 Task: Develop a series of typographic designs for book covers.
Action: Mouse moved to (38, 88)
Screenshot: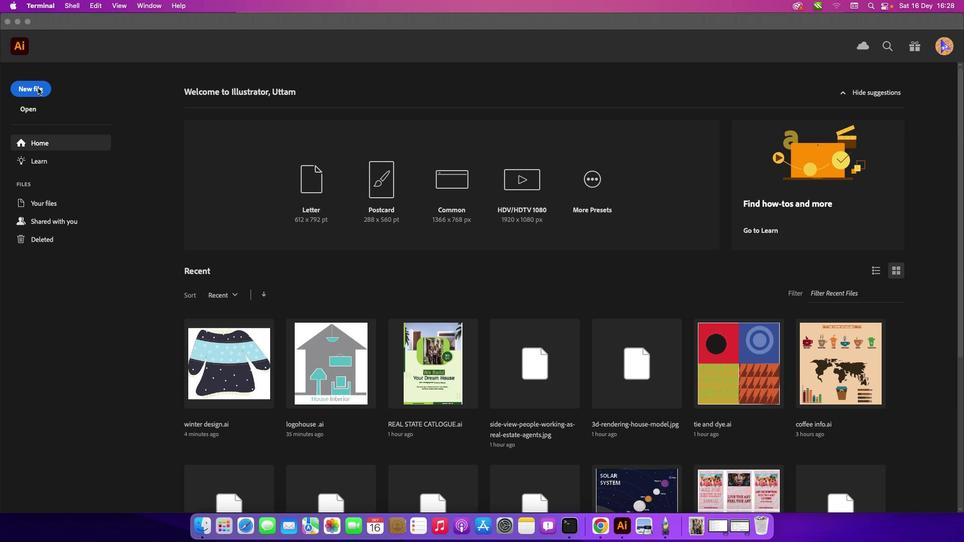 
Action: Mouse pressed left at (38, 88)
Screenshot: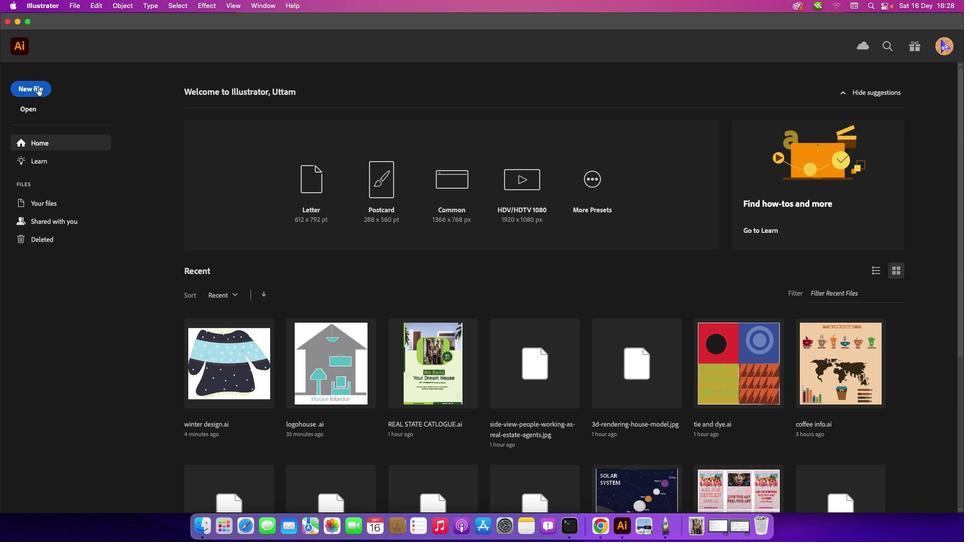 
Action: Mouse pressed left at (38, 88)
Screenshot: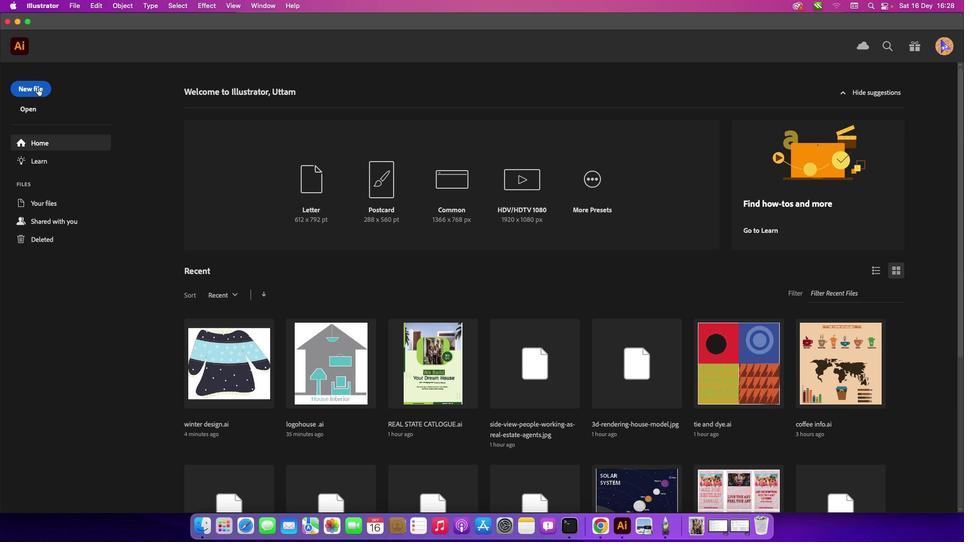 
Action: Mouse moved to (694, 410)
Screenshot: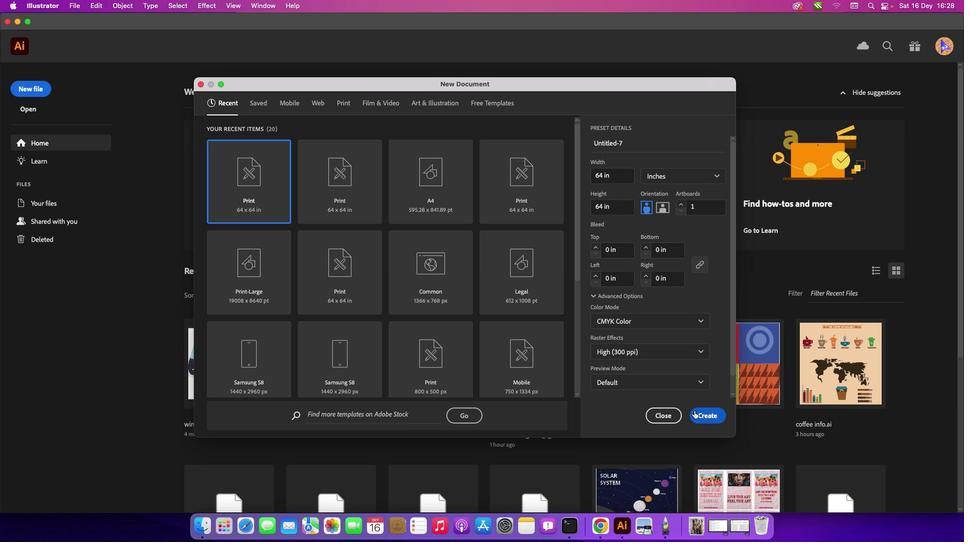 
Action: Mouse pressed left at (694, 410)
Screenshot: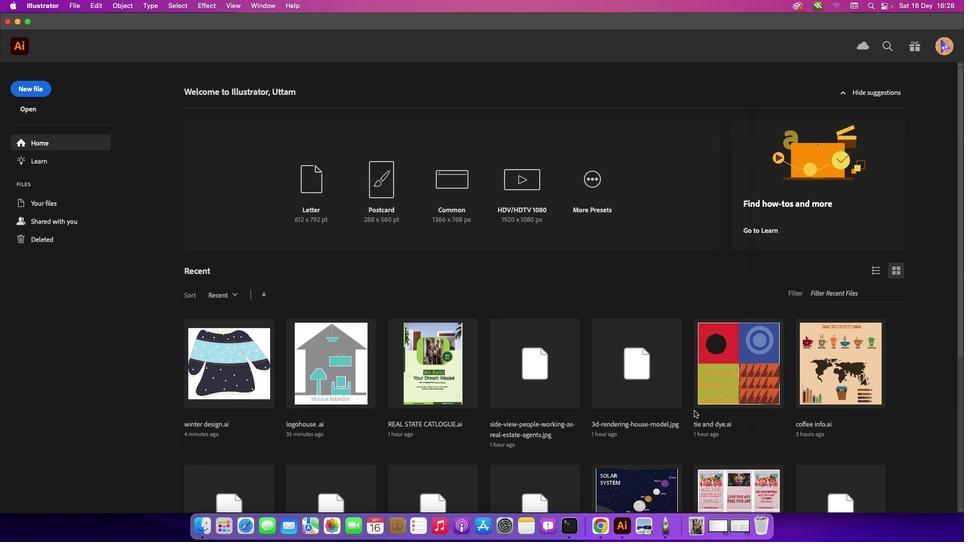 
Action: Mouse moved to (70, 2)
Screenshot: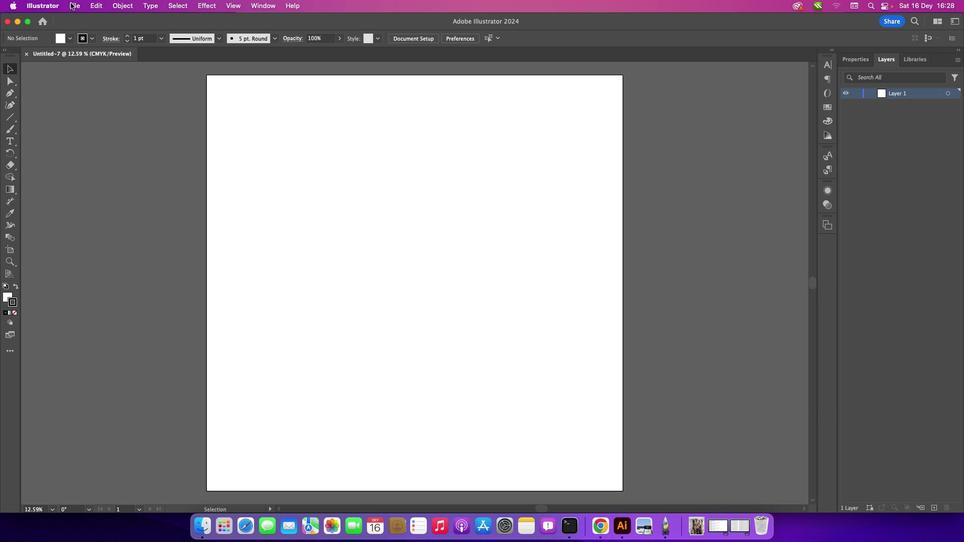 
Action: Mouse pressed left at (70, 2)
Screenshot: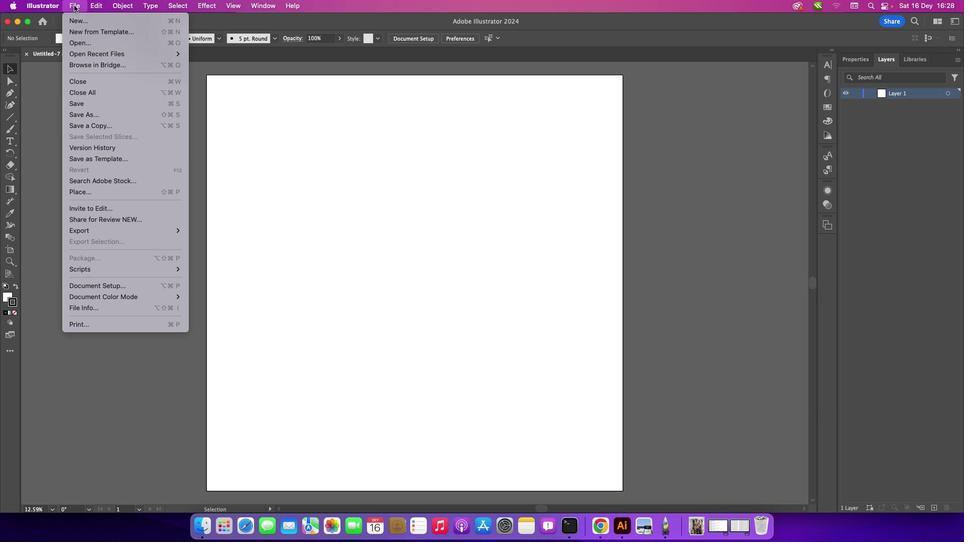 
Action: Mouse moved to (84, 22)
Screenshot: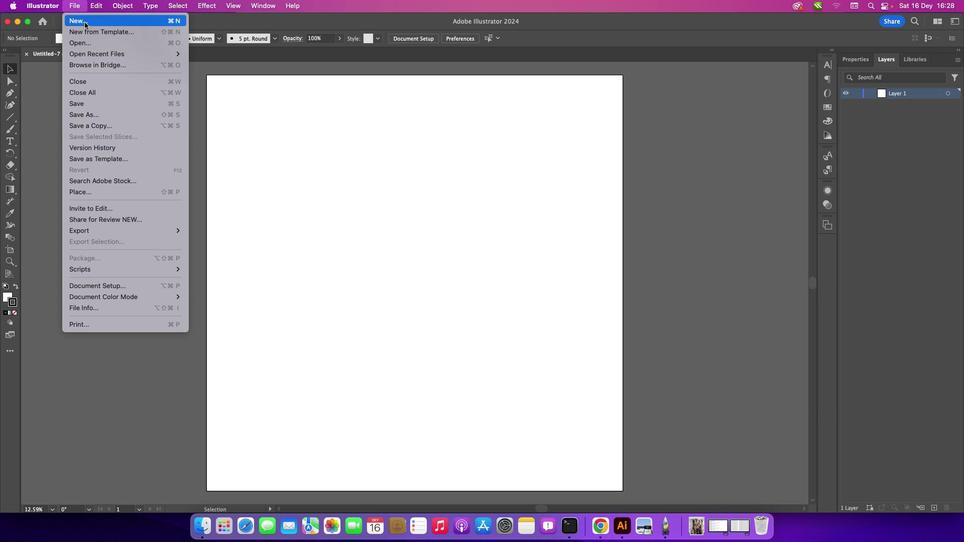 
Action: Mouse pressed left at (84, 22)
Screenshot: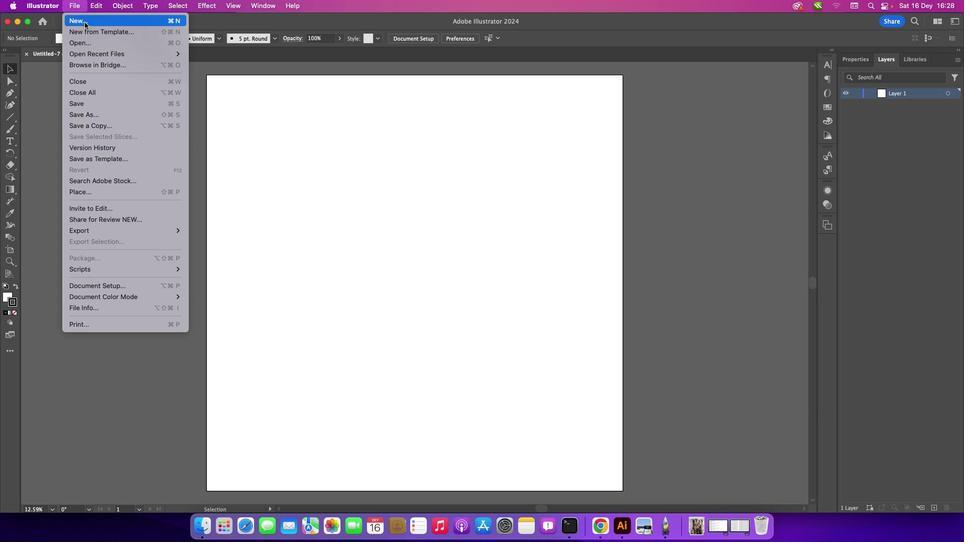 
Action: Mouse moved to (412, 193)
Screenshot: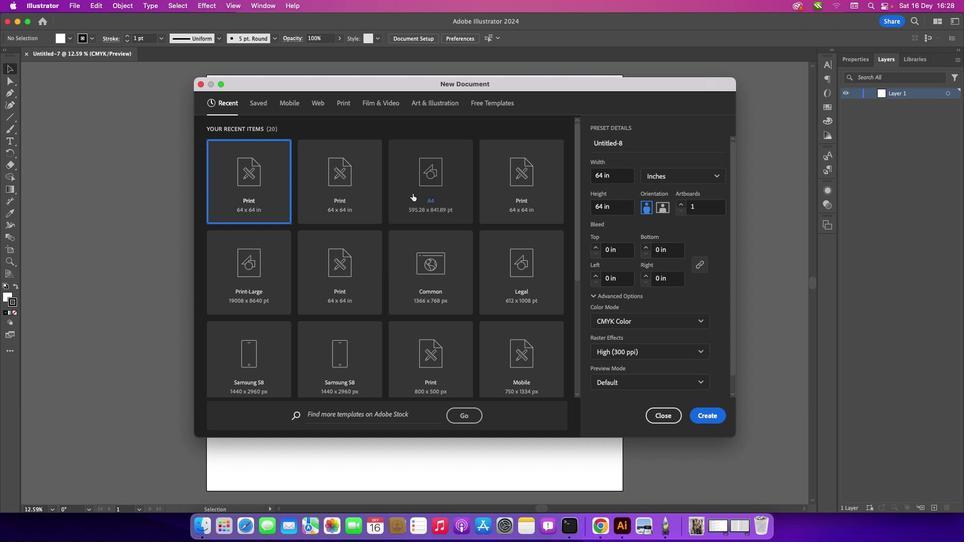 
Action: Mouse pressed left at (412, 193)
Screenshot: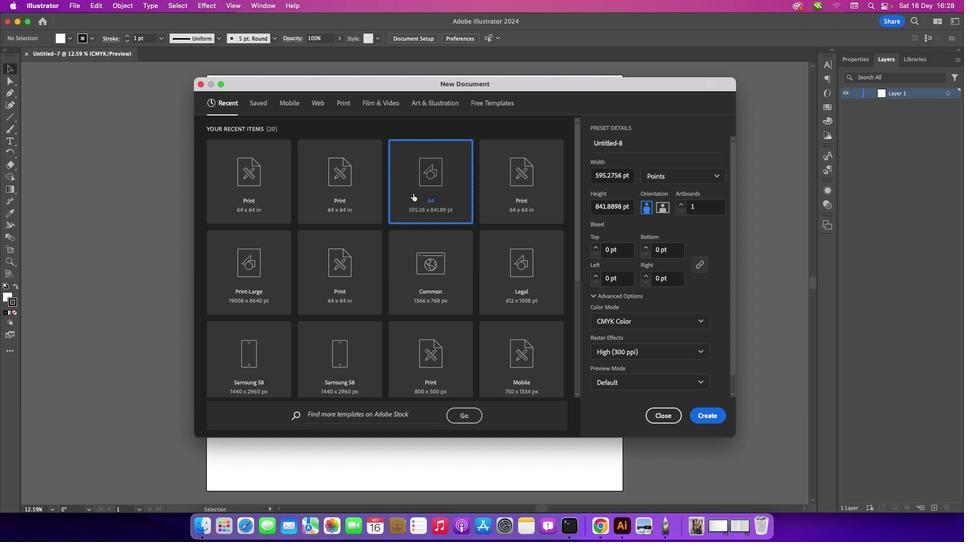 
Action: Mouse moved to (707, 411)
Screenshot: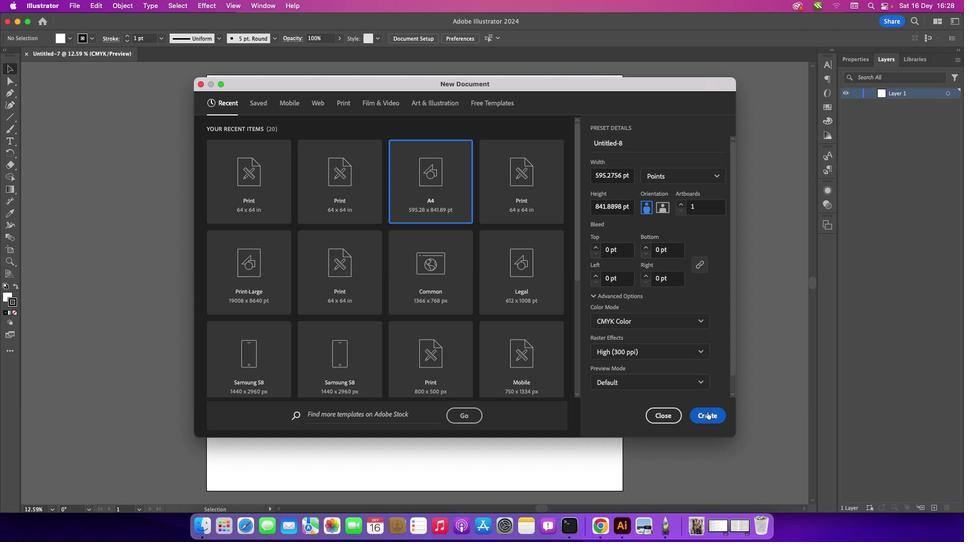 
Action: Mouse pressed left at (707, 411)
Screenshot: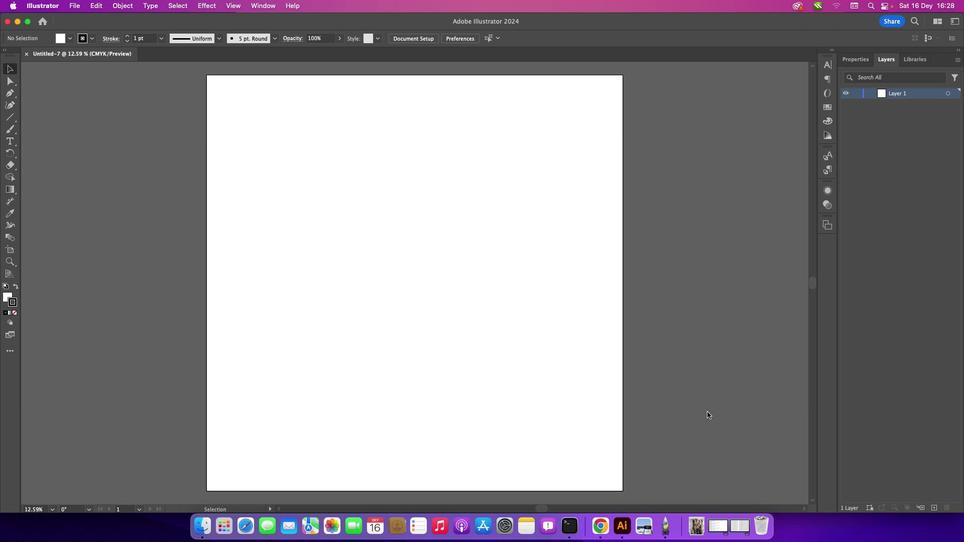 
Action: Mouse moved to (26, 56)
Screenshot: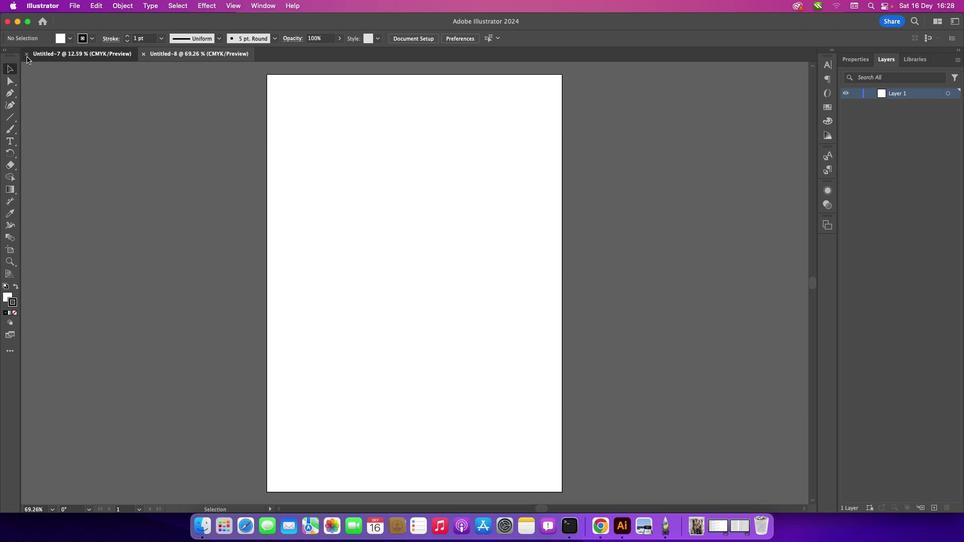 
Action: Mouse pressed left at (26, 56)
Screenshot: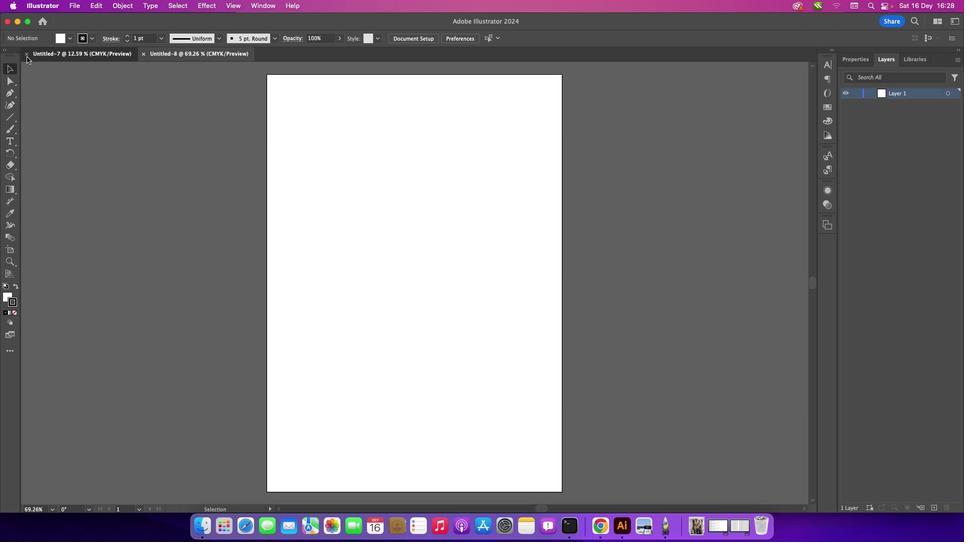 
Action: Mouse moved to (28, 55)
Screenshot: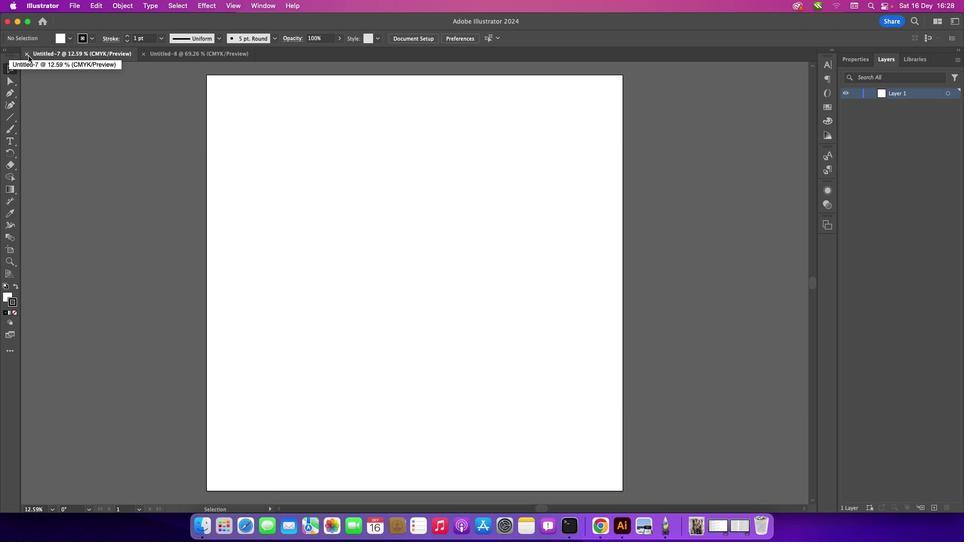 
Action: Mouse pressed left at (28, 55)
Screenshot: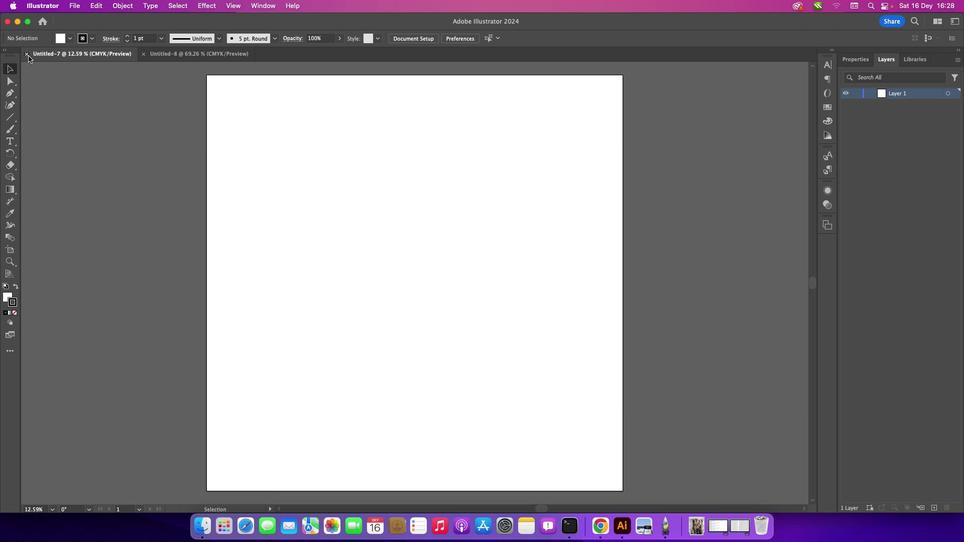 
Action: Mouse moved to (3, 111)
Screenshot: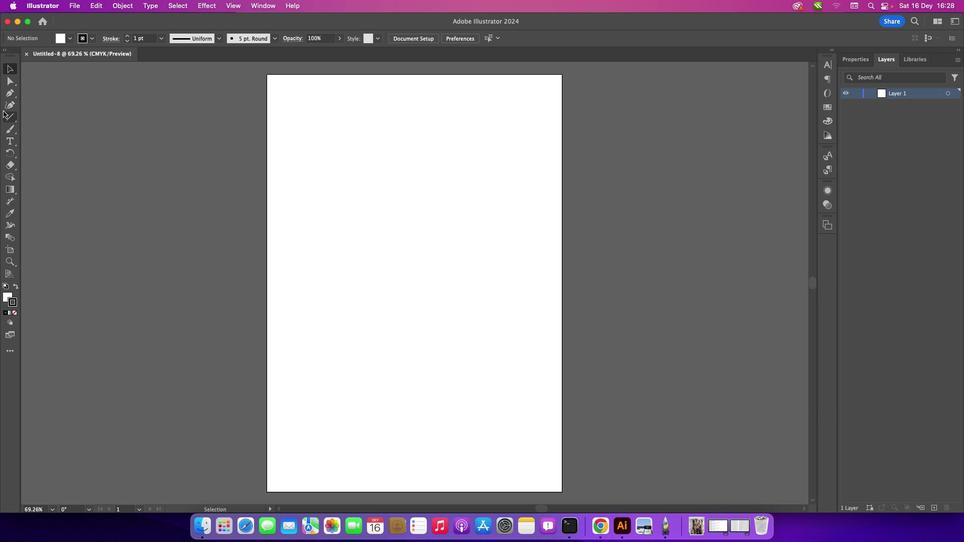 
Action: Mouse pressed left at (3, 111)
Screenshot: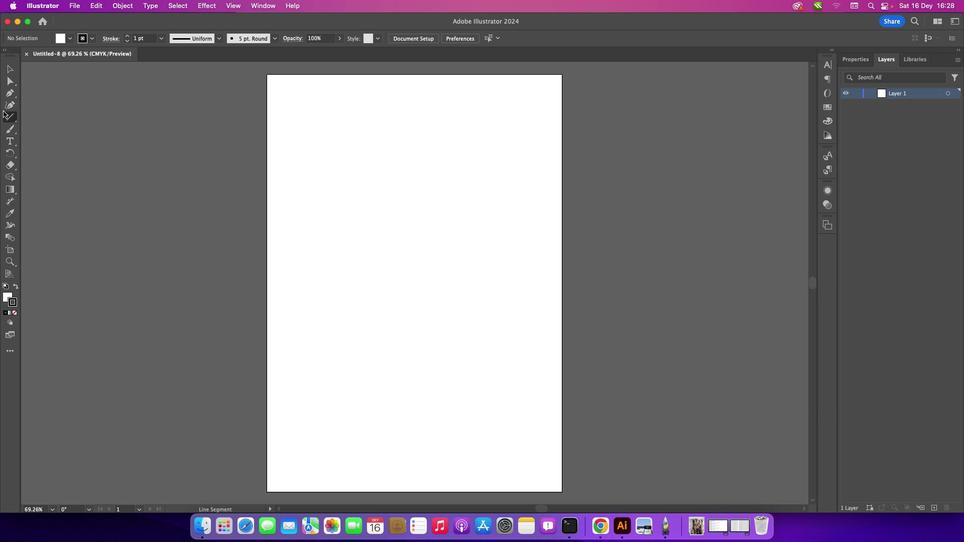 
Action: Mouse moved to (59, 116)
Screenshot: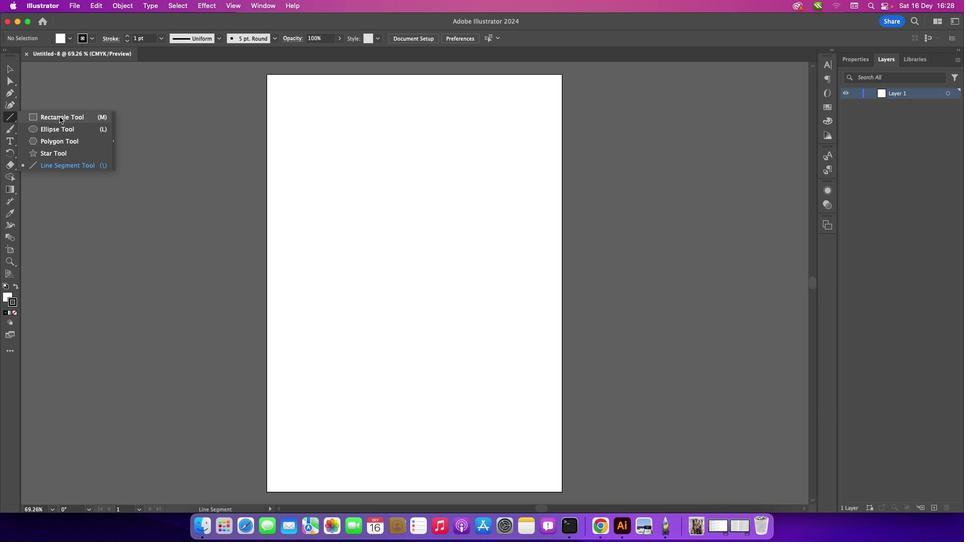 
Action: Mouse pressed left at (59, 116)
Screenshot: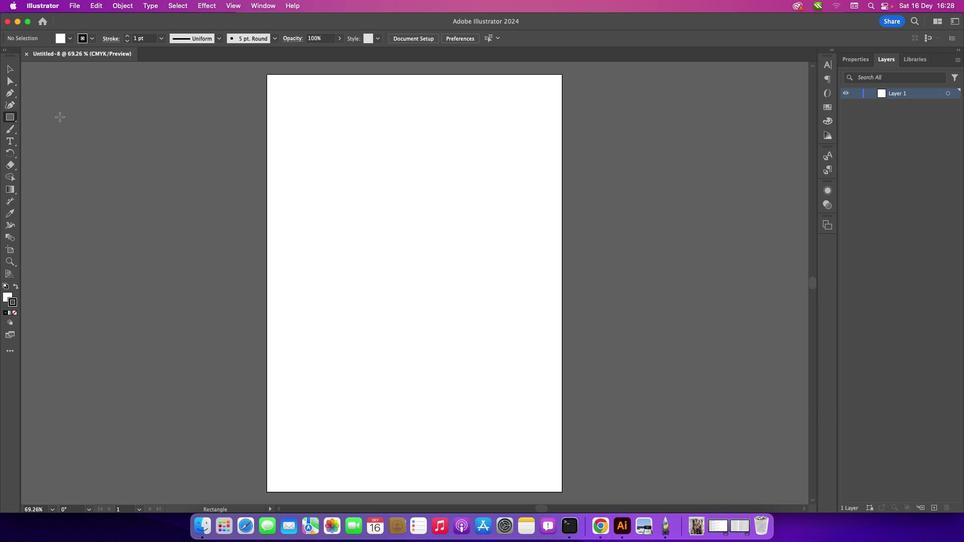 
Action: Mouse moved to (266, 74)
Screenshot: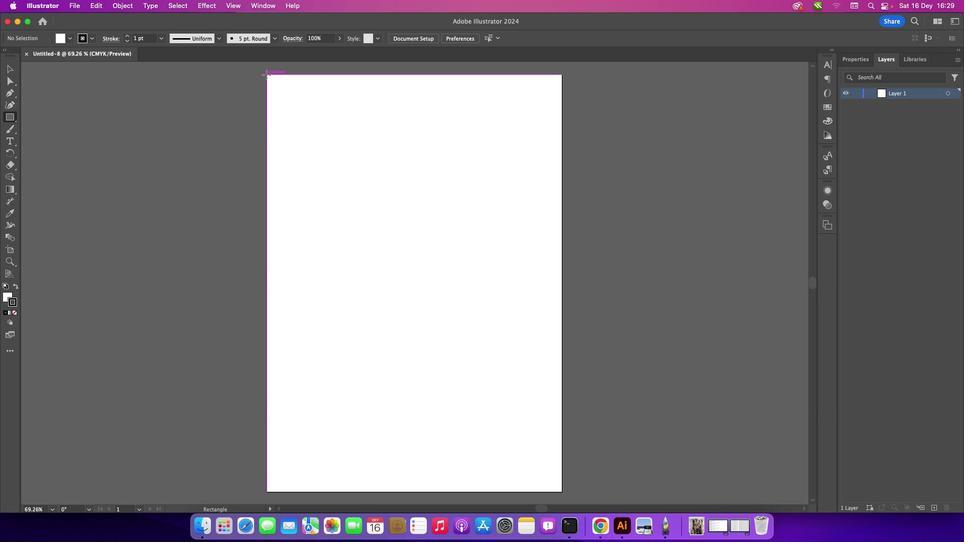 
Action: Mouse pressed left at (266, 74)
Screenshot: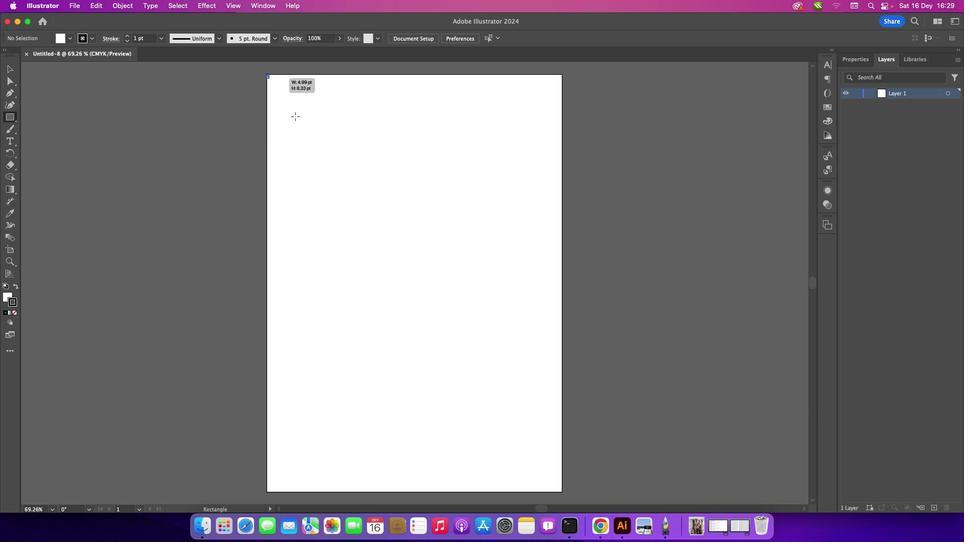 
Action: Mouse moved to (12, 71)
Screenshot: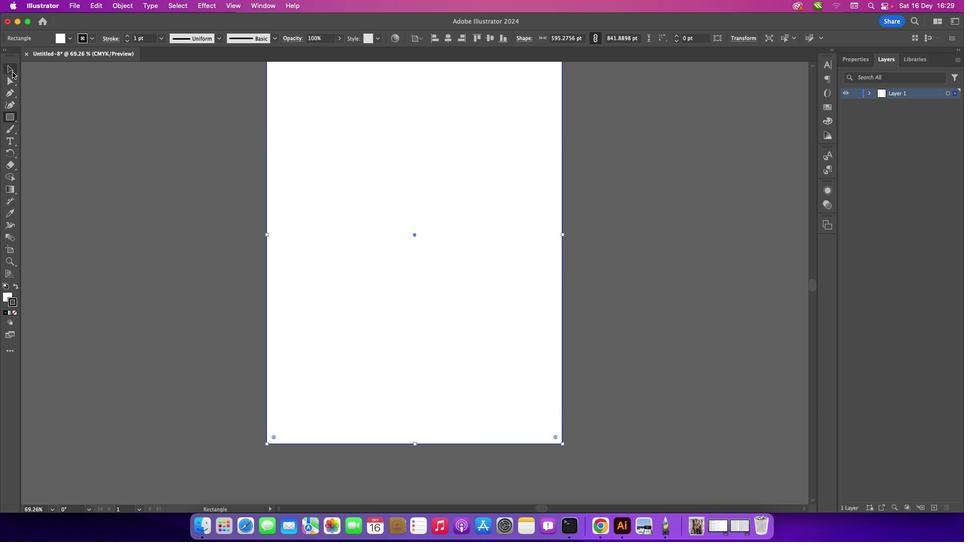 
Action: Mouse pressed left at (12, 71)
Screenshot: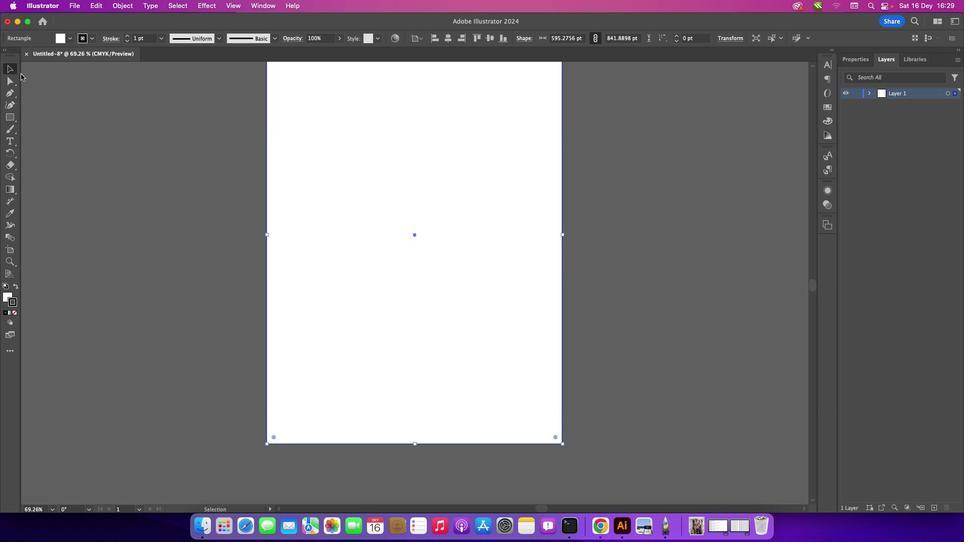 
Action: Mouse moved to (116, 123)
Screenshot: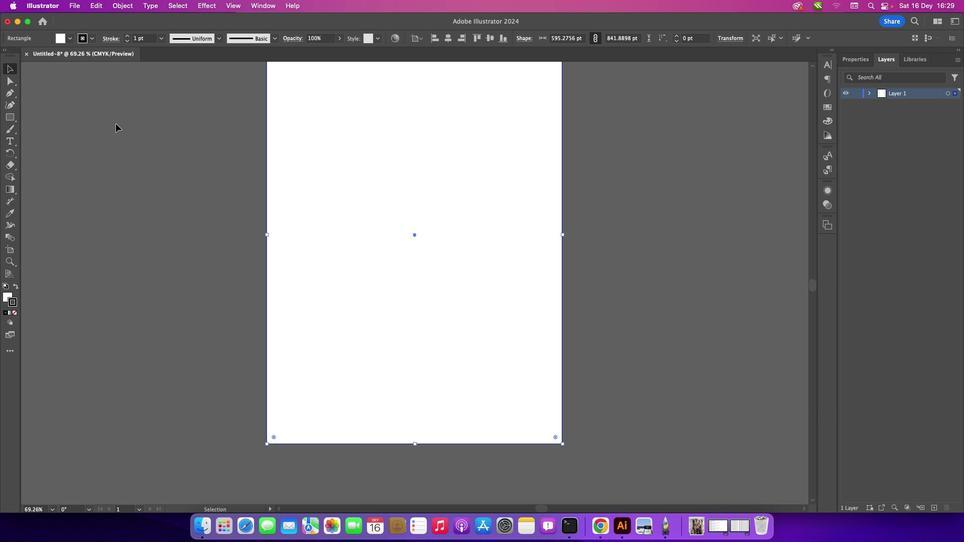 
Action: Mouse scrolled (116, 123) with delta (0, 0)
Screenshot: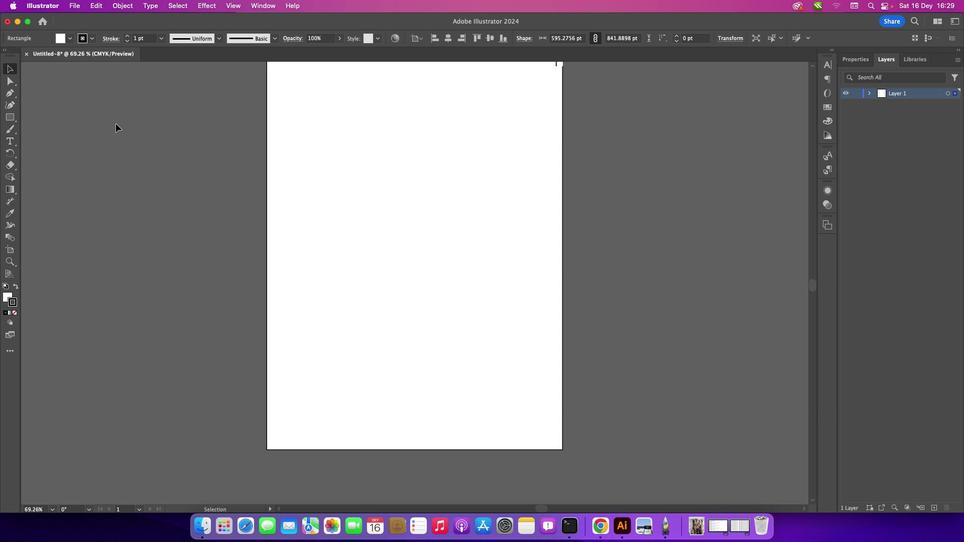 
Action: Mouse scrolled (116, 123) with delta (0, 0)
Screenshot: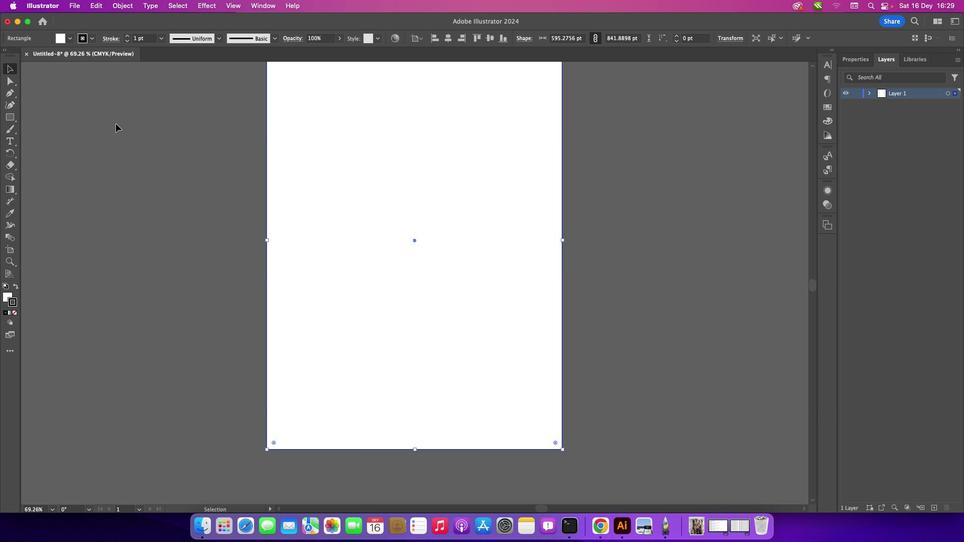 
Action: Mouse moved to (116, 181)
Screenshot: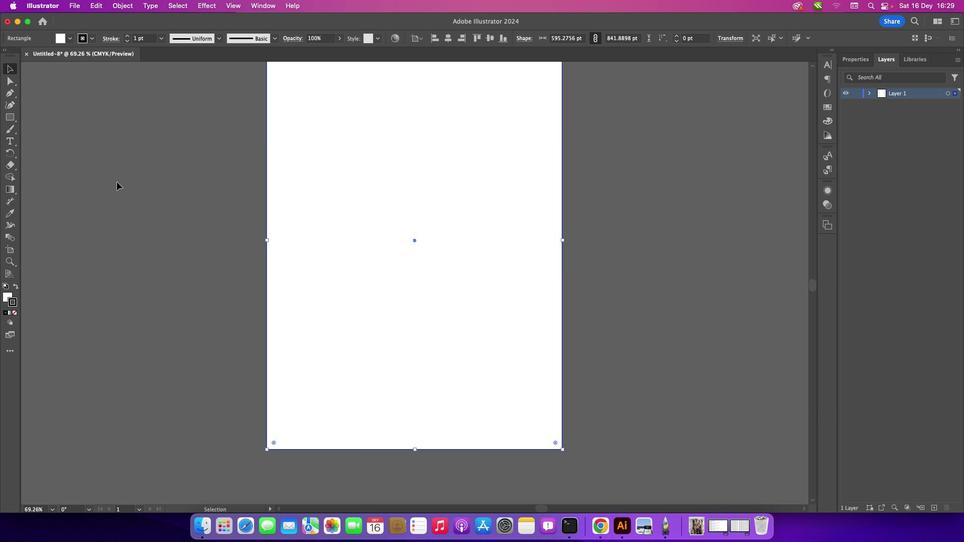 
Action: Mouse scrolled (116, 181) with delta (0, 0)
Screenshot: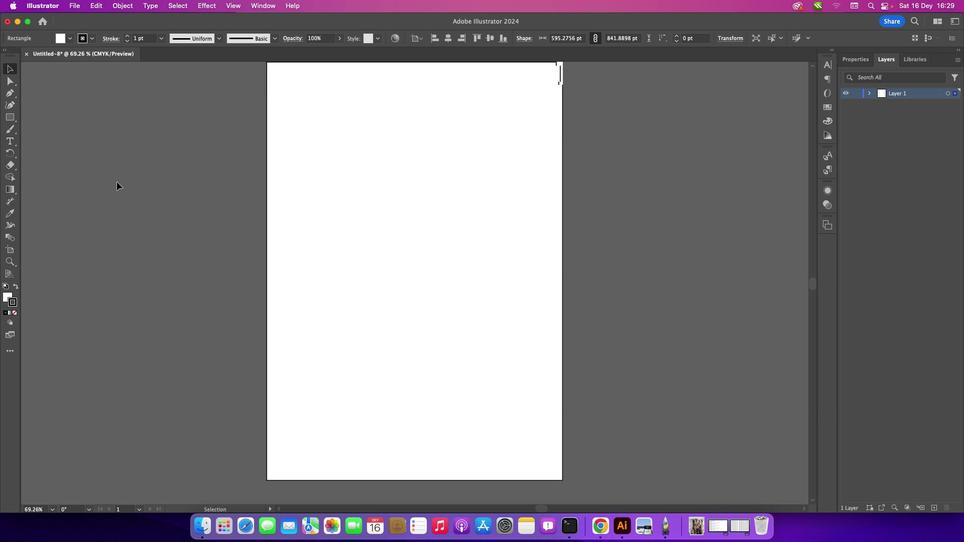 
Action: Mouse scrolled (116, 181) with delta (0, 0)
Screenshot: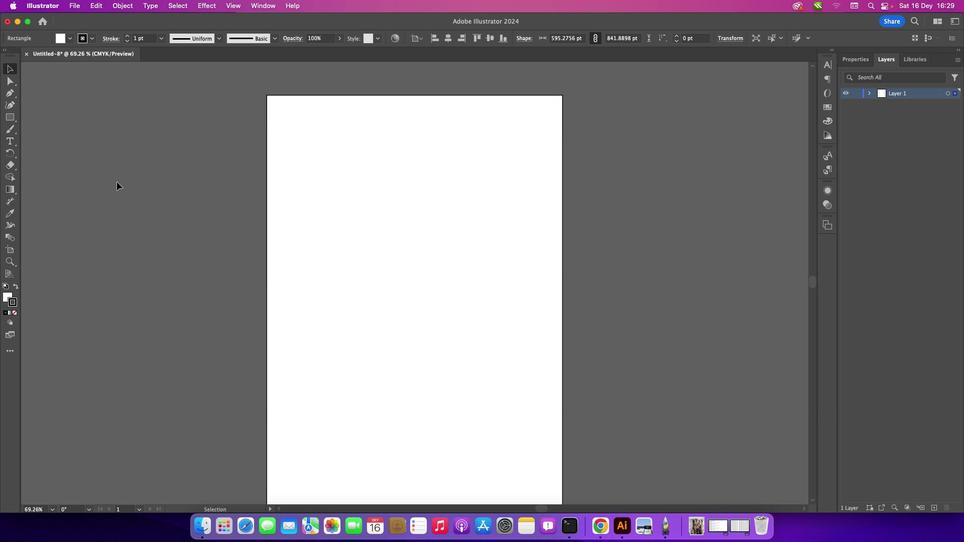
Action: Mouse scrolled (116, 181) with delta (0, 0)
Screenshot: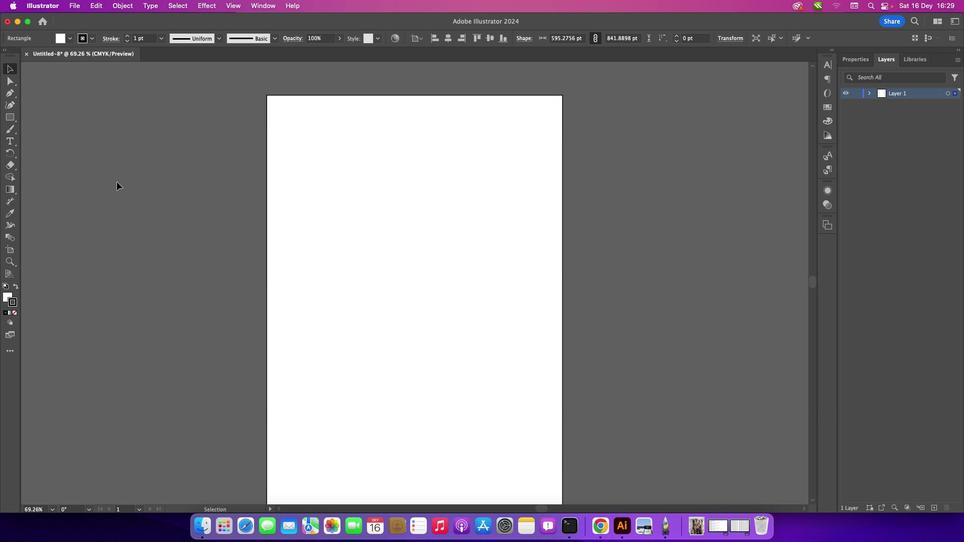 
Action: Mouse scrolled (116, 181) with delta (0, 1)
Screenshot: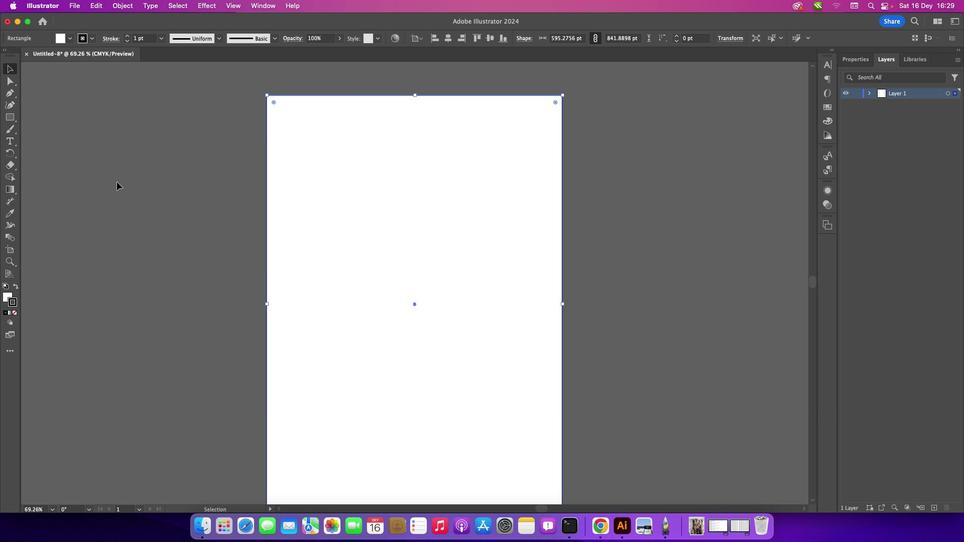 
Action: Mouse scrolled (116, 181) with delta (0, 0)
Screenshot: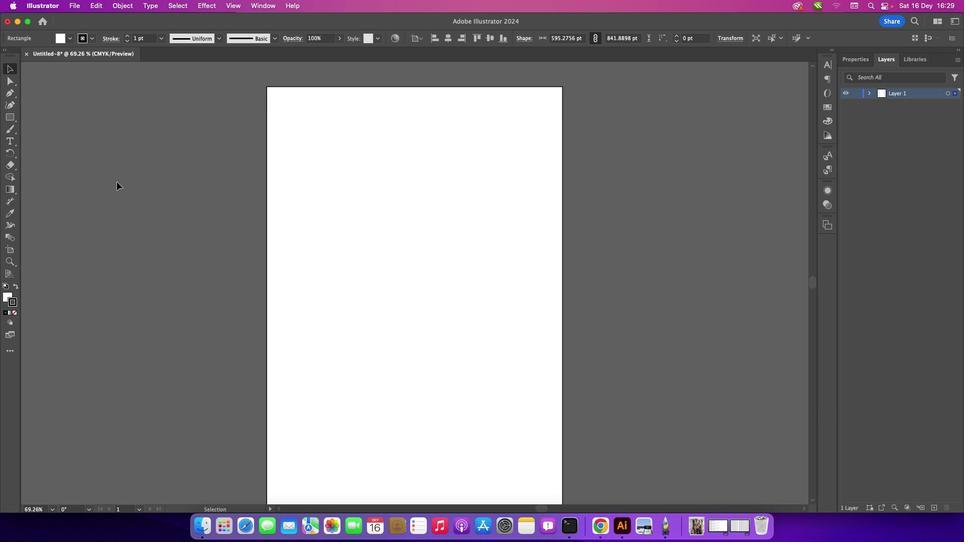 
Action: Mouse scrolled (116, 181) with delta (0, 0)
Screenshot: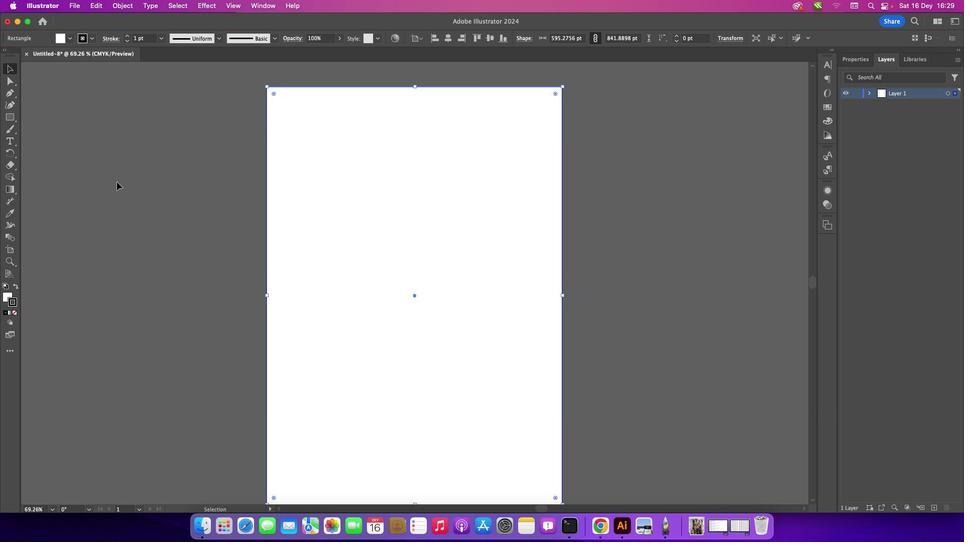 
Action: Mouse scrolled (116, 181) with delta (0, 0)
Screenshot: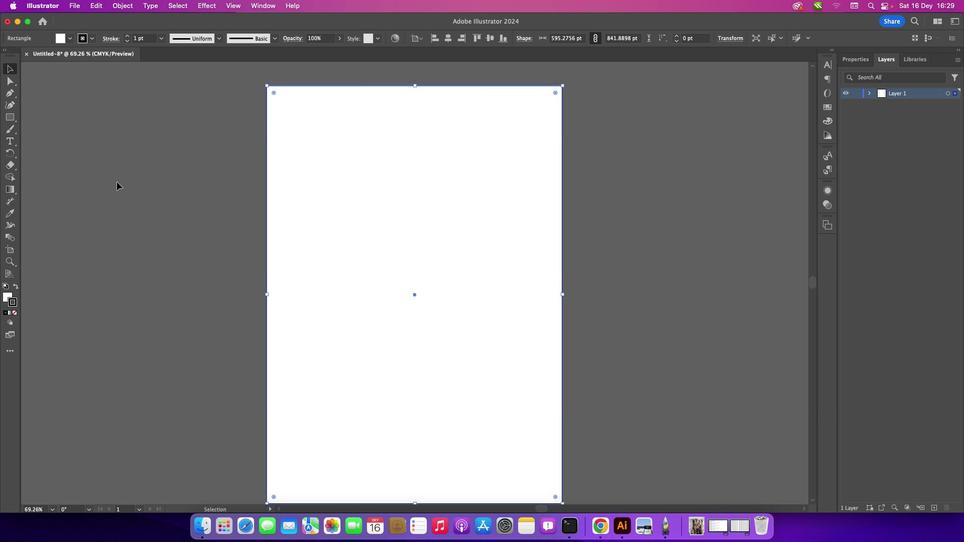 
Action: Mouse scrolled (116, 181) with delta (0, 0)
Screenshot: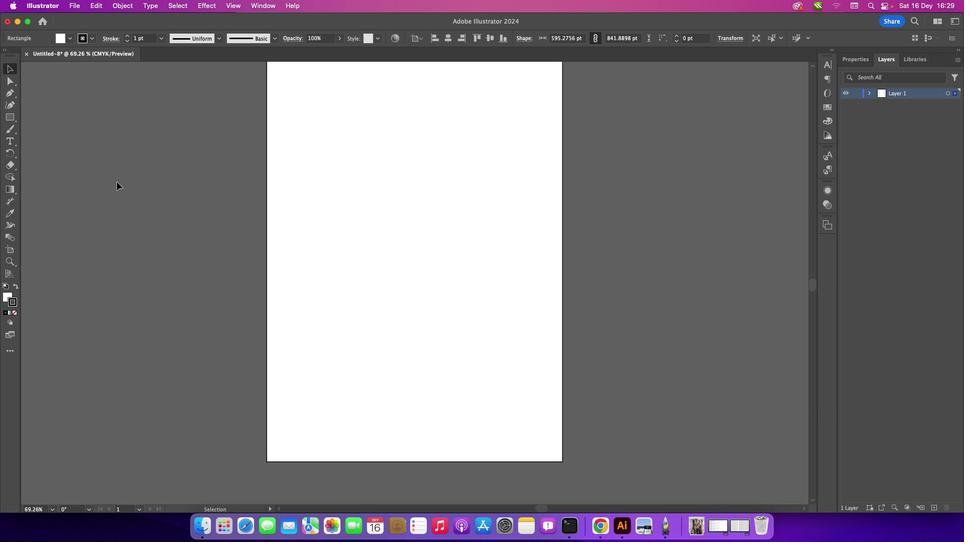 
Action: Mouse scrolled (116, 181) with delta (0, 0)
Screenshot: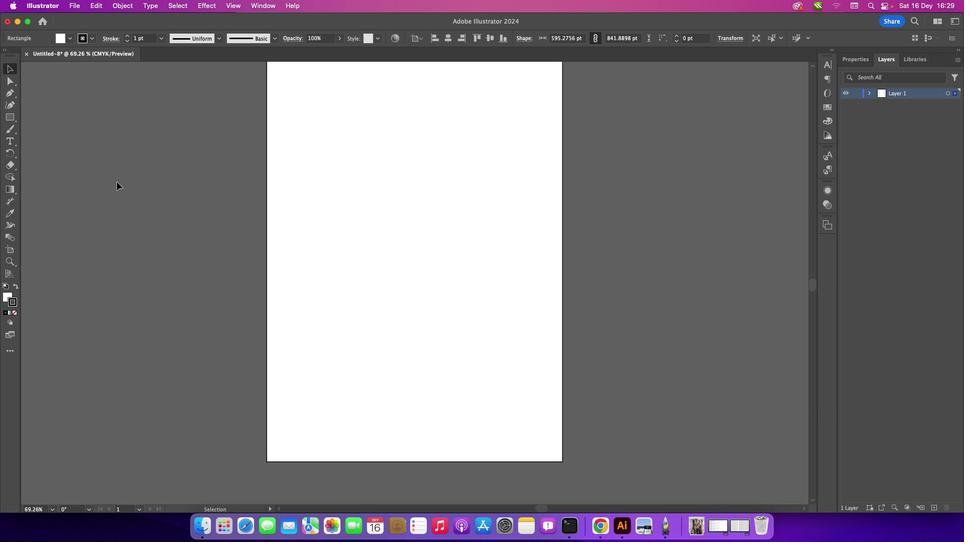 
Action: Mouse scrolled (116, 181) with delta (0, -1)
Screenshot: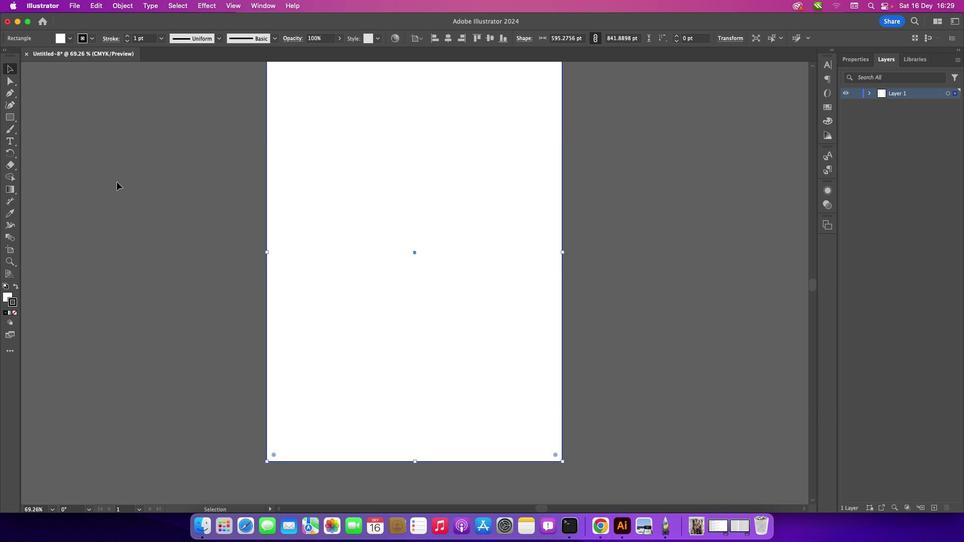 
Action: Mouse scrolled (116, 181) with delta (0, 0)
Screenshot: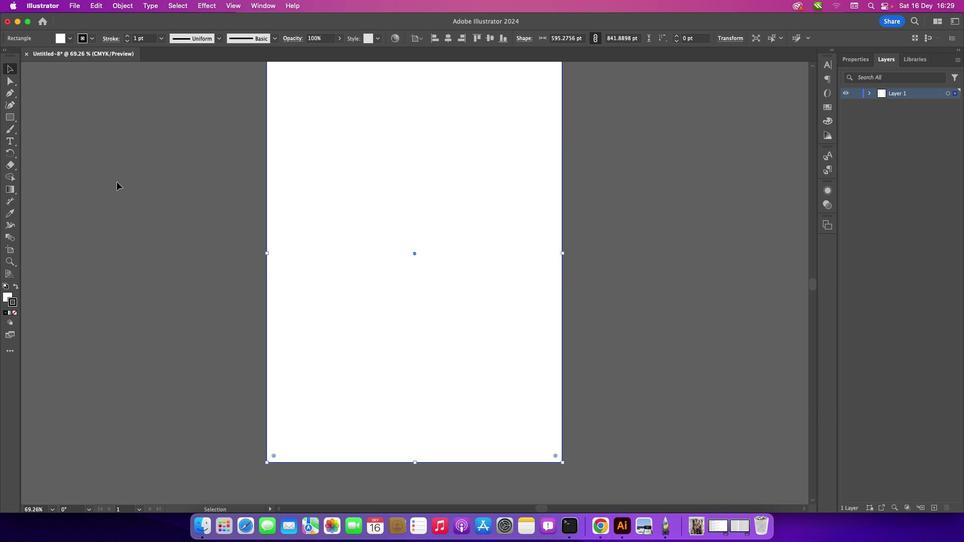 
Action: Mouse scrolled (116, 181) with delta (0, 0)
Screenshot: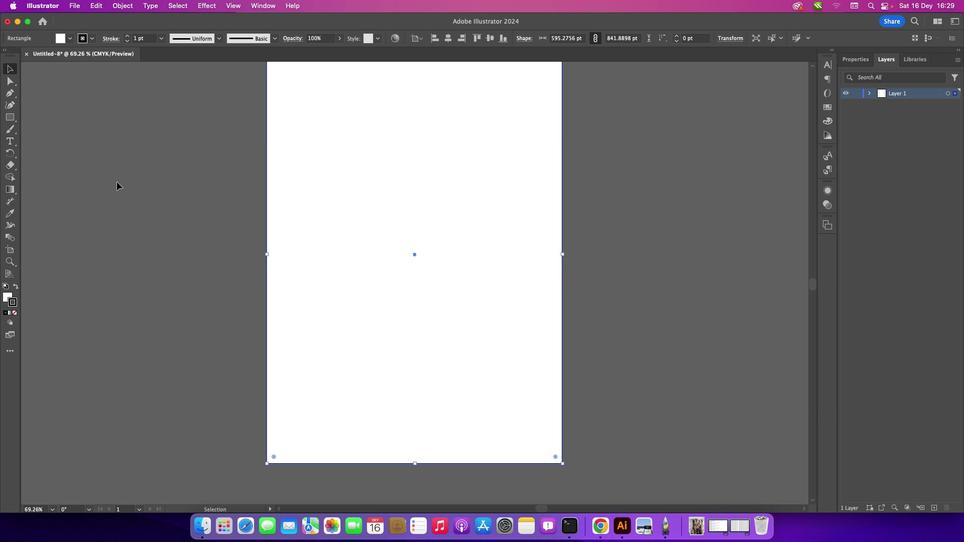 
Action: Mouse scrolled (116, 181) with delta (0, 0)
Screenshot: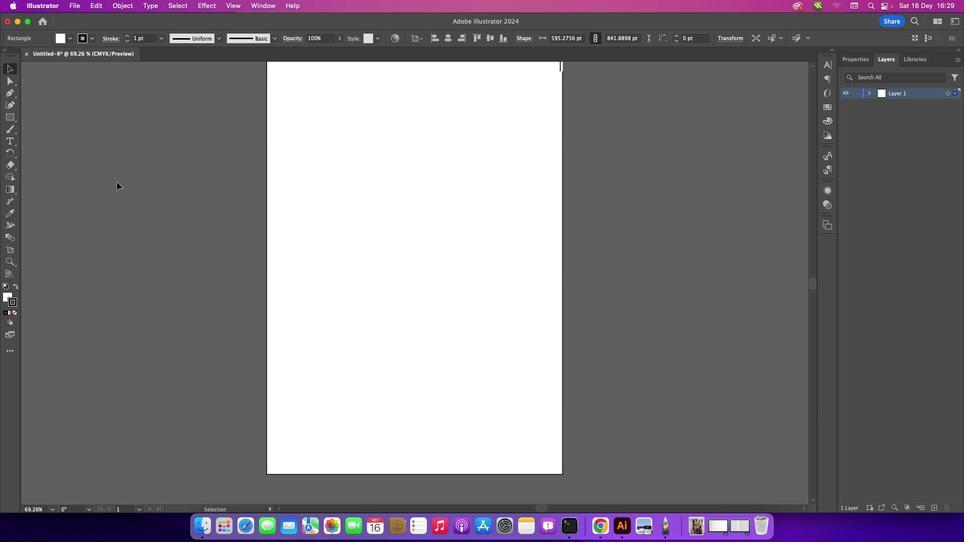 
Action: Mouse scrolled (116, 181) with delta (0, 0)
Screenshot: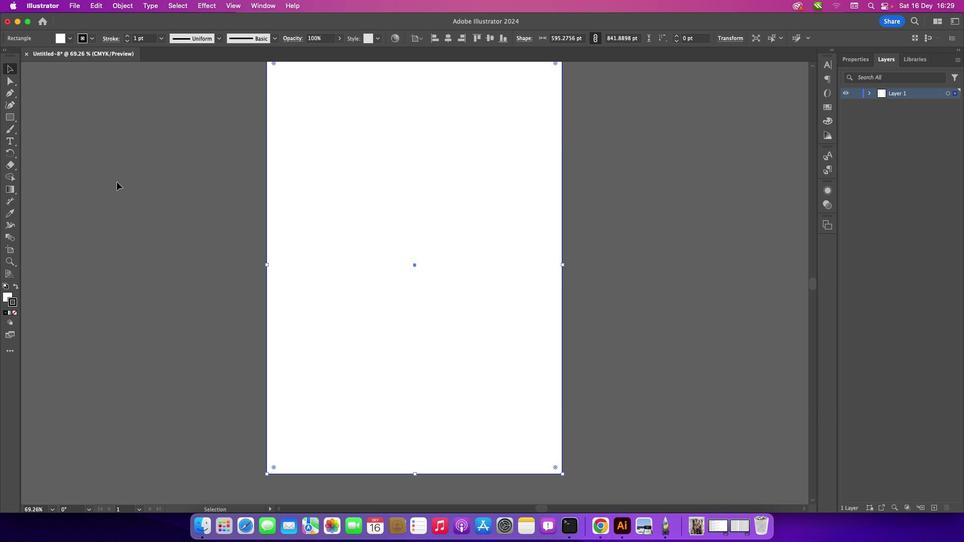 
Action: Mouse scrolled (116, 181) with delta (0, 0)
Screenshot: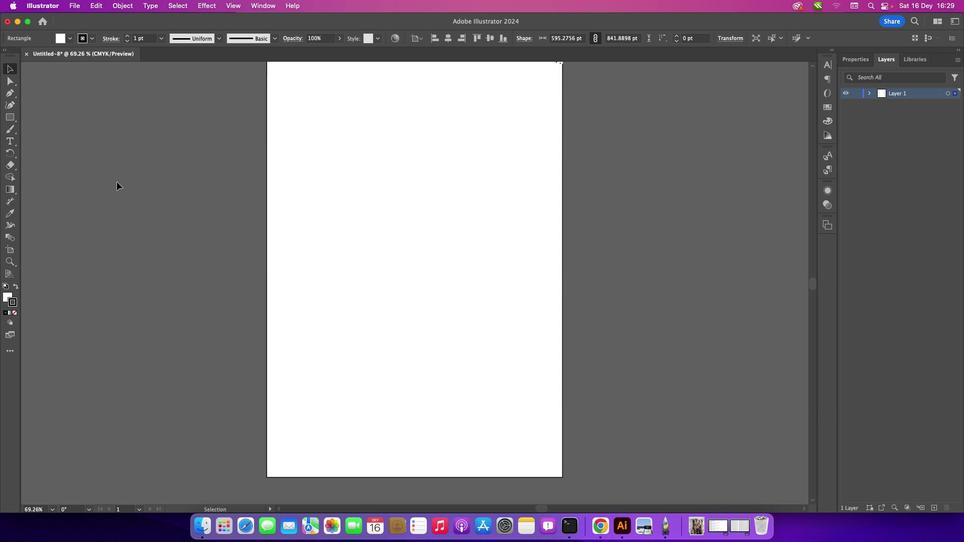 
Action: Mouse scrolled (116, 181) with delta (0, 0)
Screenshot: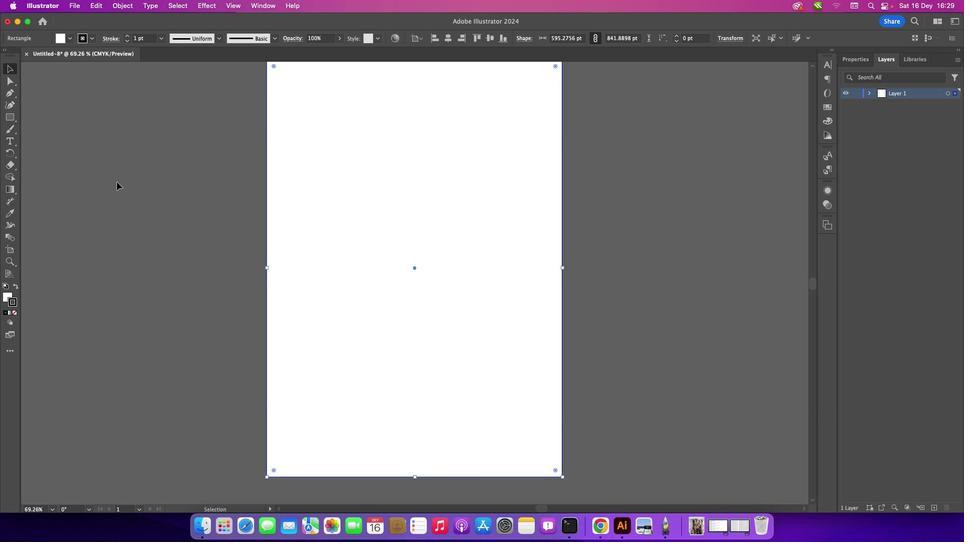 
Action: Mouse scrolled (116, 181) with delta (0, 0)
Screenshot: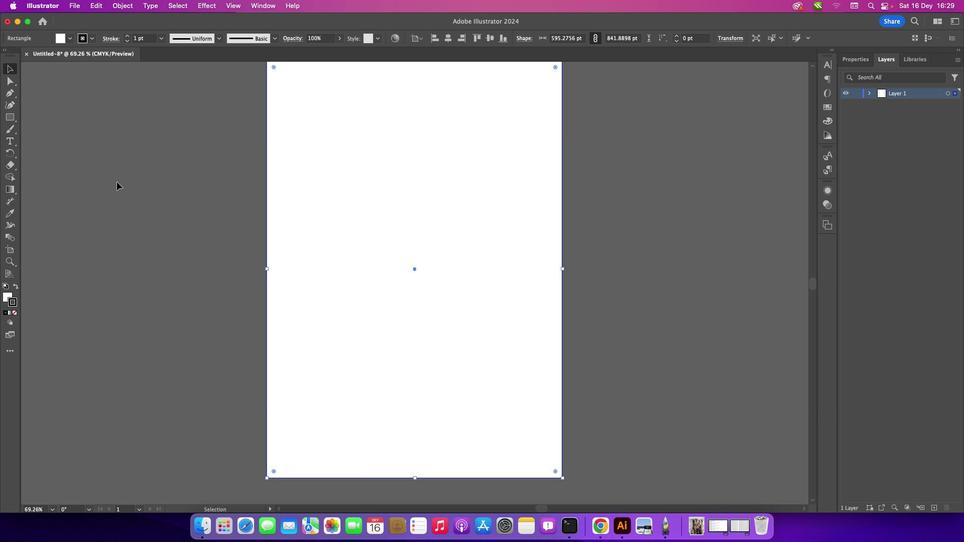 
Action: Mouse scrolled (116, 181) with delta (0, 0)
Screenshot: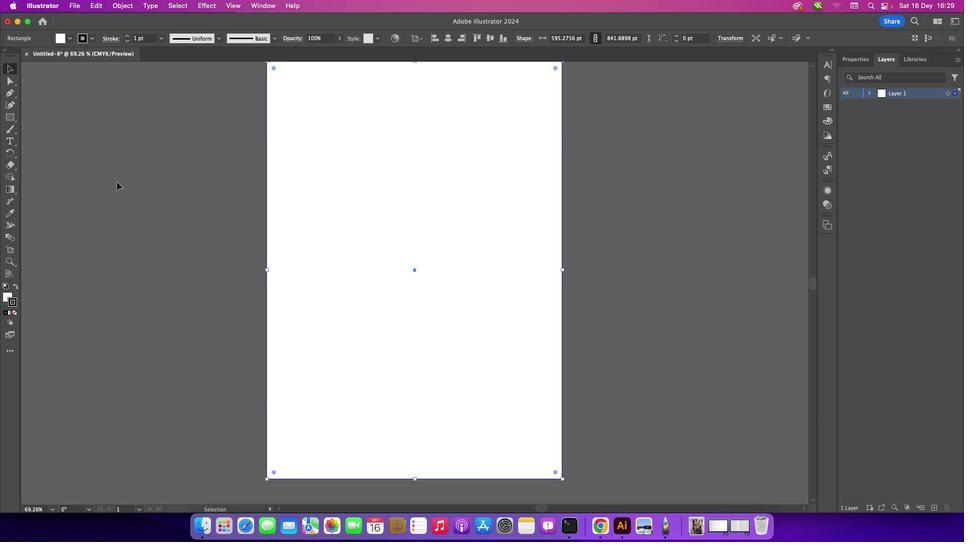 
Action: Mouse scrolled (116, 181) with delta (0, 0)
Screenshot: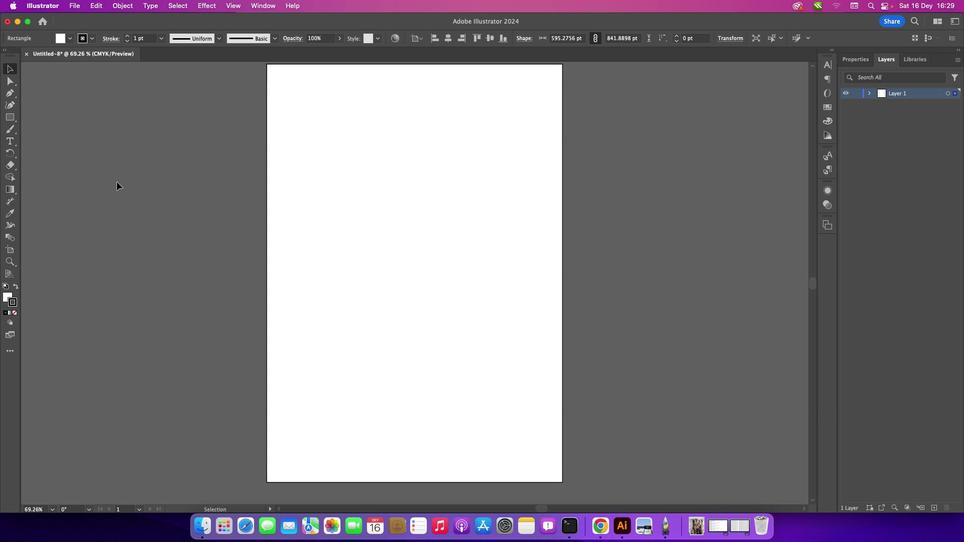 
Action: Mouse scrolled (116, 181) with delta (0, 0)
Screenshot: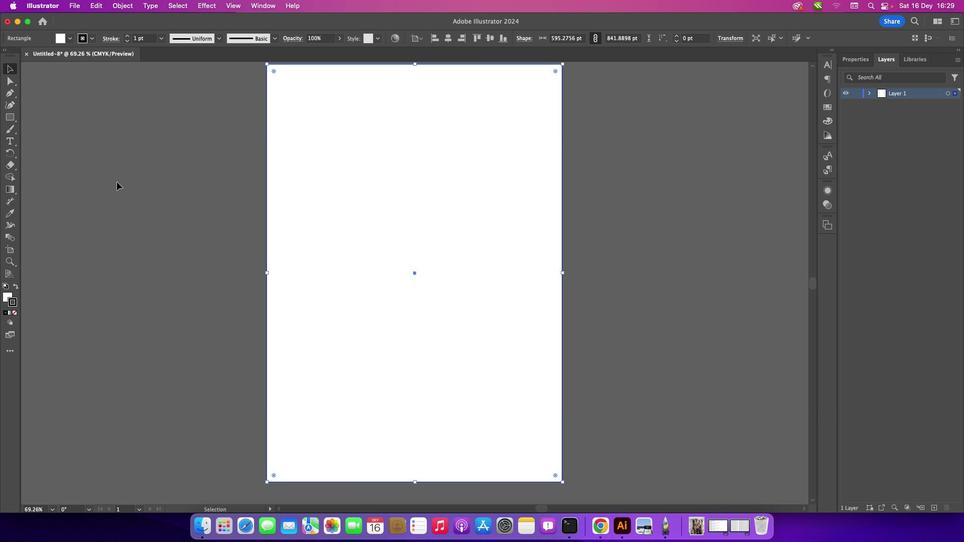 
Action: Mouse scrolled (116, 181) with delta (0, 0)
Screenshot: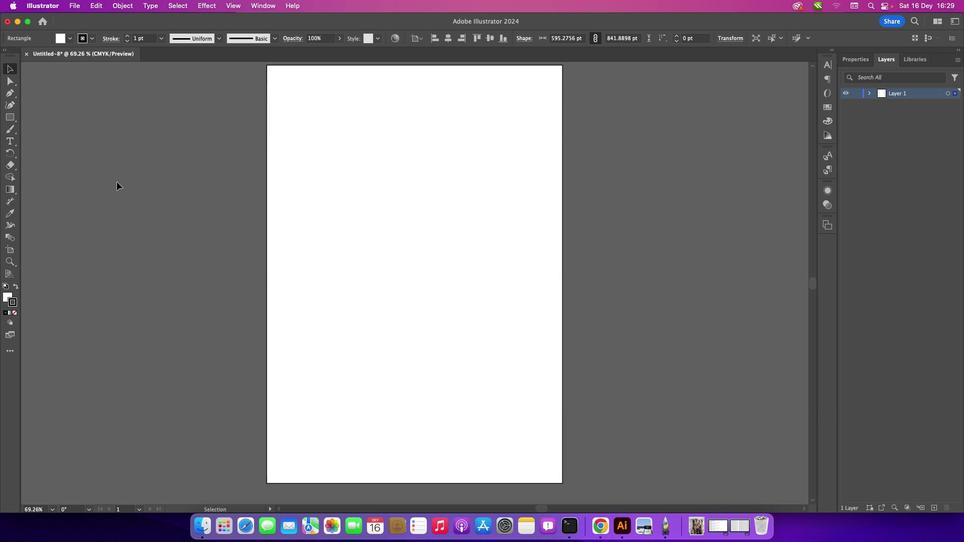 
Action: Mouse scrolled (116, 181) with delta (0, 0)
Screenshot: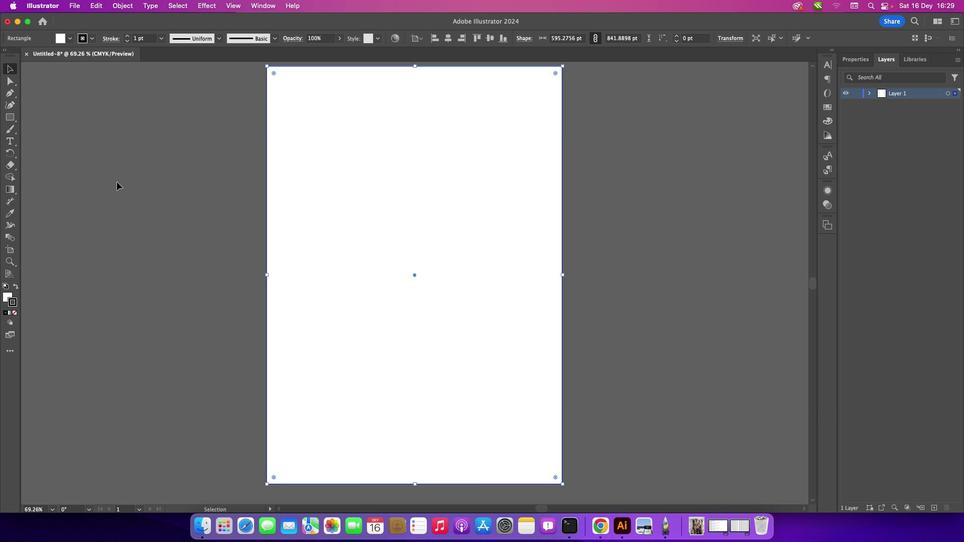 
Action: Mouse scrolled (116, 181) with delta (0, 0)
Screenshot: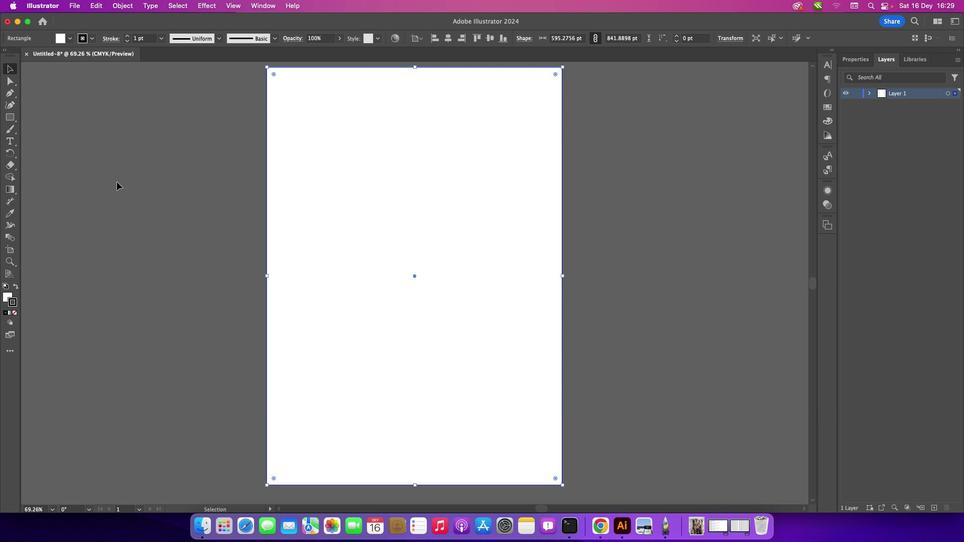 
Action: Mouse scrolled (116, 181) with delta (0, 0)
Screenshot: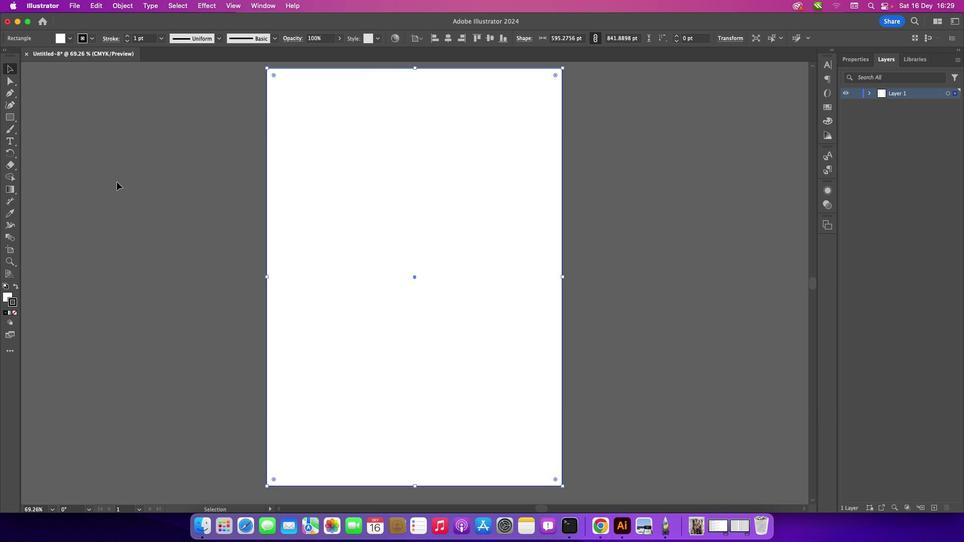 
Action: Mouse moved to (5, 296)
Screenshot: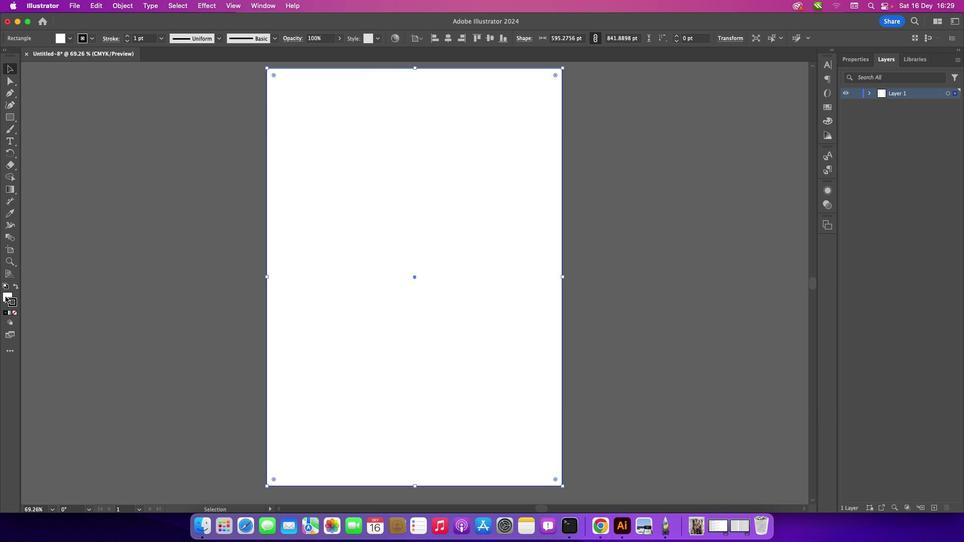 
Action: Mouse pressed left at (5, 296)
Screenshot: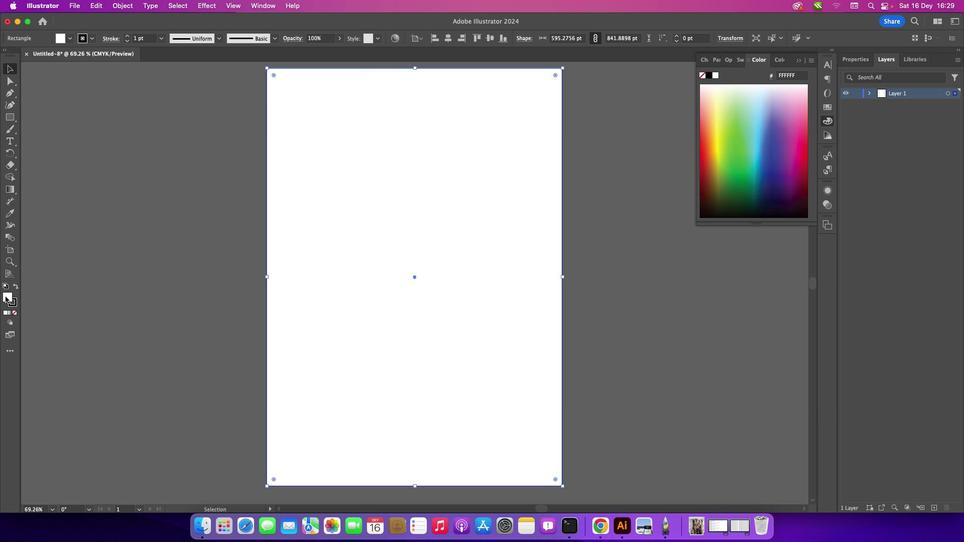 
Action: Mouse pressed left at (5, 296)
Screenshot: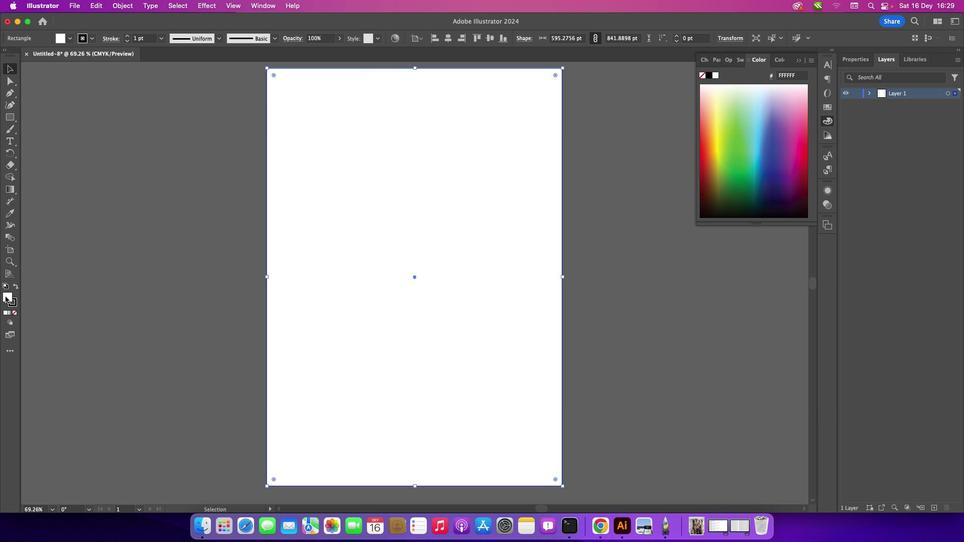 
Action: Mouse pressed left at (5, 296)
Screenshot: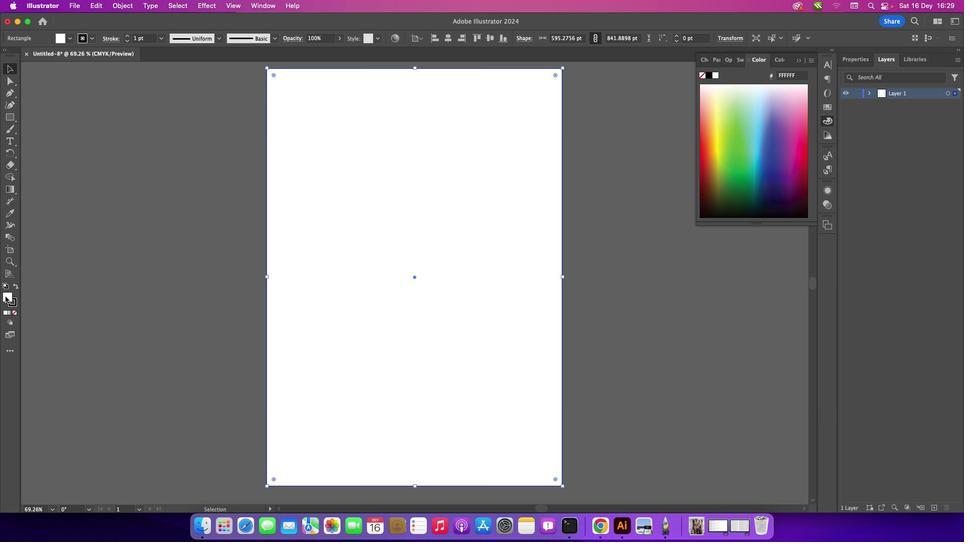 
Action: Mouse moved to (701, 256)
Screenshot: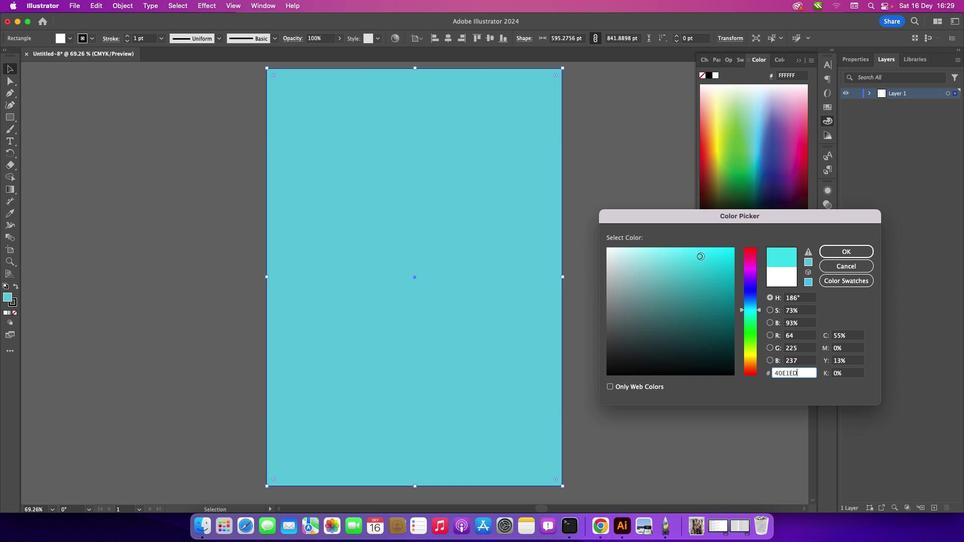 
Action: Mouse pressed left at (701, 256)
Screenshot: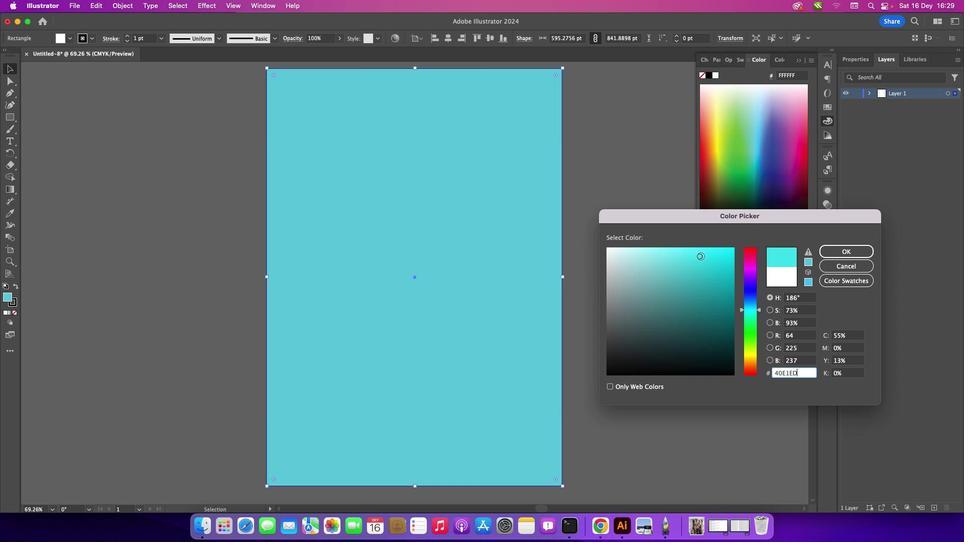 
Action: Mouse moved to (718, 294)
Screenshot: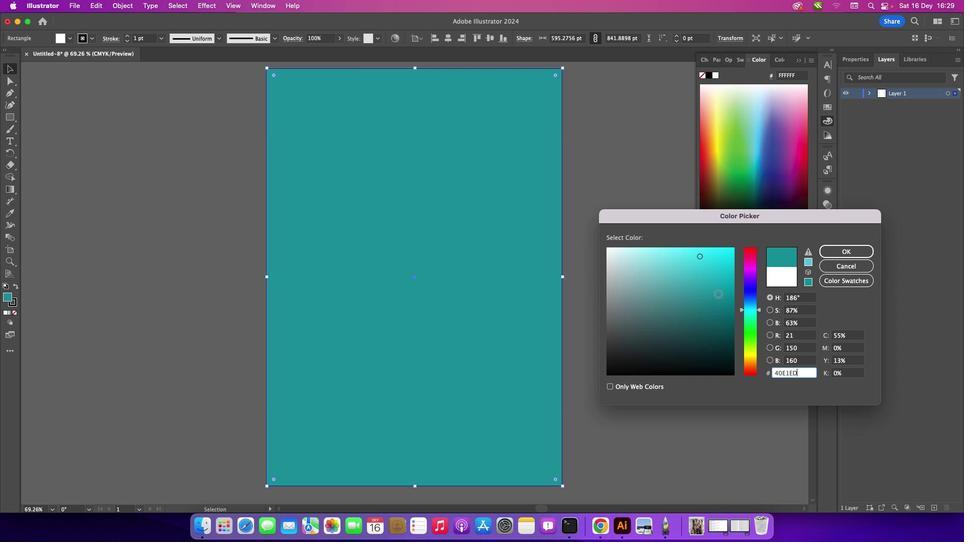 
Action: Mouse pressed left at (718, 294)
Screenshot: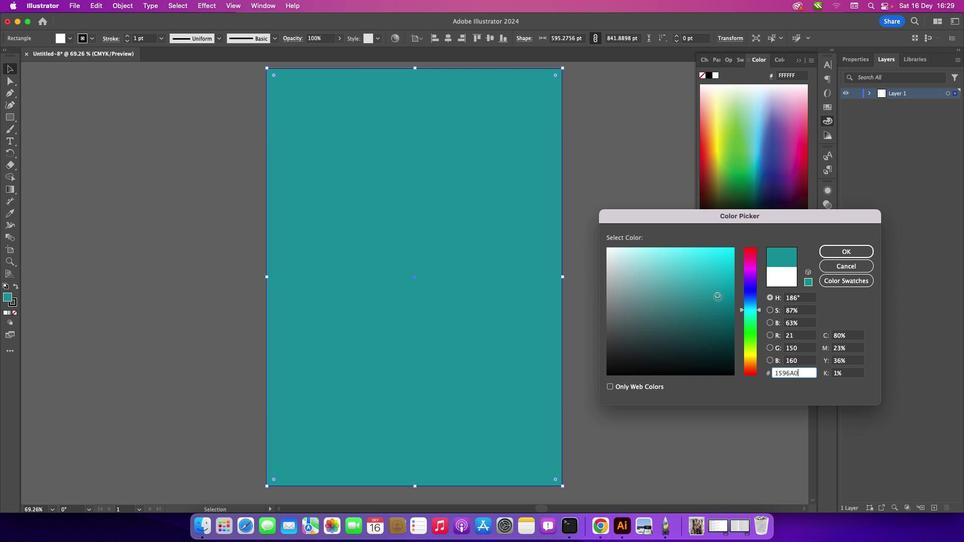 
Action: Mouse moved to (708, 327)
Screenshot: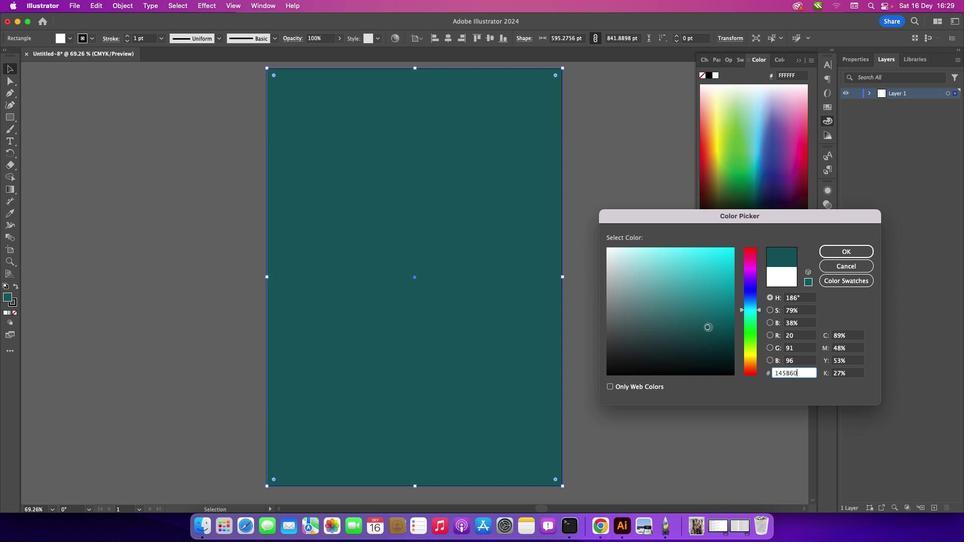 
Action: Mouse pressed left at (708, 327)
Screenshot: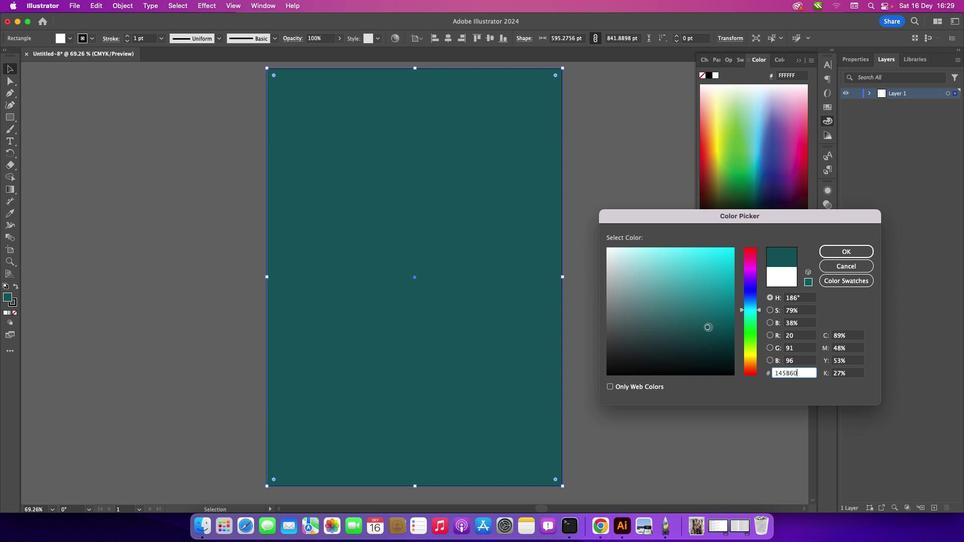 
Action: Mouse moved to (672, 328)
Screenshot: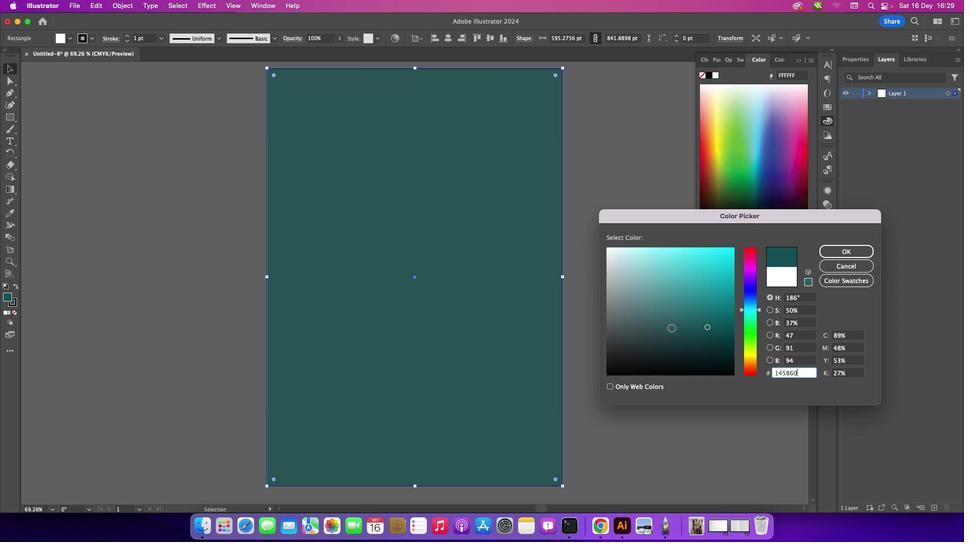 
Action: Mouse pressed left at (672, 328)
Screenshot: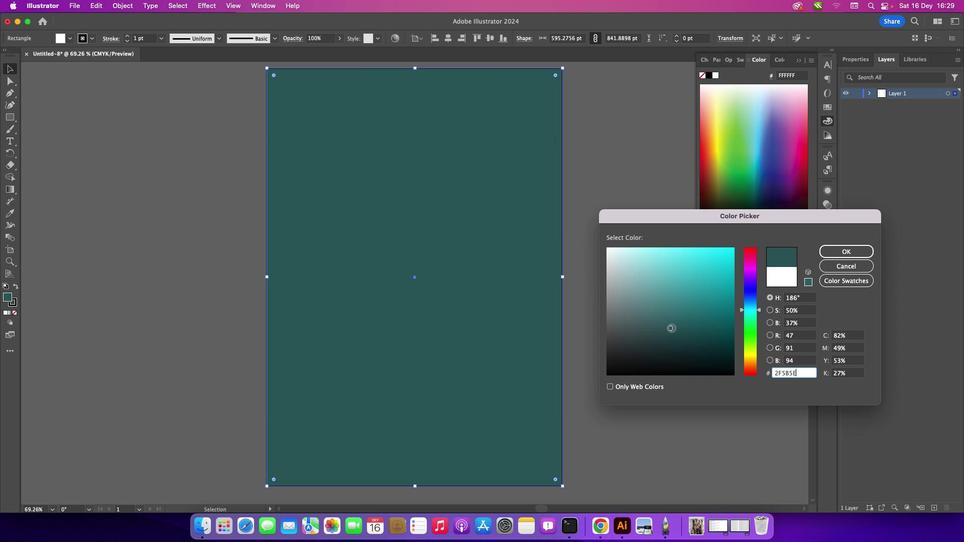 
Action: Mouse moved to (753, 357)
Screenshot: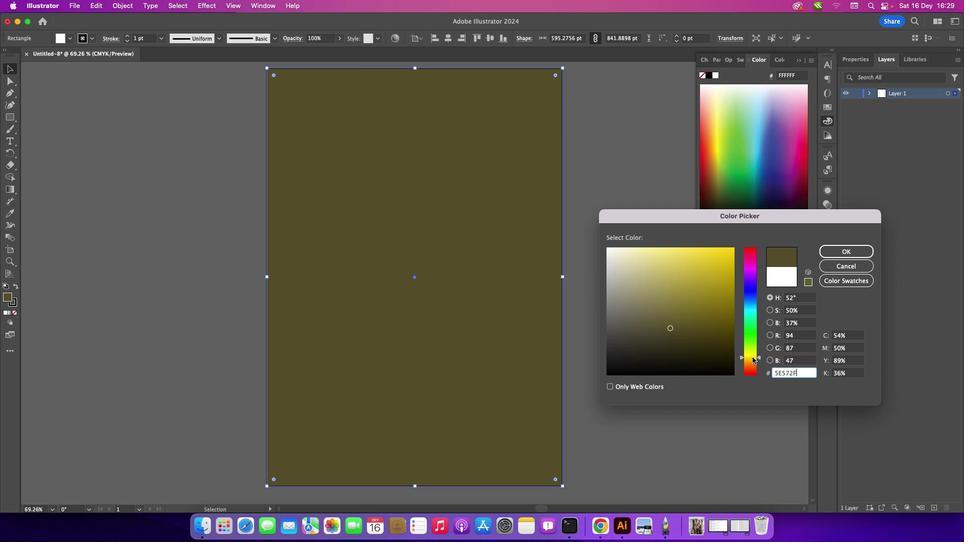 
Action: Mouse pressed left at (753, 357)
Screenshot: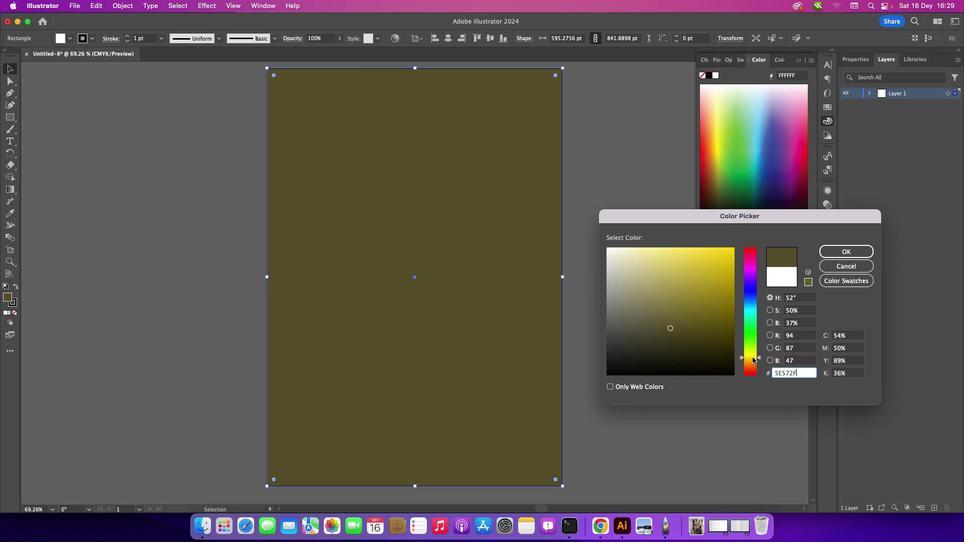 
Action: Mouse moved to (751, 351)
Screenshot: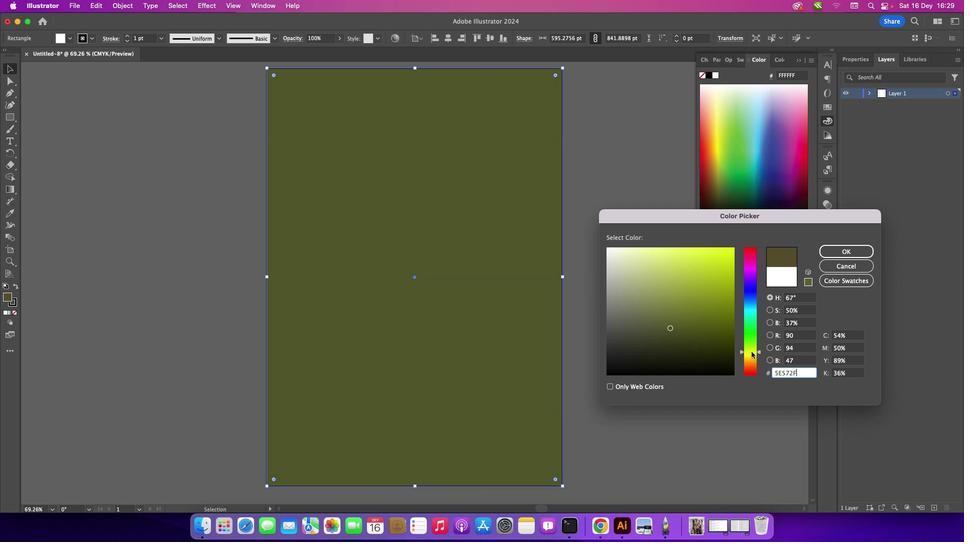 
Action: Mouse pressed left at (751, 351)
Screenshot: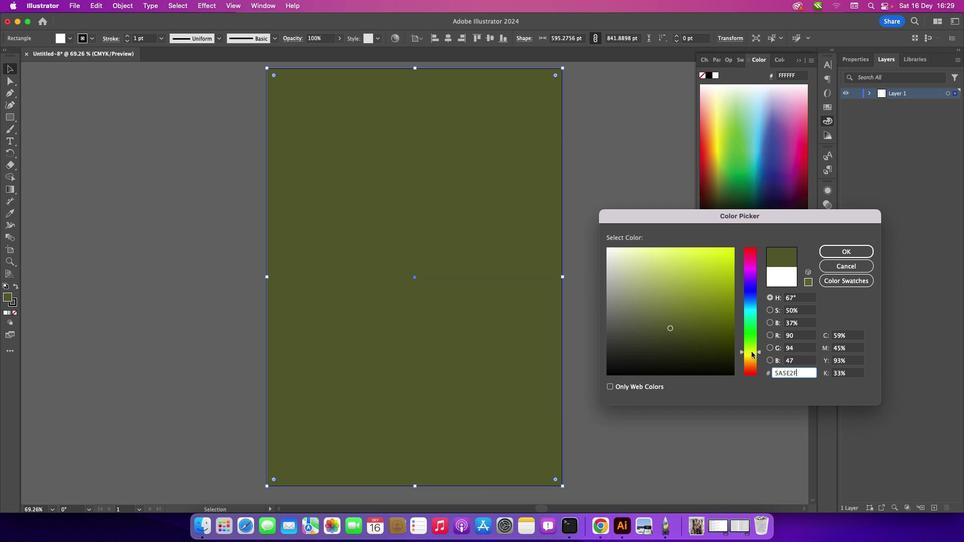 
Action: Mouse moved to (711, 271)
Screenshot: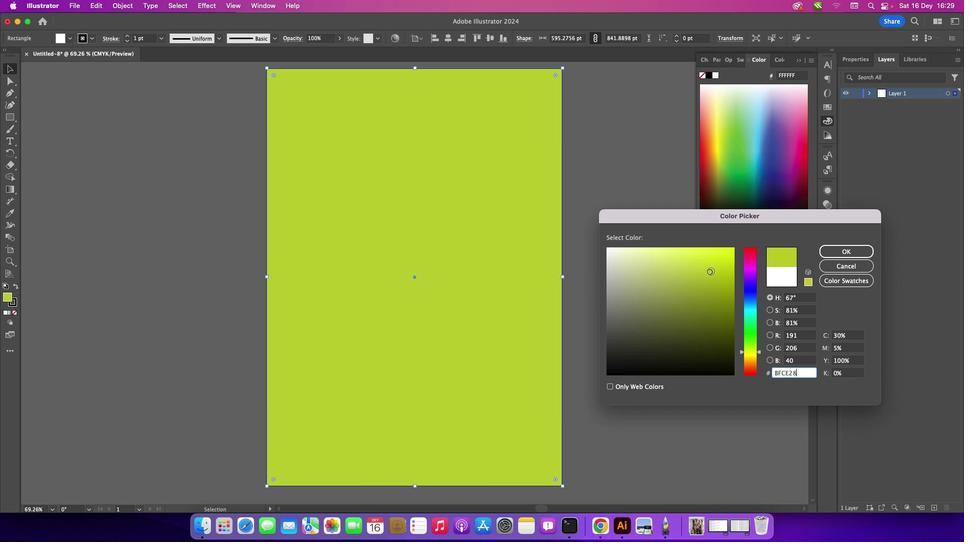 
Action: Mouse pressed left at (711, 271)
Screenshot: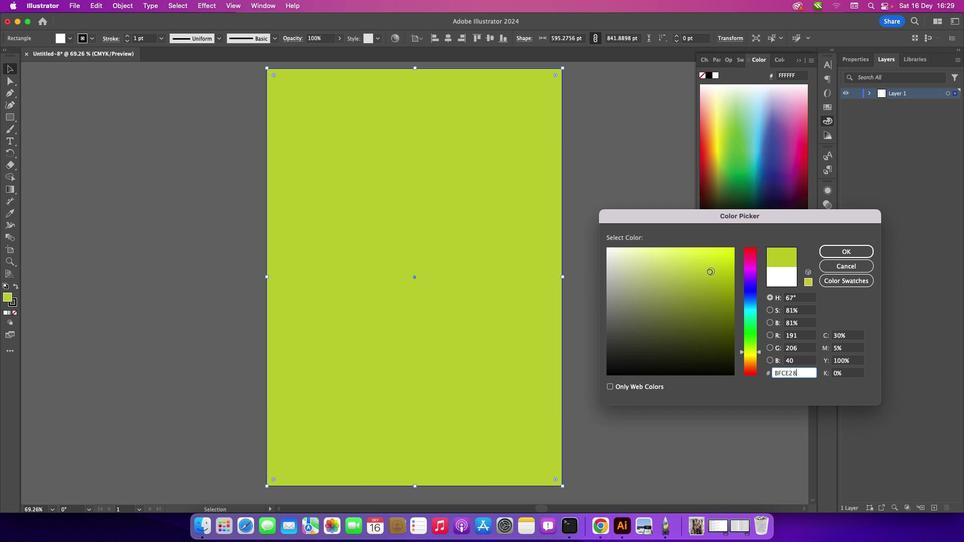 
Action: Mouse moved to (688, 262)
Screenshot: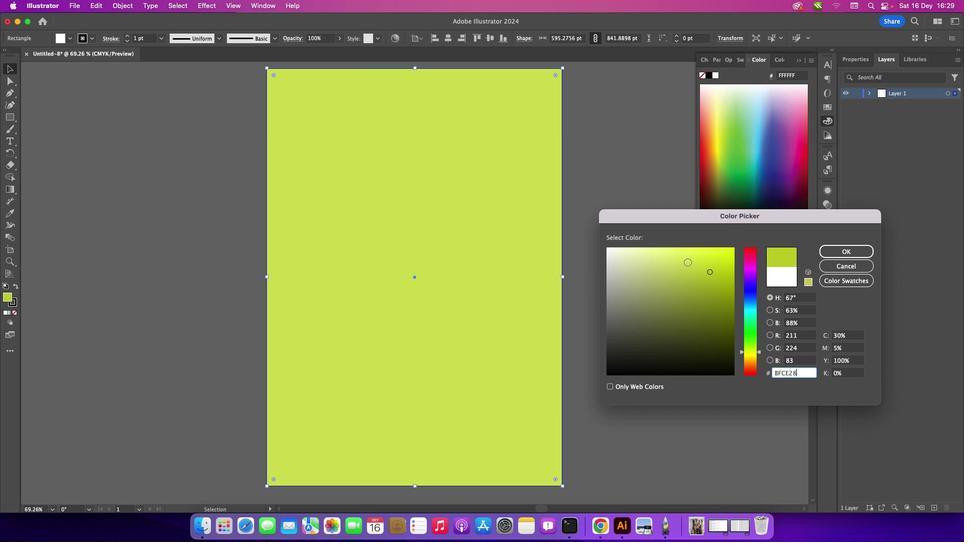 
Action: Mouse pressed left at (688, 262)
Screenshot: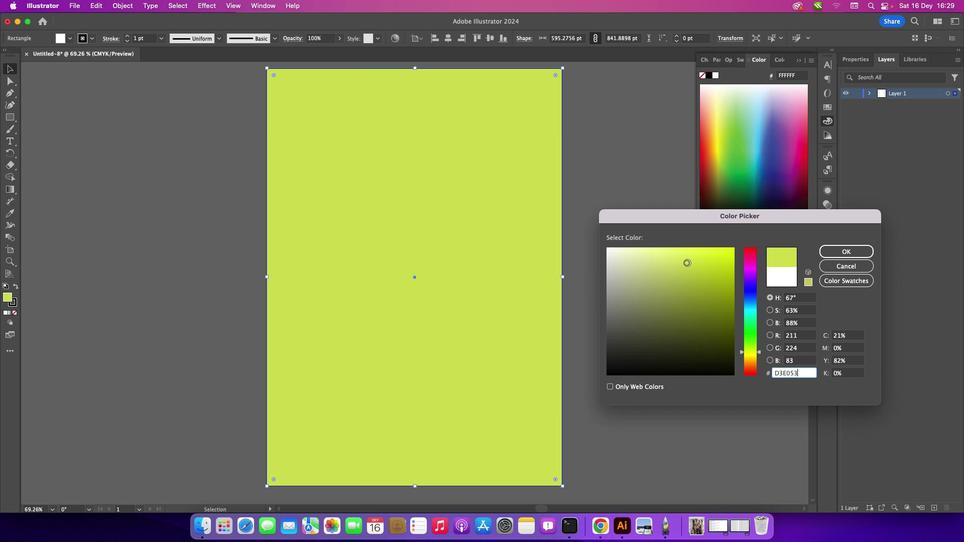 
Action: Mouse moved to (647, 254)
Screenshot: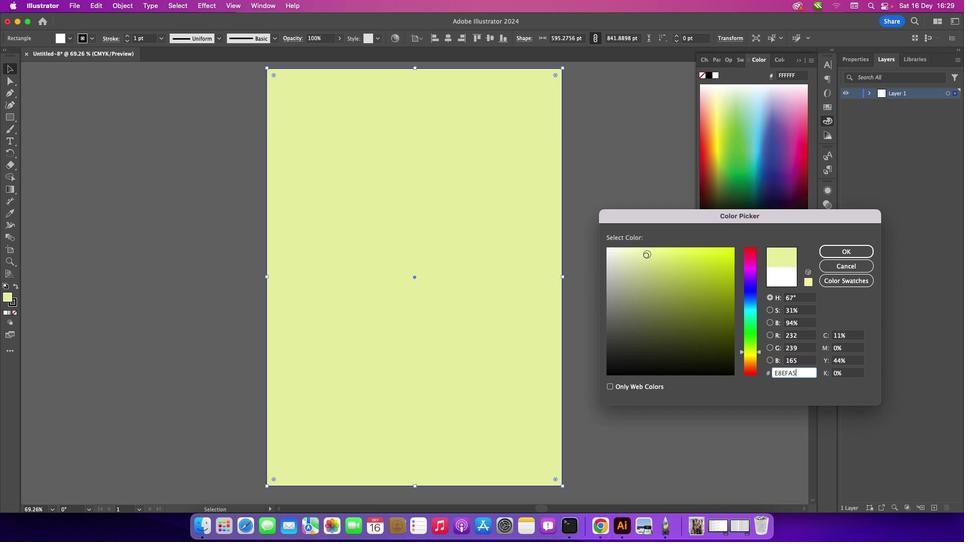 
Action: Mouse pressed left at (647, 254)
Screenshot: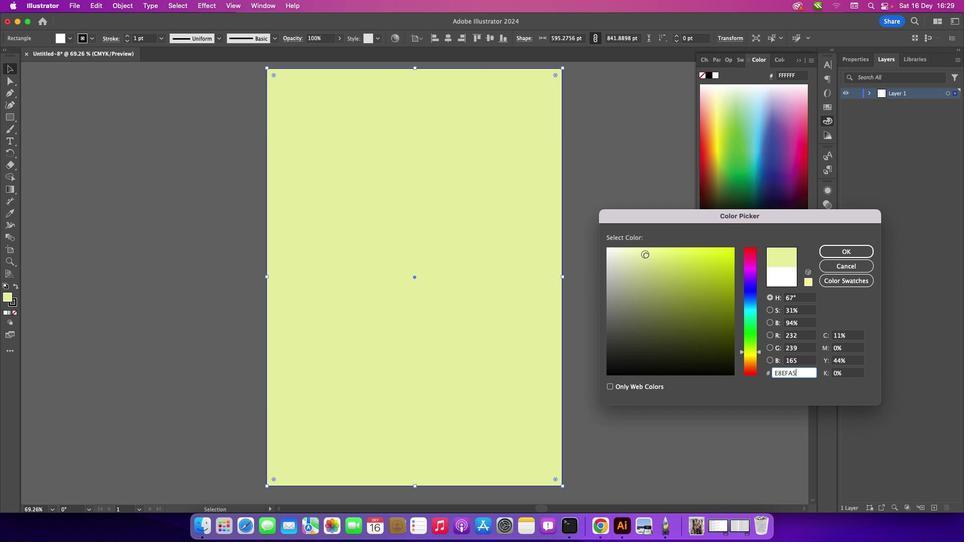 
Action: Mouse moved to (630, 256)
Screenshot: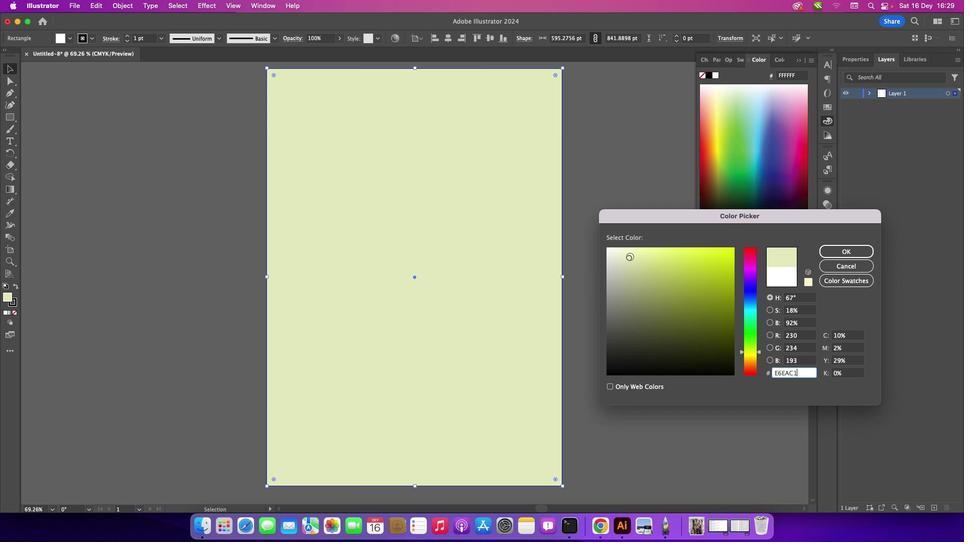 
Action: Mouse pressed left at (630, 256)
Screenshot: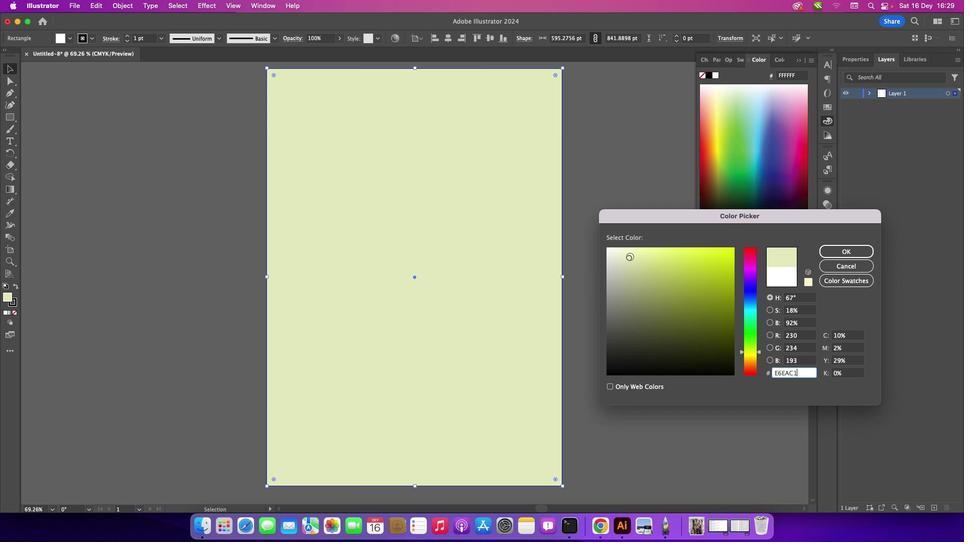 
Action: Mouse moved to (636, 251)
Screenshot: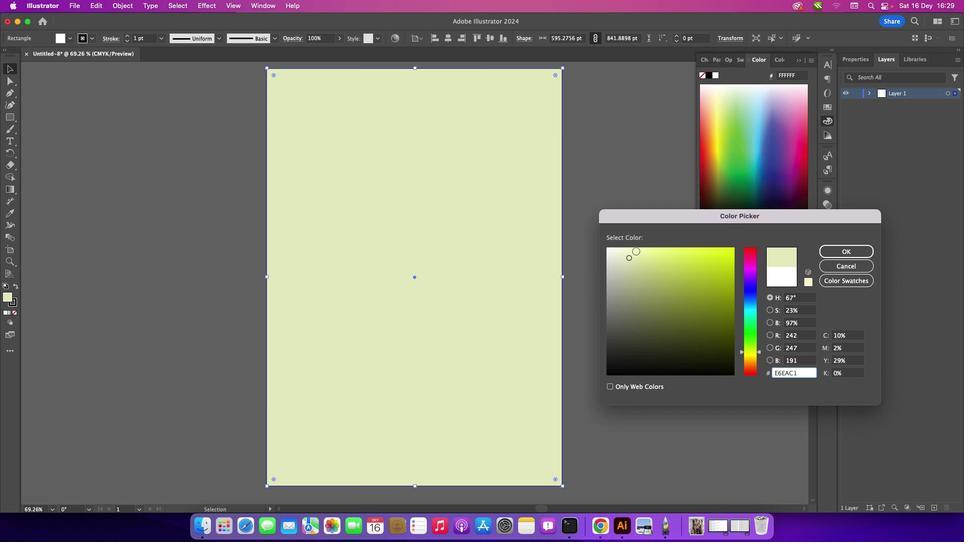 
Action: Mouse pressed left at (636, 251)
Screenshot: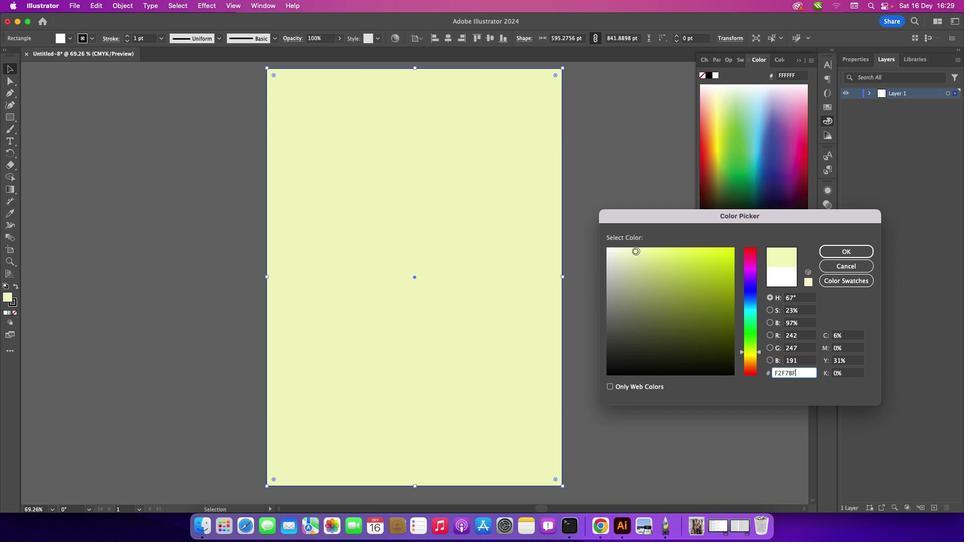 
Action: Mouse moved to (624, 253)
Screenshot: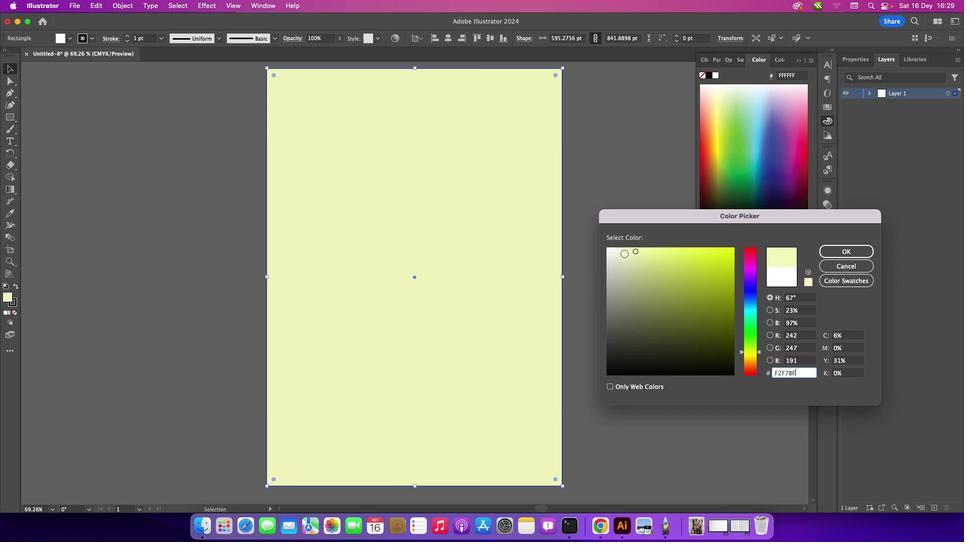 
Action: Mouse pressed left at (624, 253)
Screenshot: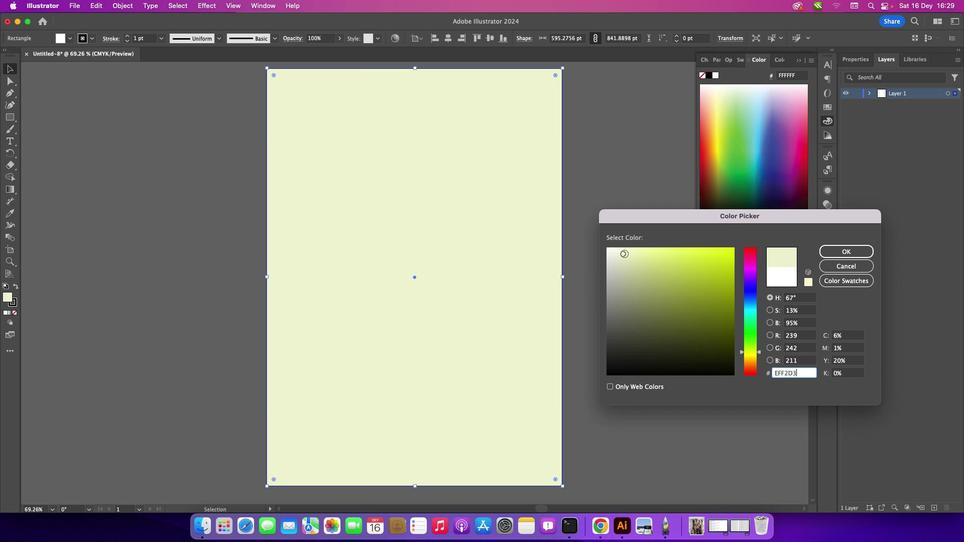 
Action: Mouse moved to (849, 250)
Screenshot: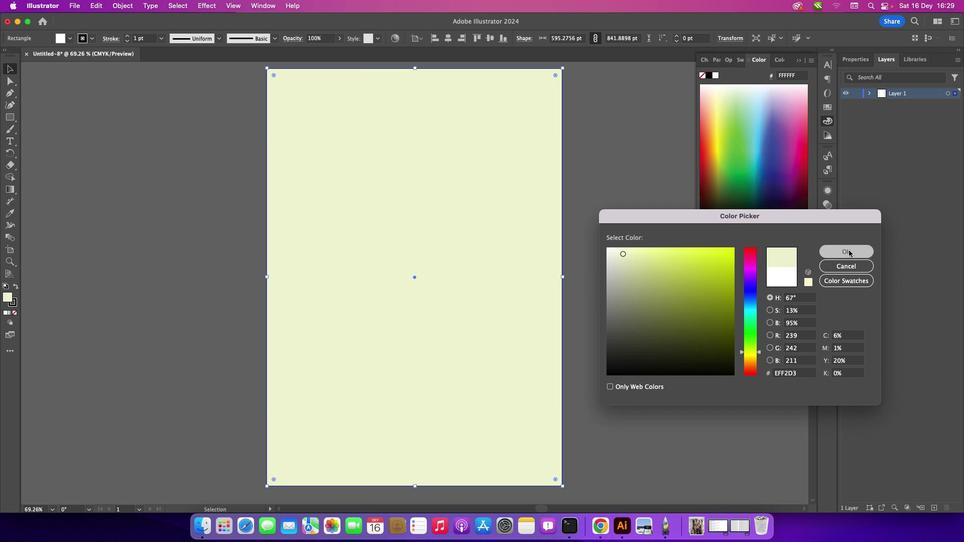 
Action: Mouse pressed left at (849, 250)
Screenshot: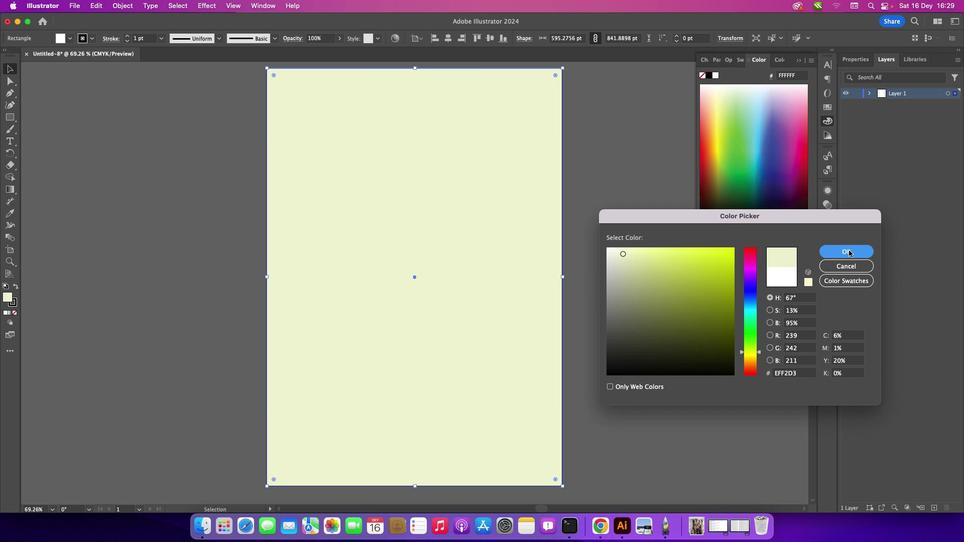 
Action: Mouse moved to (155, 114)
Screenshot: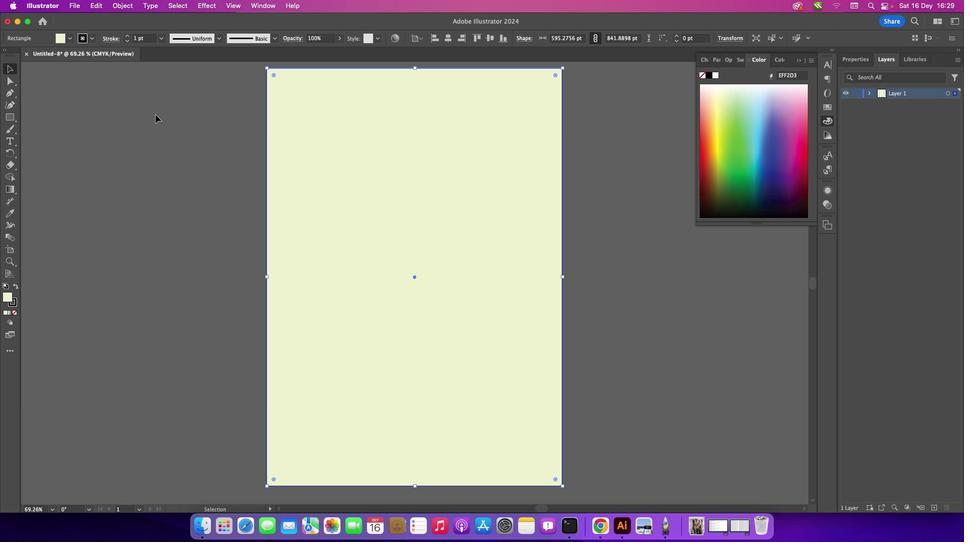 
Action: Mouse pressed left at (155, 114)
Screenshot: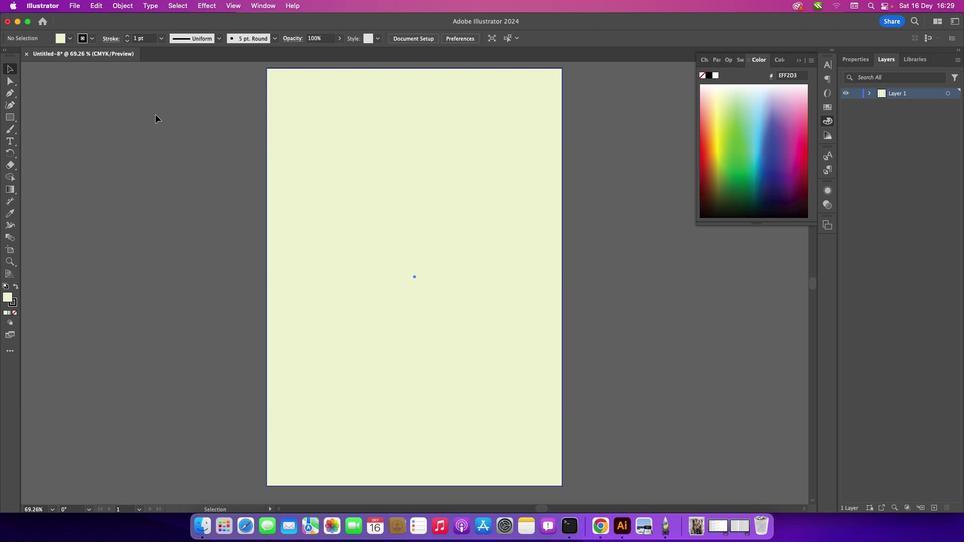 
Action: Mouse moved to (371, 200)
Screenshot: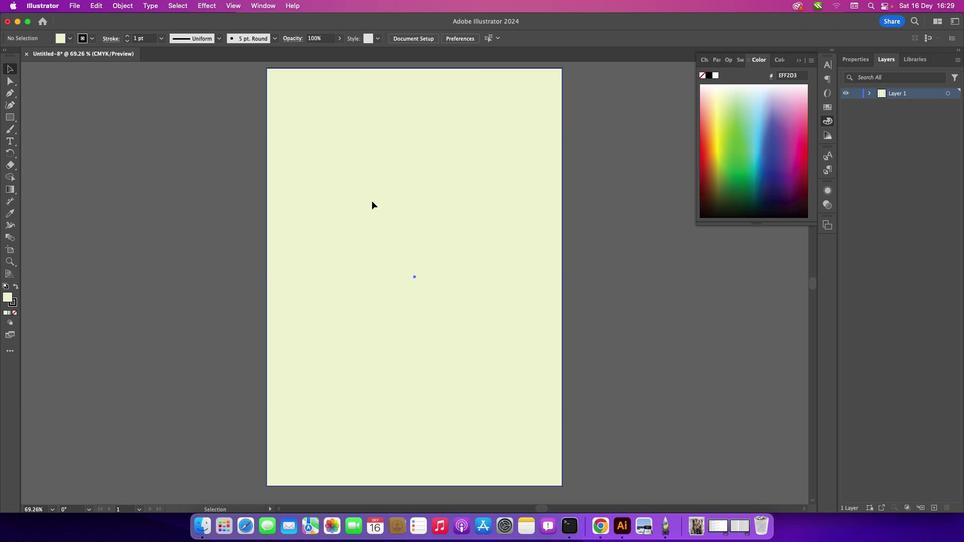 
Action: Mouse pressed left at (371, 200)
Screenshot: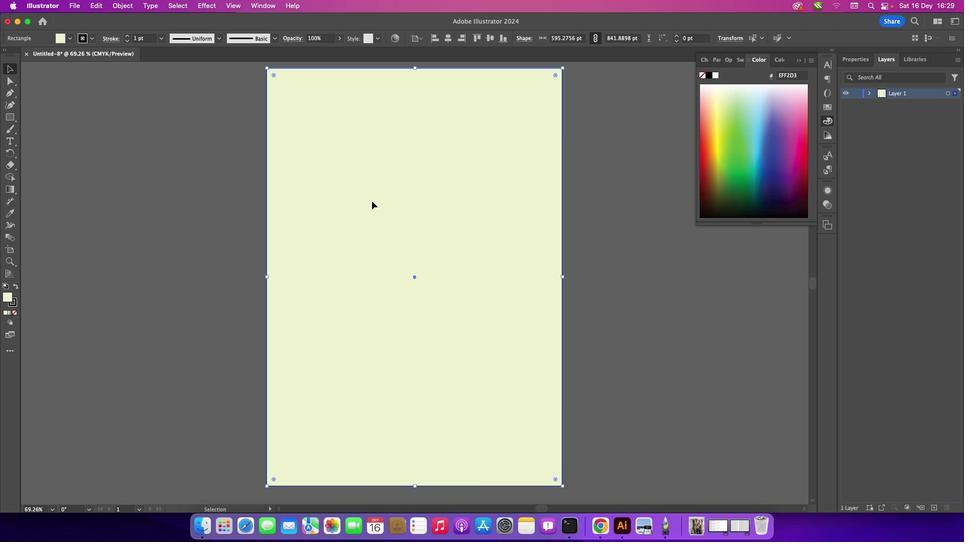 
Action: Mouse moved to (12, 302)
Screenshot: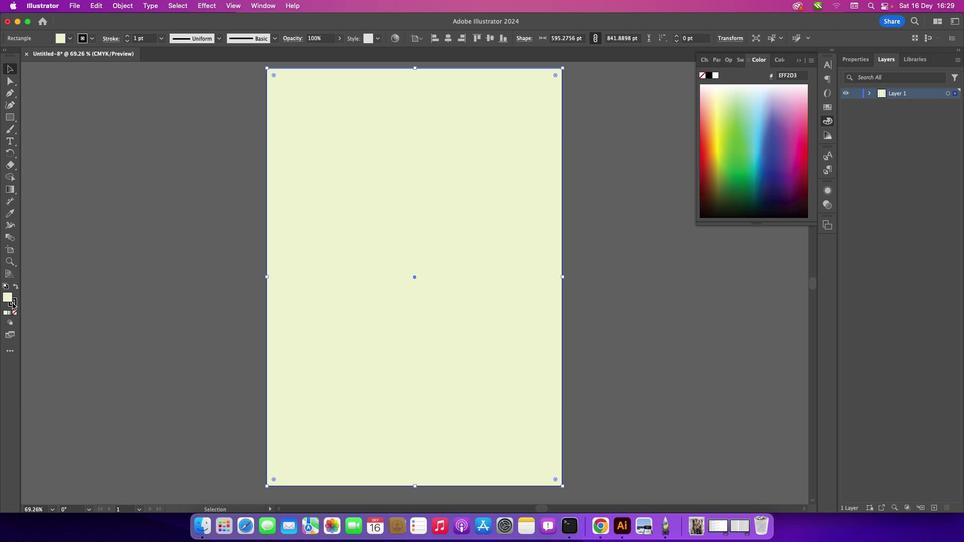 
Action: Mouse pressed left at (12, 302)
Screenshot: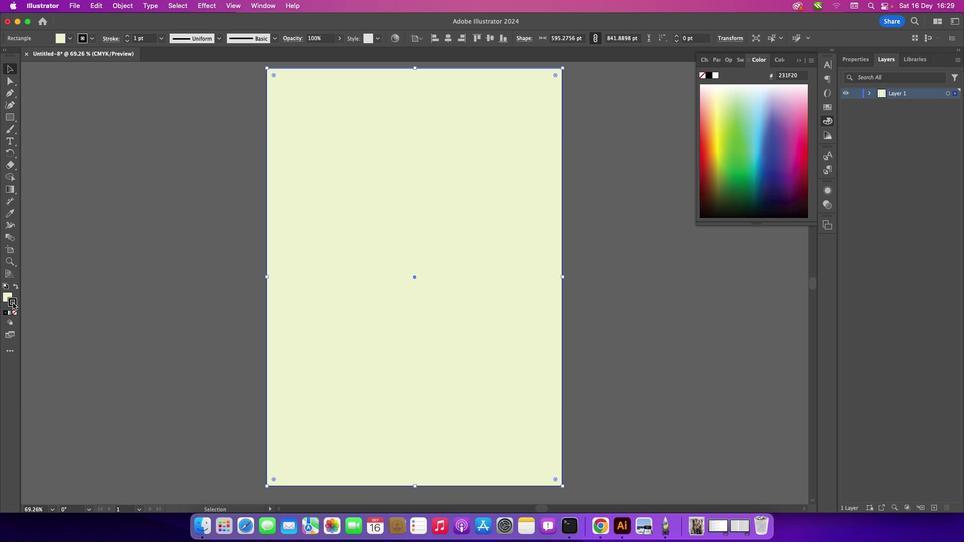 
Action: Mouse moved to (14, 310)
Screenshot: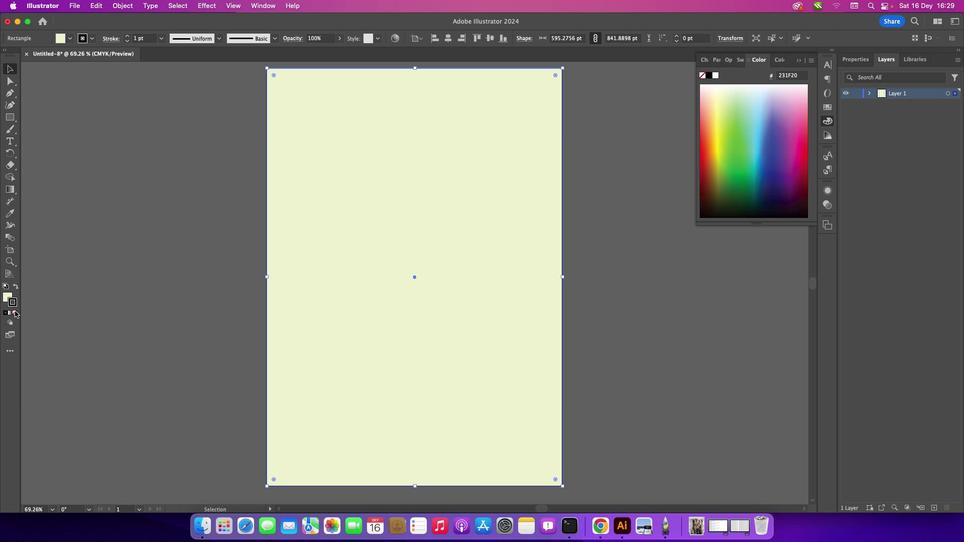 
Action: Mouse pressed left at (14, 310)
Screenshot: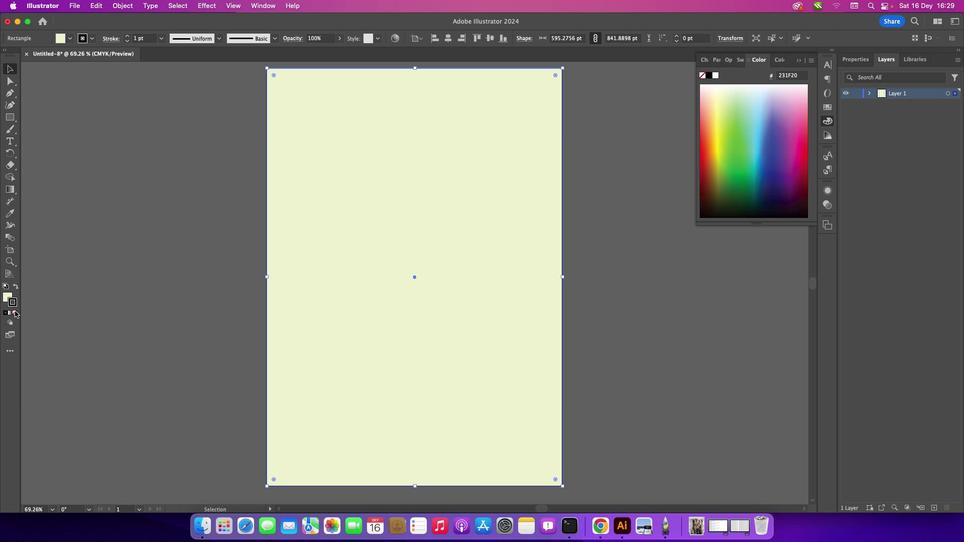
Action: Mouse moved to (8, 295)
Screenshot: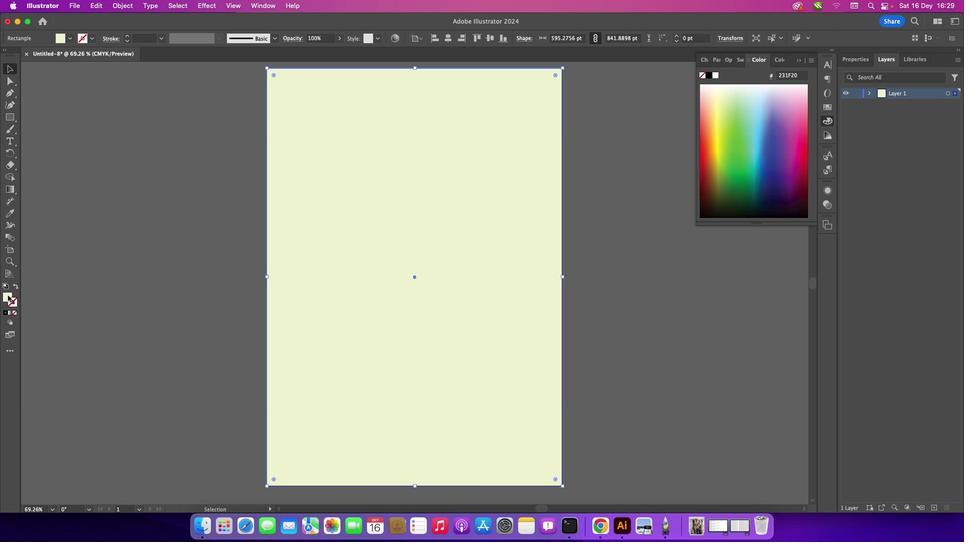 
Action: Mouse pressed left at (8, 295)
Screenshot: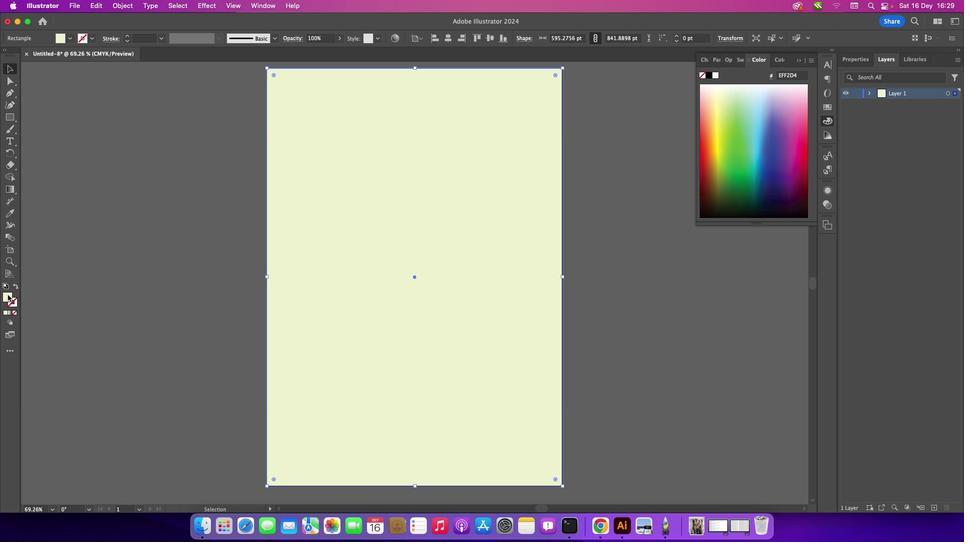 
Action: Mouse moved to (116, 302)
Screenshot: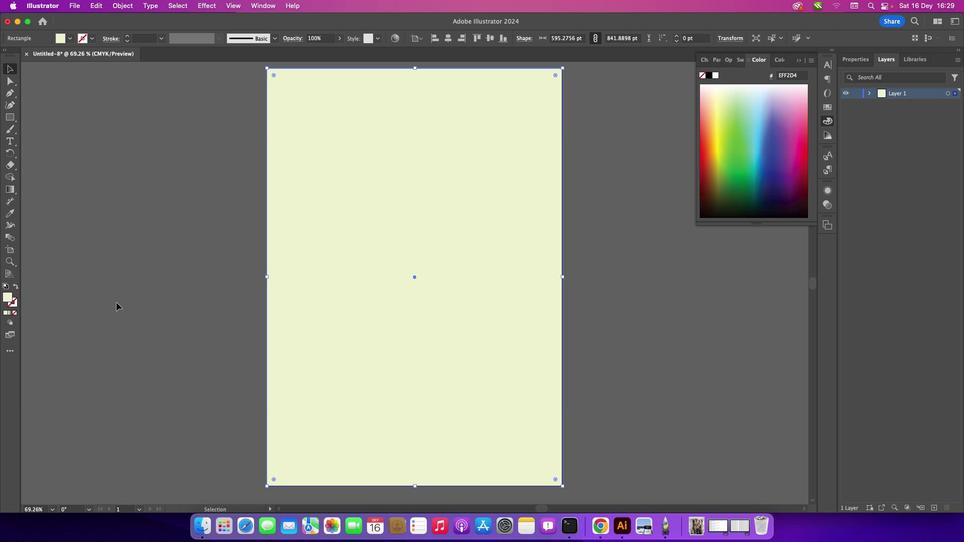 
Action: Mouse pressed left at (116, 302)
Screenshot: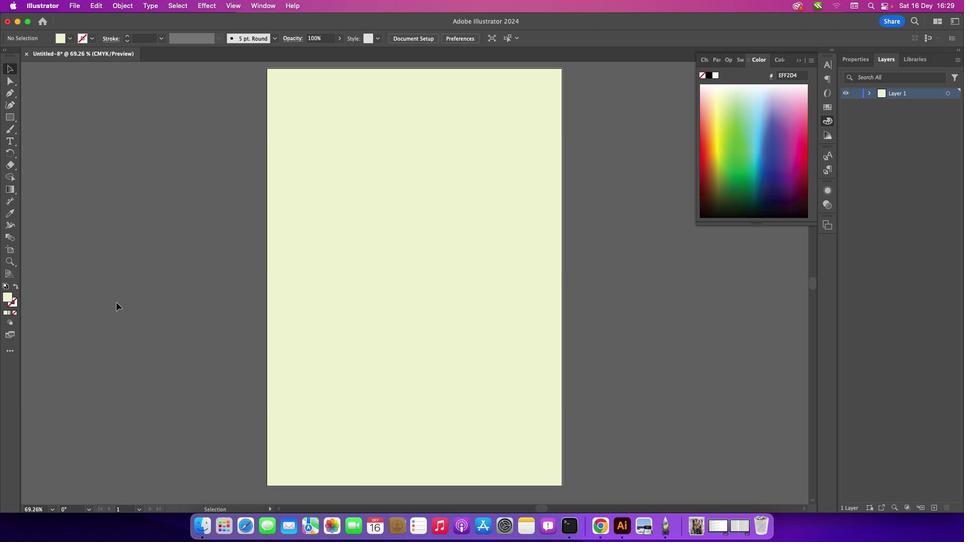 
Action: Mouse moved to (8, 143)
Screenshot: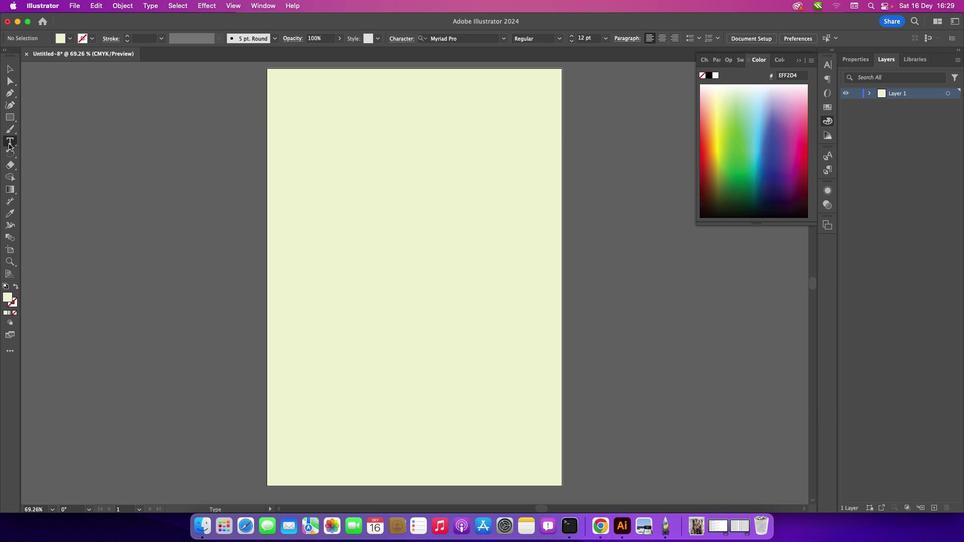 
Action: Mouse pressed left at (8, 143)
Screenshot: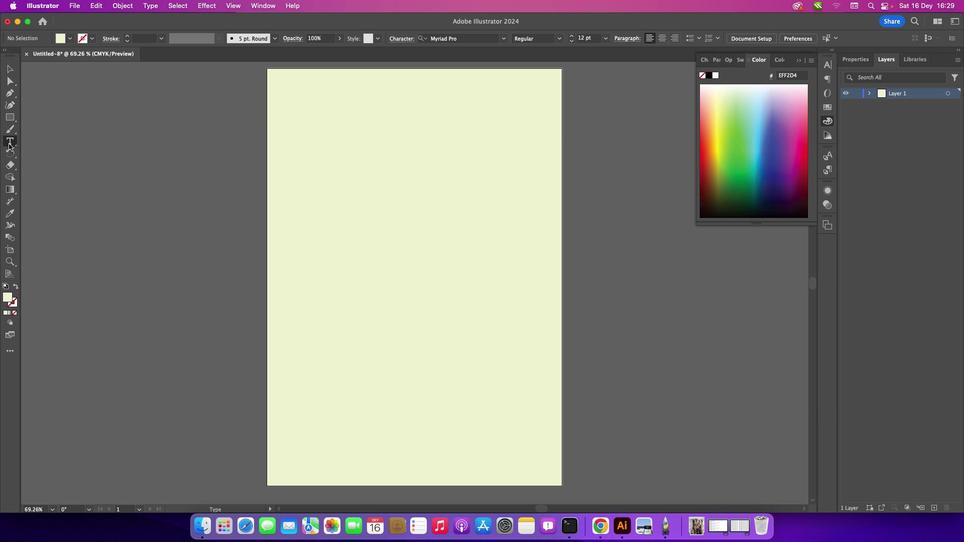 
Action: Mouse moved to (334, 287)
Screenshot: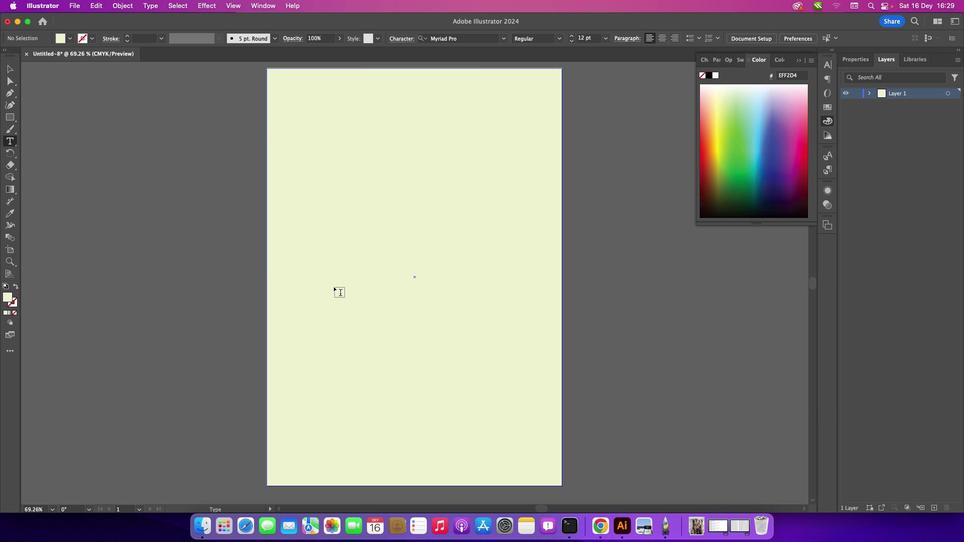 
Action: Mouse pressed left at (334, 287)
Screenshot: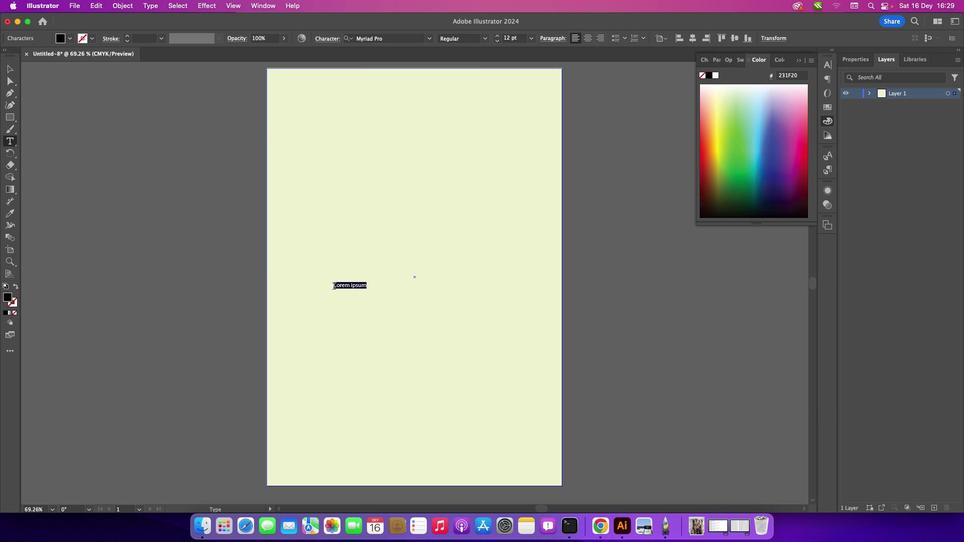 
Action: Mouse moved to (403, 282)
Screenshot: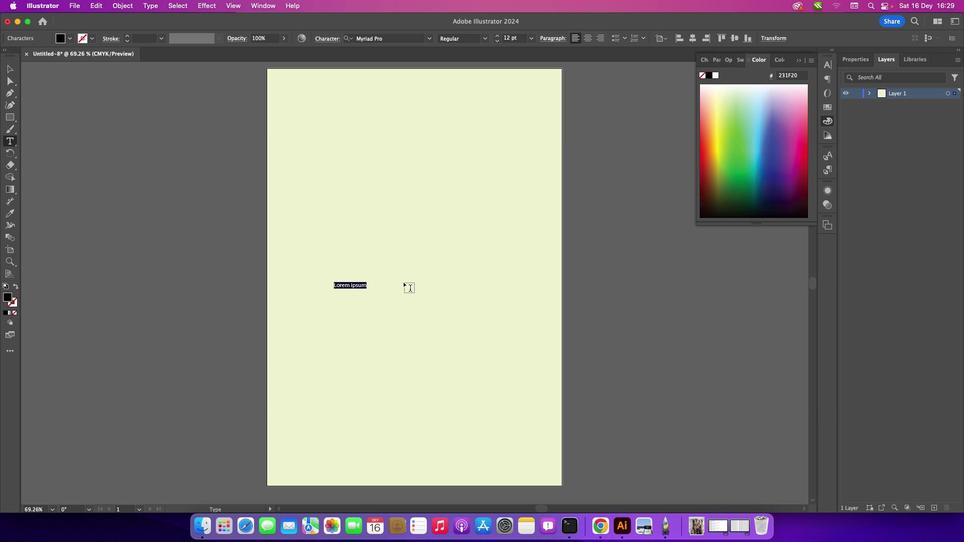 
Action: Key pressed Key.backspace'S''T''U''D''Y'
Screenshot: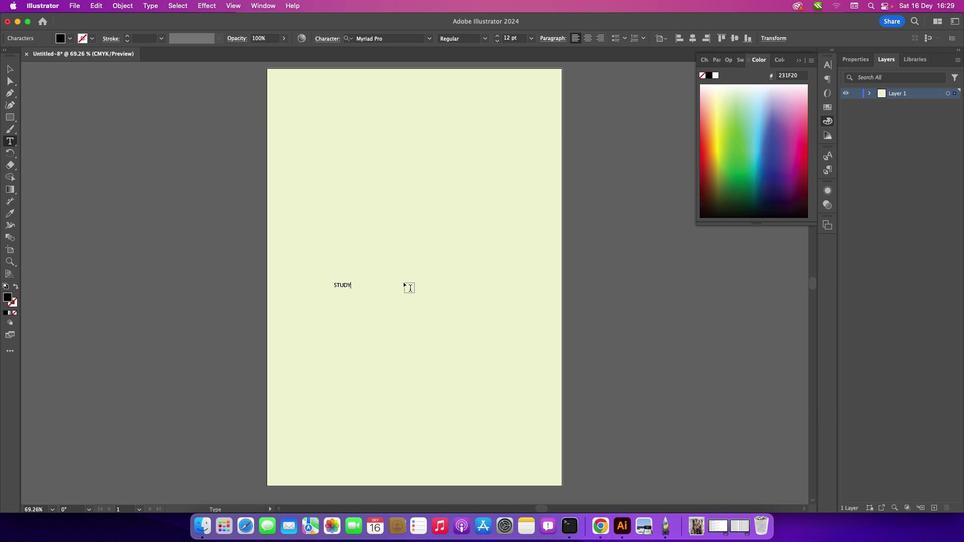 
Action: Mouse moved to (11, 67)
Screenshot: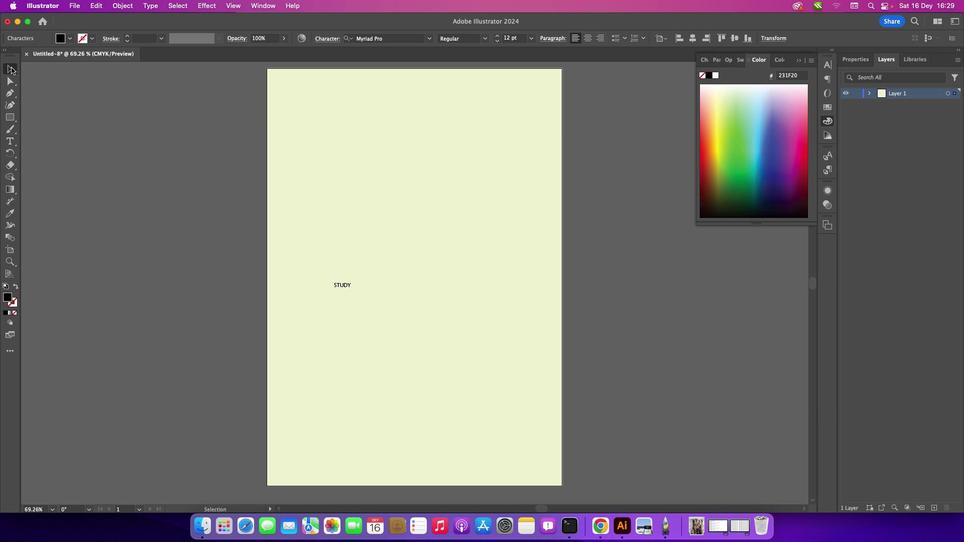 
Action: Mouse pressed left at (11, 67)
Screenshot: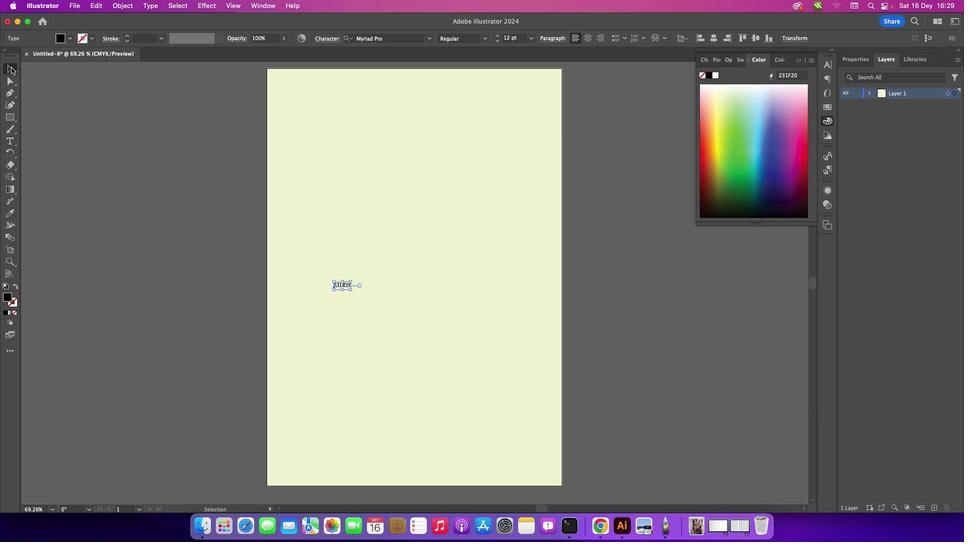 
Action: Mouse moved to (662, 36)
Screenshot: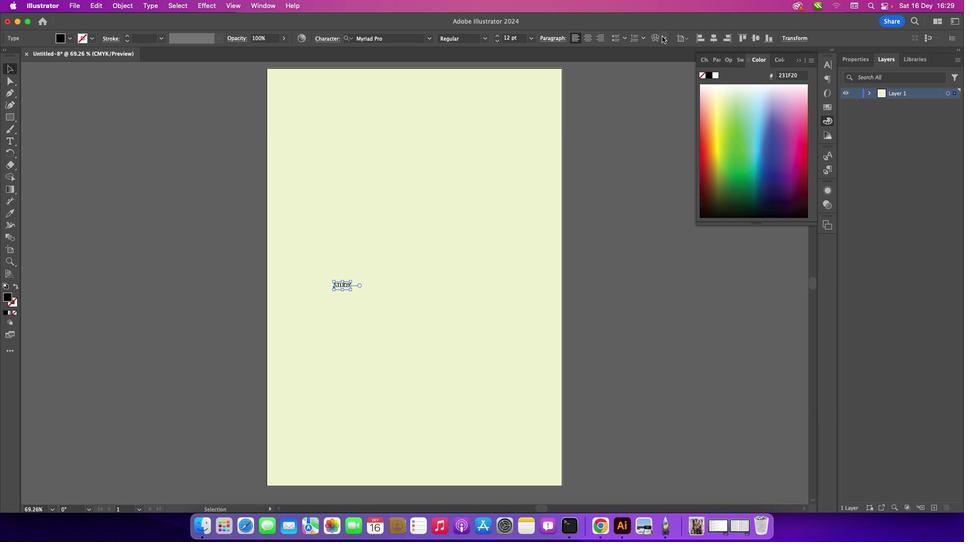 
Action: Mouse pressed left at (662, 36)
Screenshot: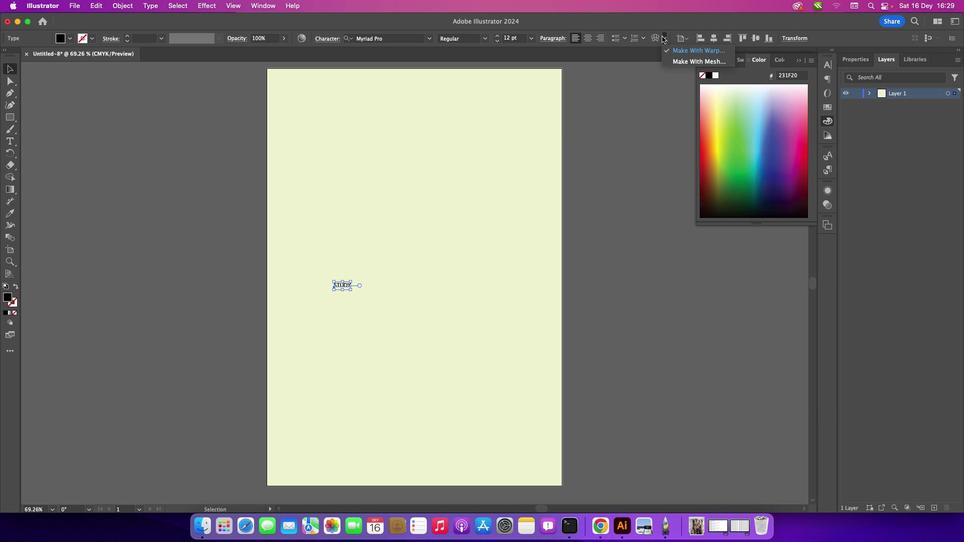 
Action: Mouse moved to (667, 36)
Screenshot: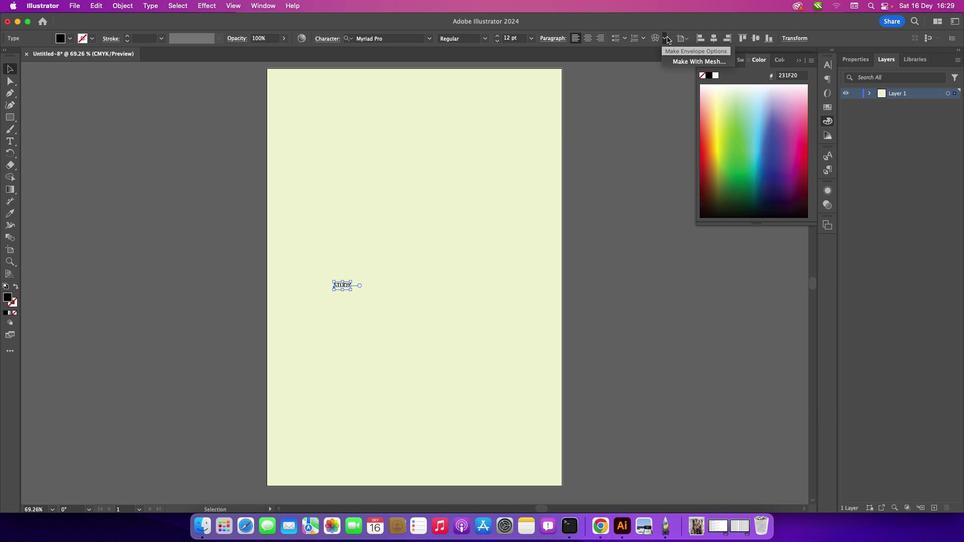 
Action: Mouse pressed left at (667, 36)
Screenshot: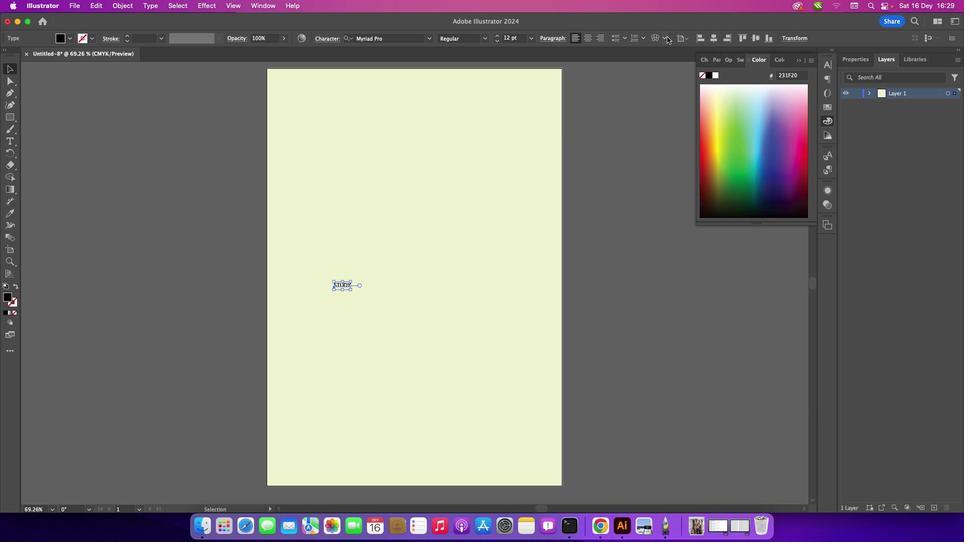 
Action: Mouse moved to (656, 38)
Screenshot: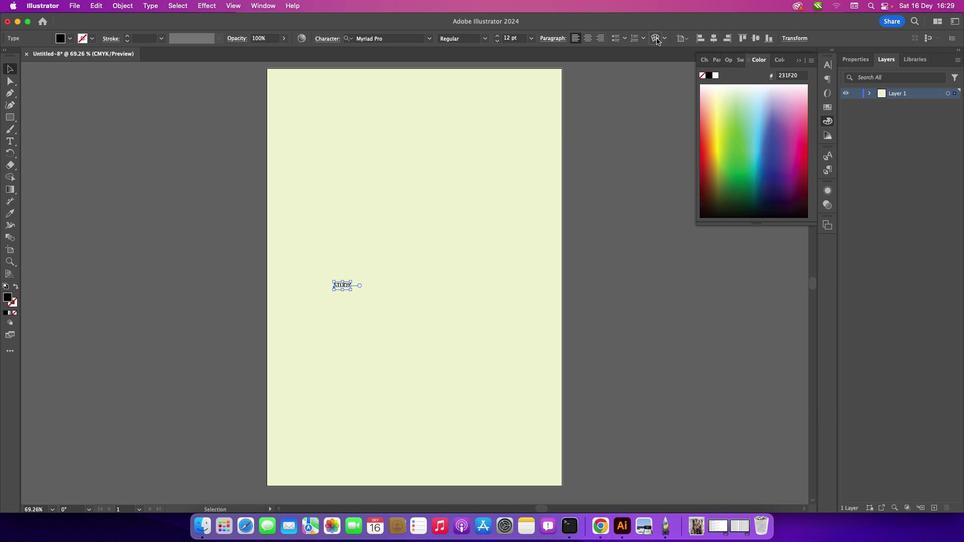 
Action: Mouse pressed left at (656, 38)
Screenshot: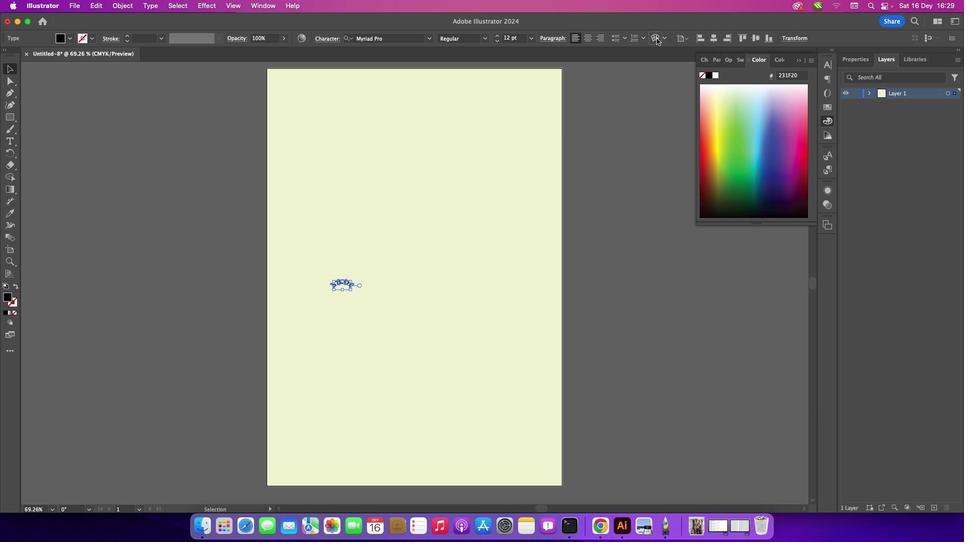 
Action: Mouse moved to (639, 426)
Screenshot: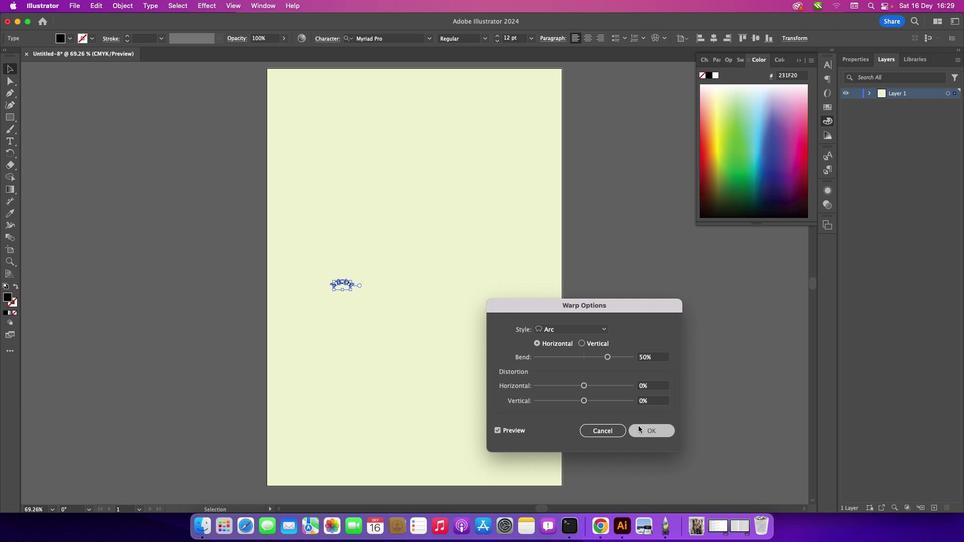 
Action: Mouse pressed left at (639, 426)
Screenshot: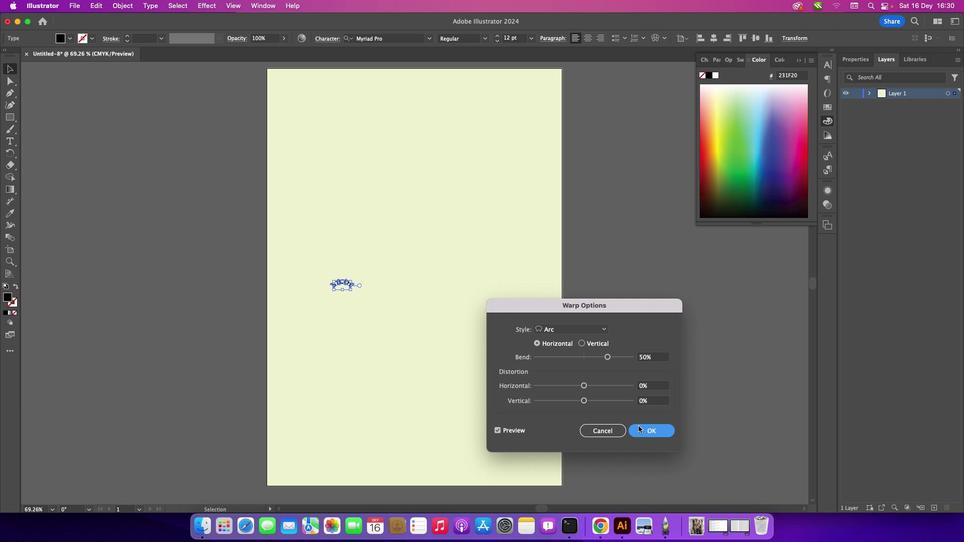 
Action: Mouse moved to (829, 64)
Screenshot: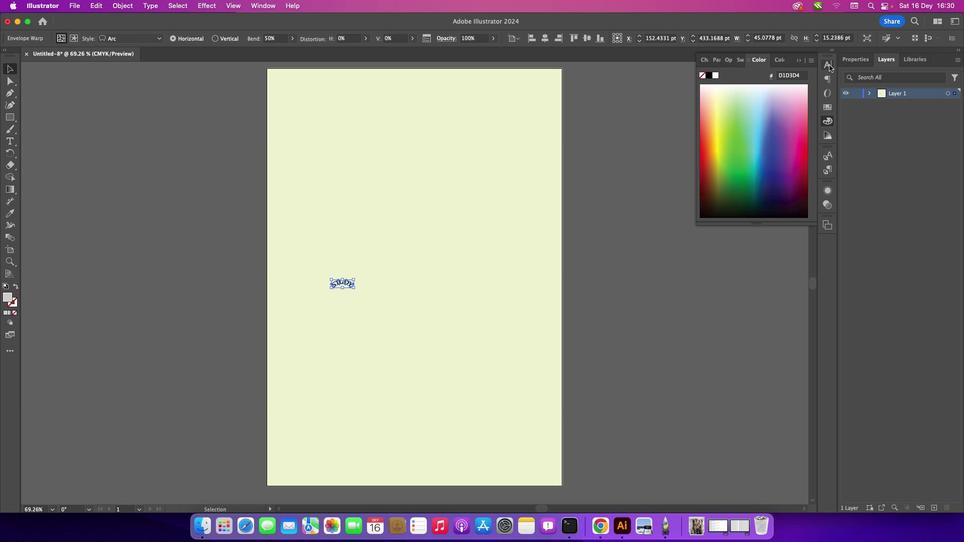
Action: Mouse pressed left at (829, 64)
Screenshot: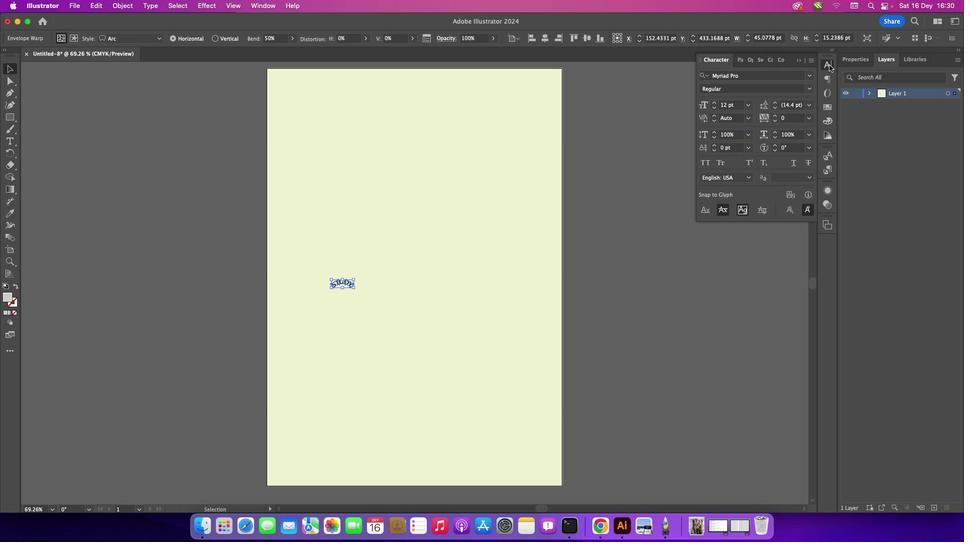 
Action: Mouse moved to (712, 105)
Screenshot: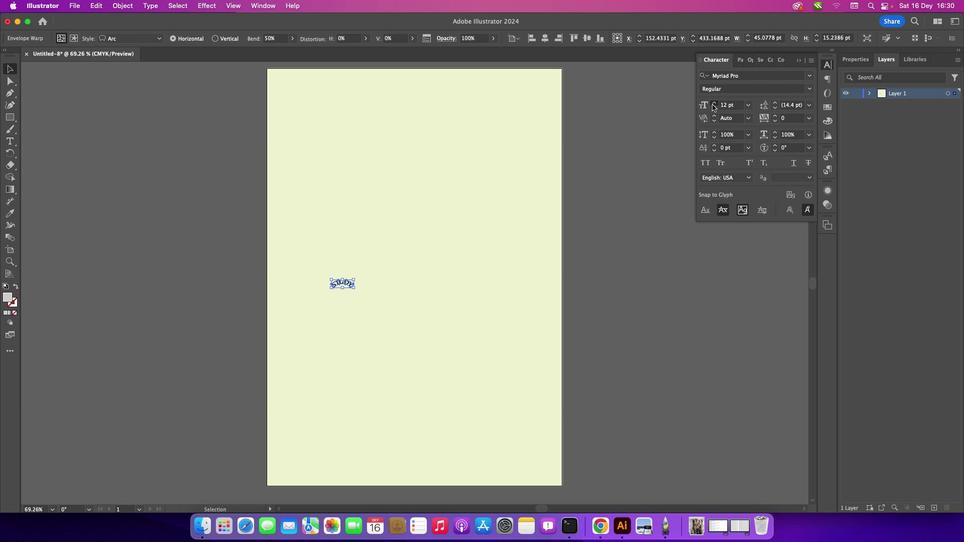 
Action: Mouse pressed left at (712, 105)
Screenshot: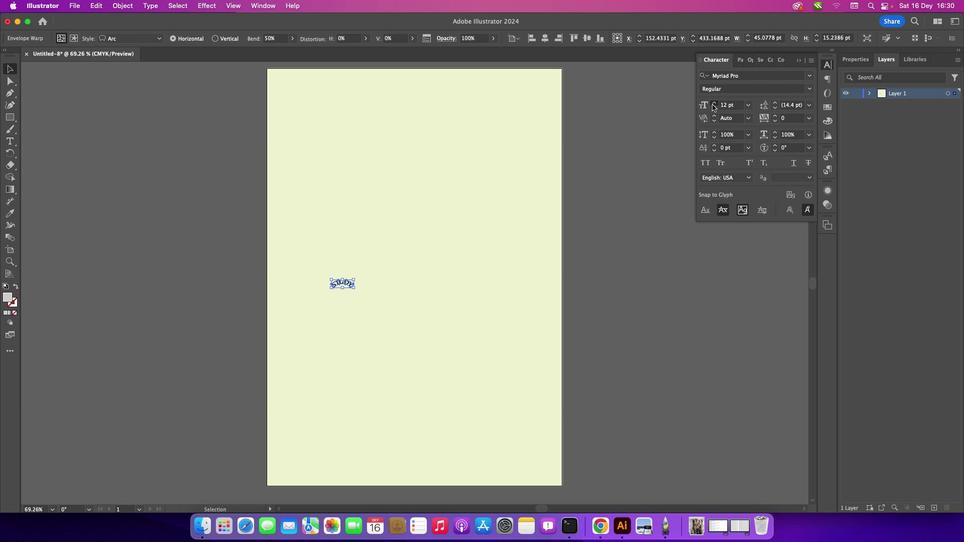 
Action: Mouse moved to (355, 281)
Screenshot: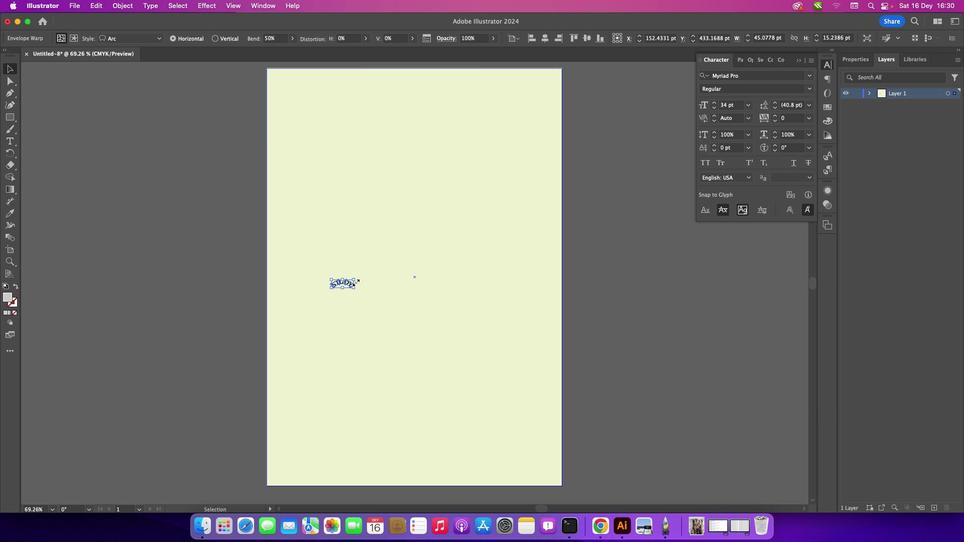 
Action: Key pressed Key.shift
Screenshot: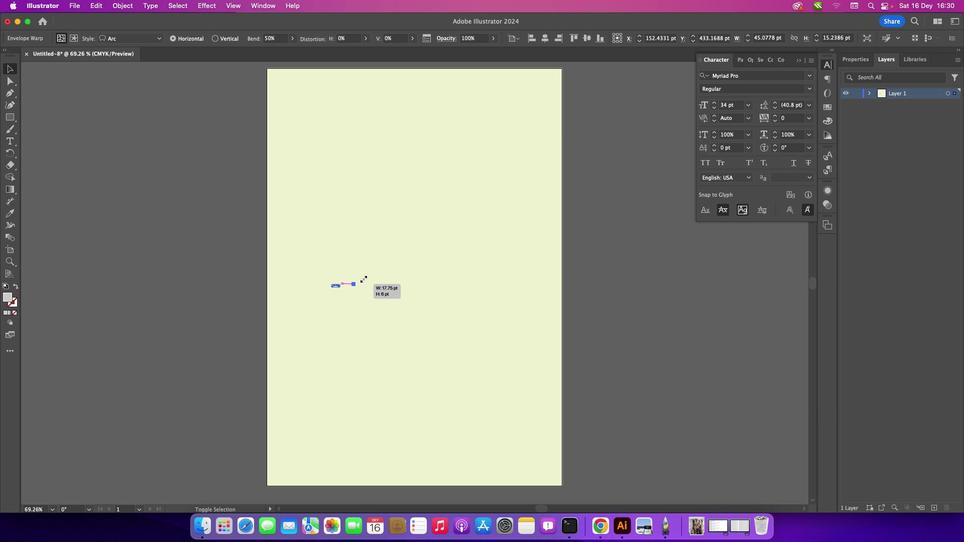 
Action: Mouse pressed left at (355, 281)
Screenshot: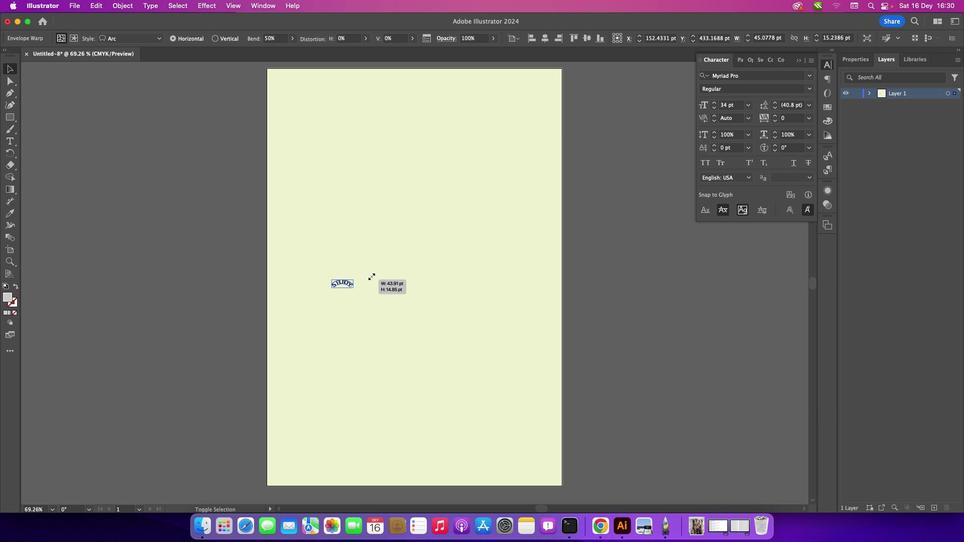 
Action: Mouse moved to (435, 248)
Screenshot: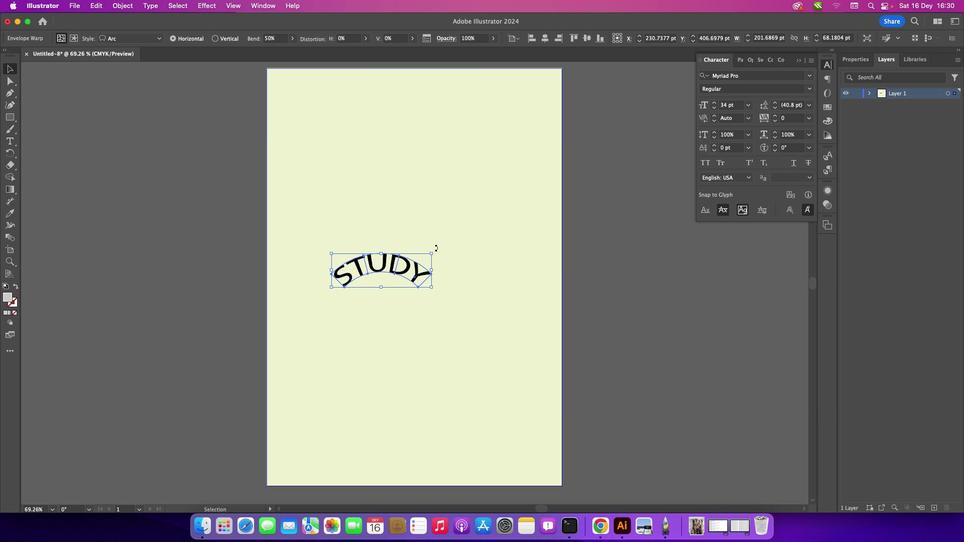 
Action: Mouse pressed left at (435, 248)
Screenshot: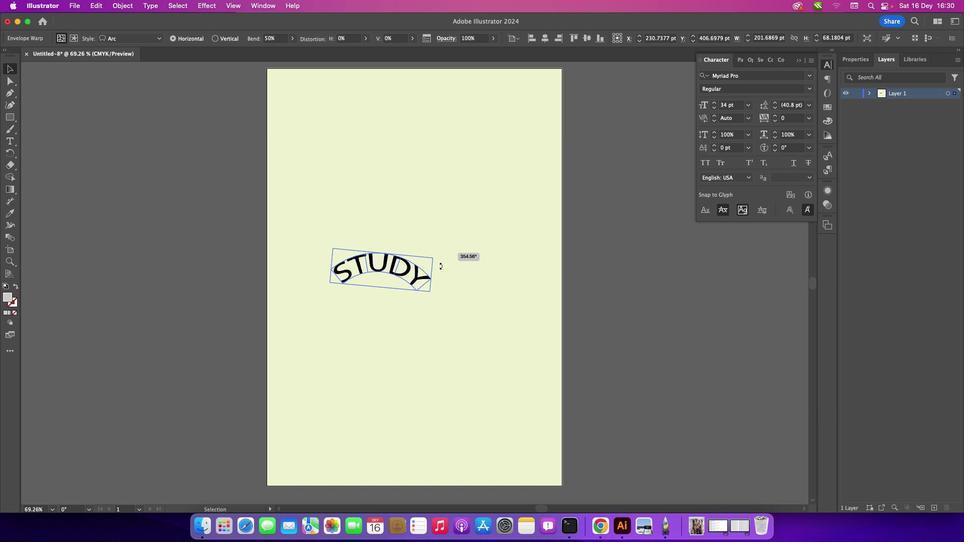 
Action: Mouse moved to (390, 276)
Screenshot: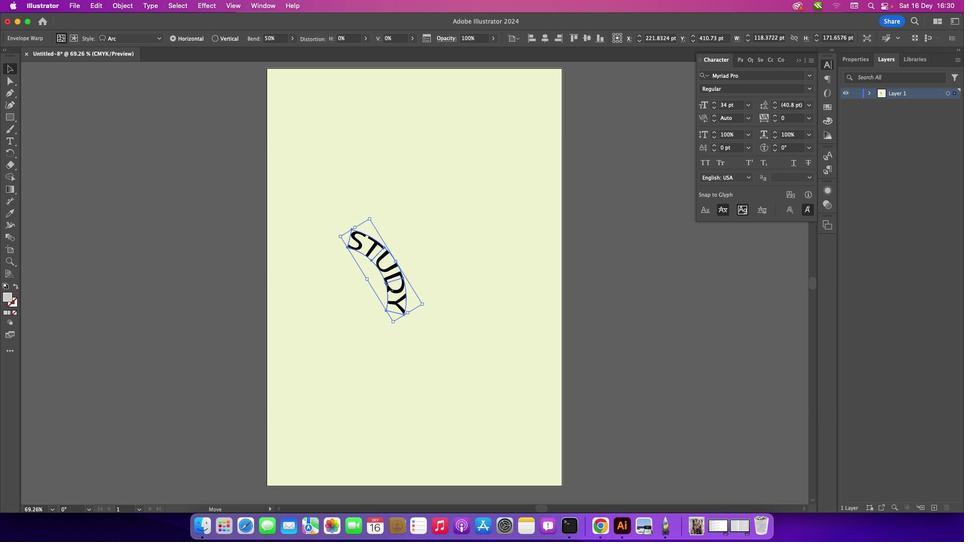 
Action: Mouse pressed left at (390, 276)
Screenshot: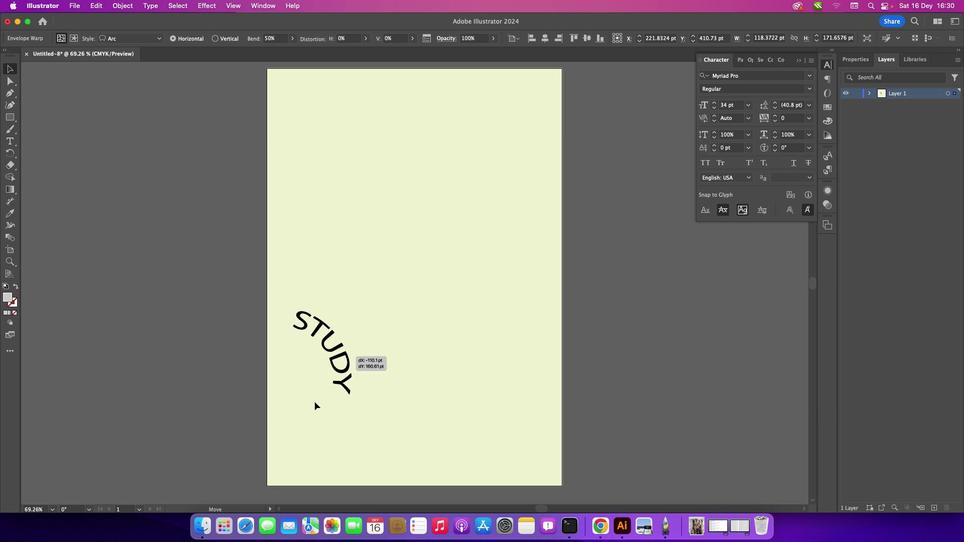 
Action: Mouse moved to (309, 437)
Screenshot: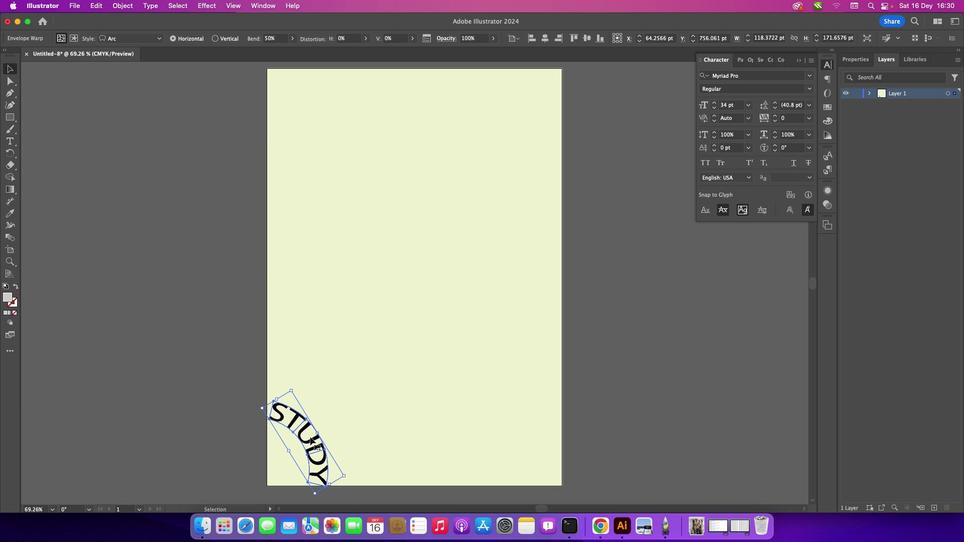 
Action: Key pressed Key.cmd
Screenshot: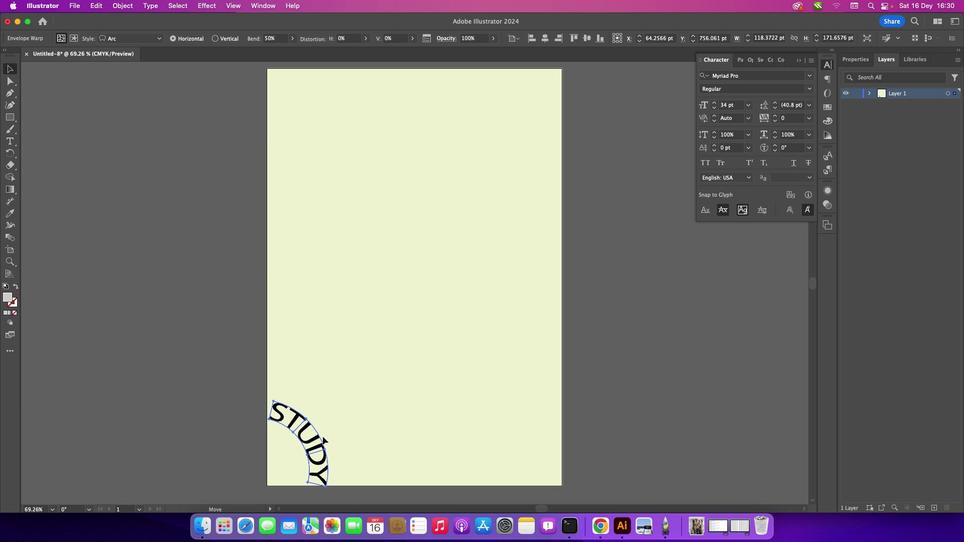 
Action: Mouse pressed left at (309, 437)
Screenshot: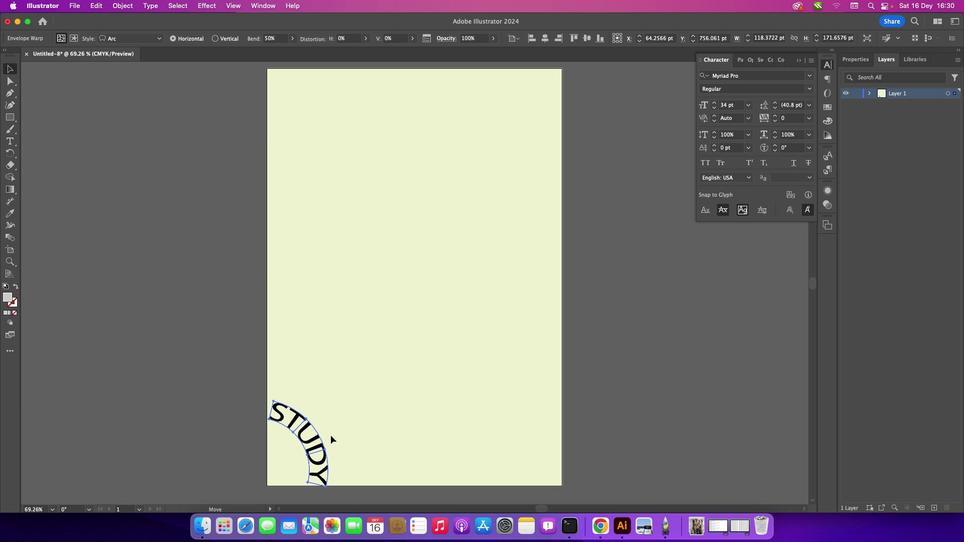 
Action: Mouse moved to (309, 437)
Screenshot: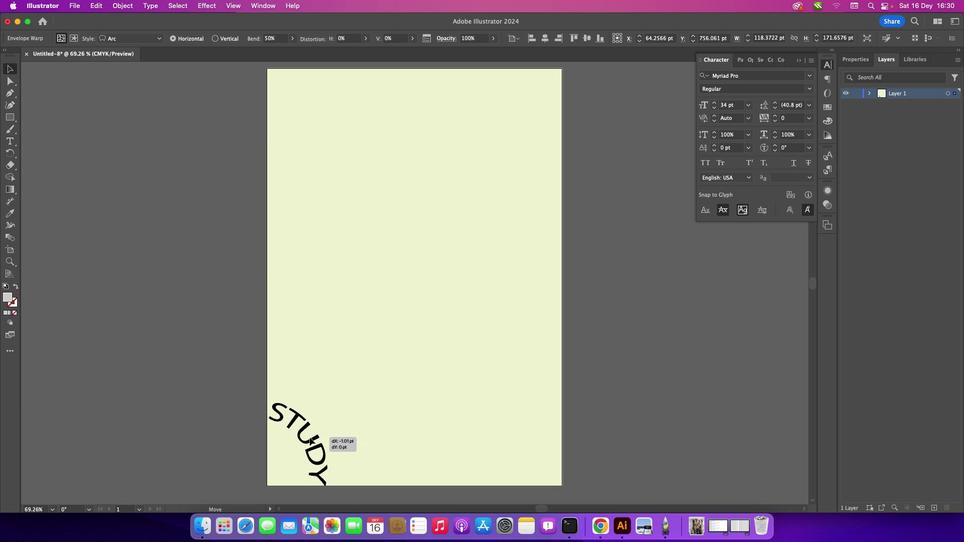 
Action: Key pressed Key.alt
Screenshot: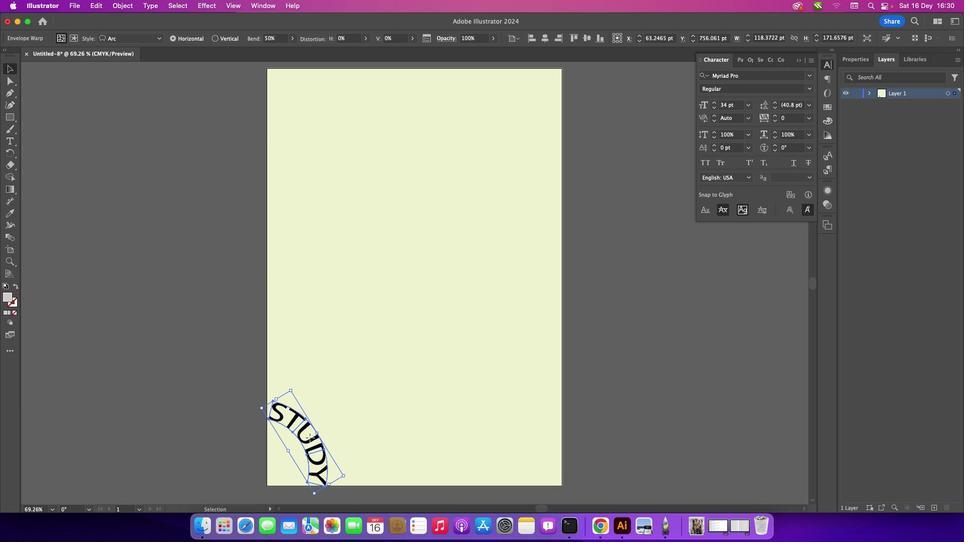 
Action: Mouse pressed left at (309, 437)
Screenshot: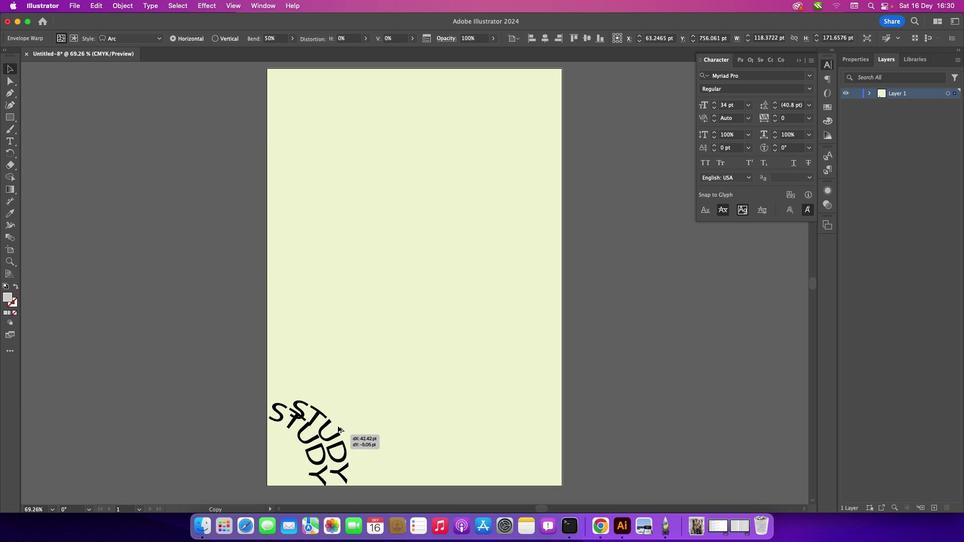 
Action: Mouse moved to (381, 445)
Screenshot: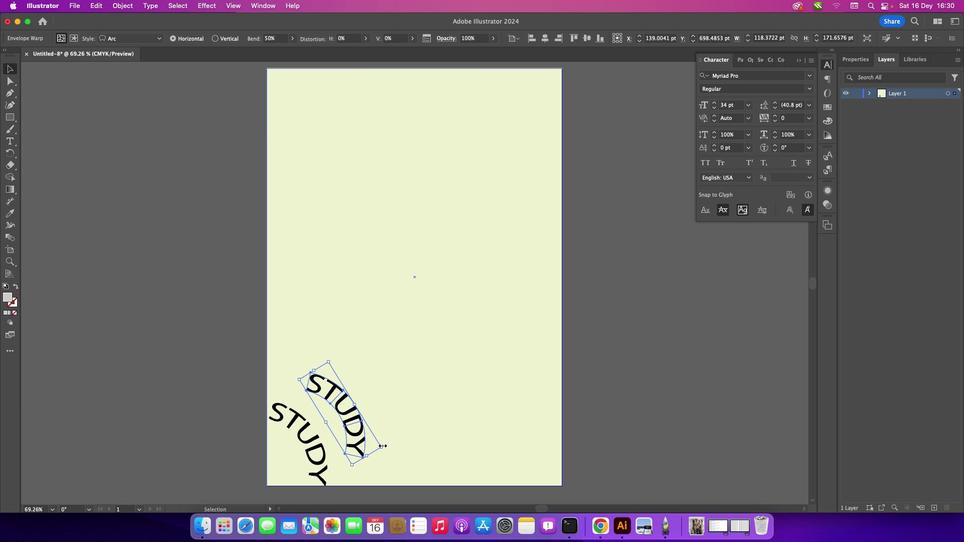 
Action: Key pressed Key.shift
Screenshot: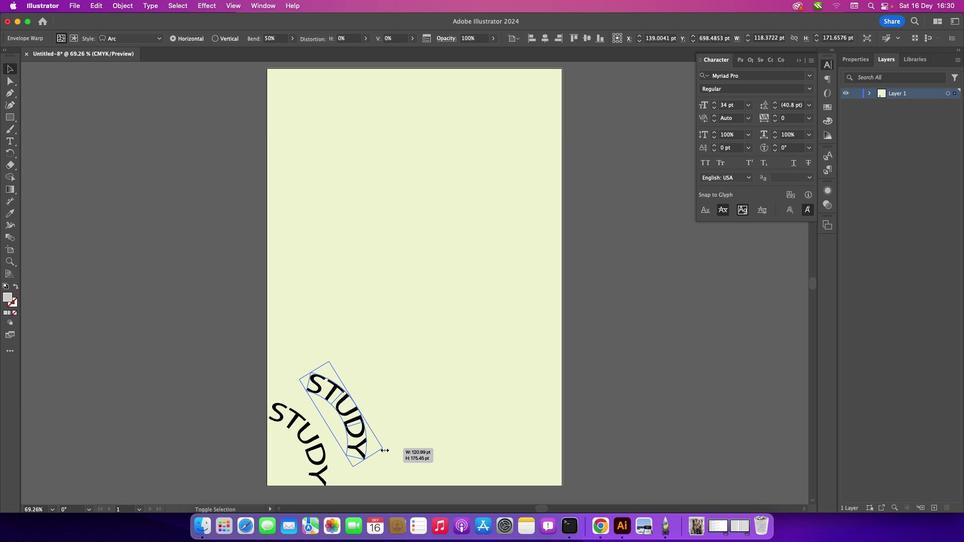 
Action: Mouse pressed left at (381, 445)
Screenshot: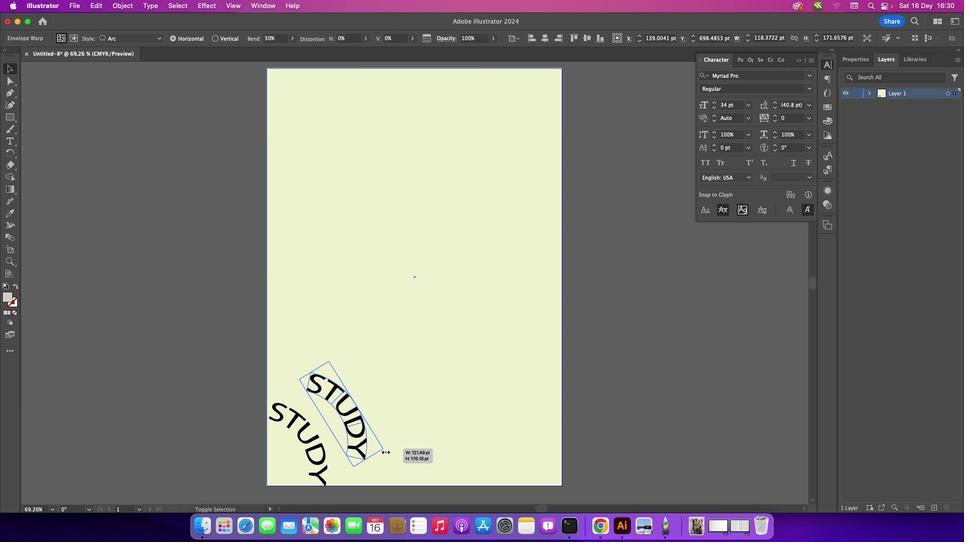 
Action: Mouse moved to (320, 334)
Screenshot: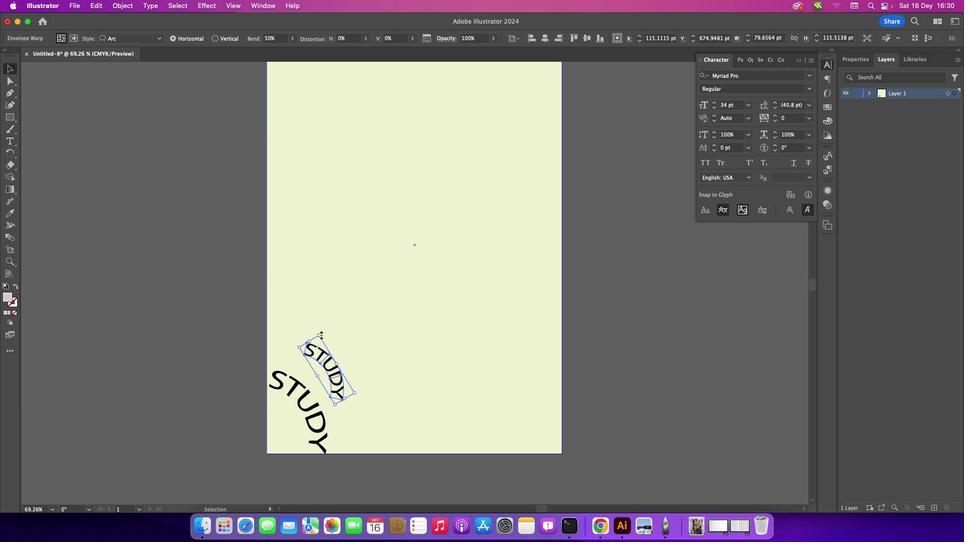 
Action: Mouse pressed left at (320, 334)
Screenshot: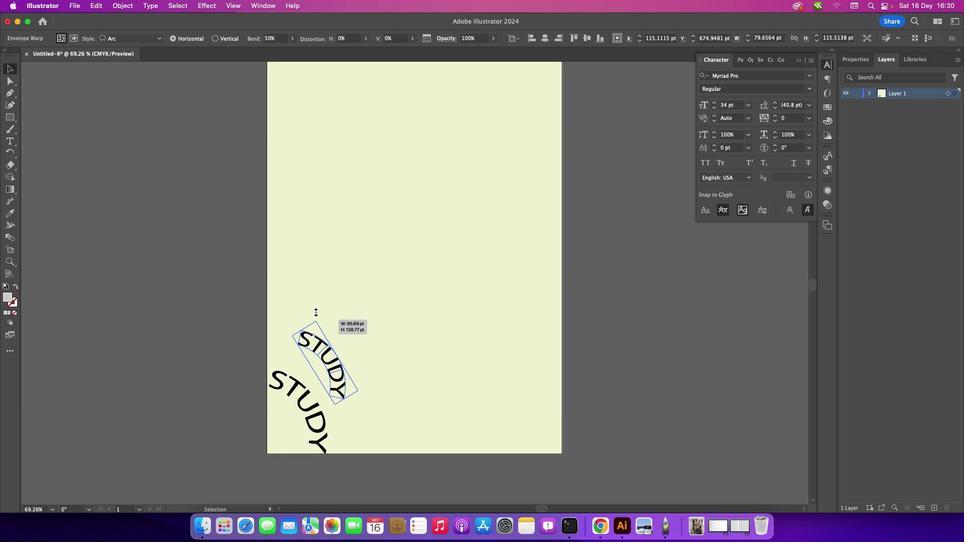 
Action: Key pressed Key.shift
Screenshot: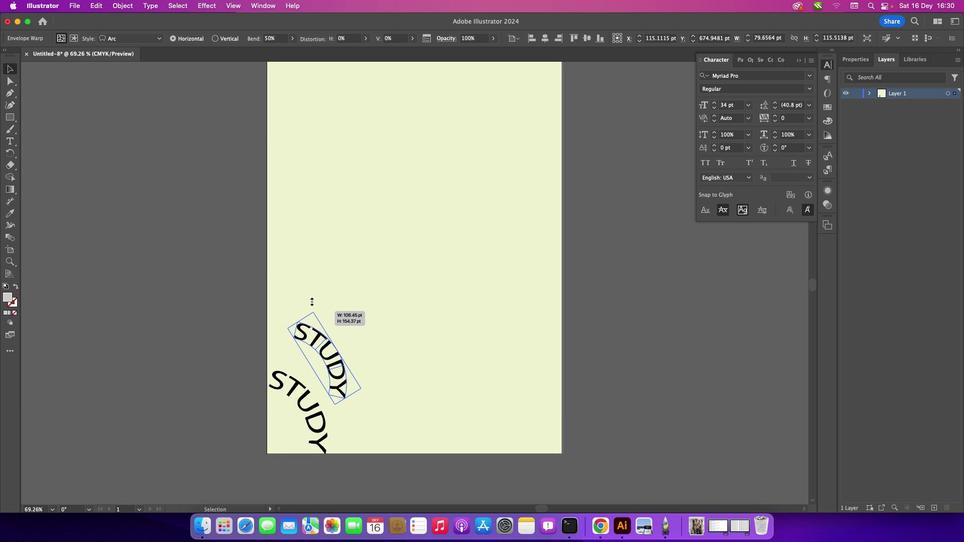 
Action: Mouse moved to (356, 392)
Screenshot: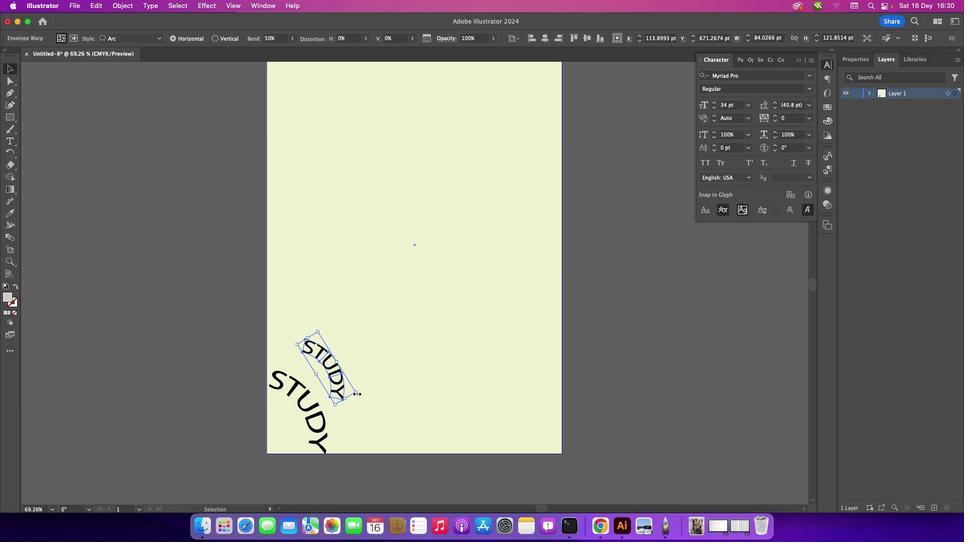 
Action: Key pressed Key.shift
Screenshot: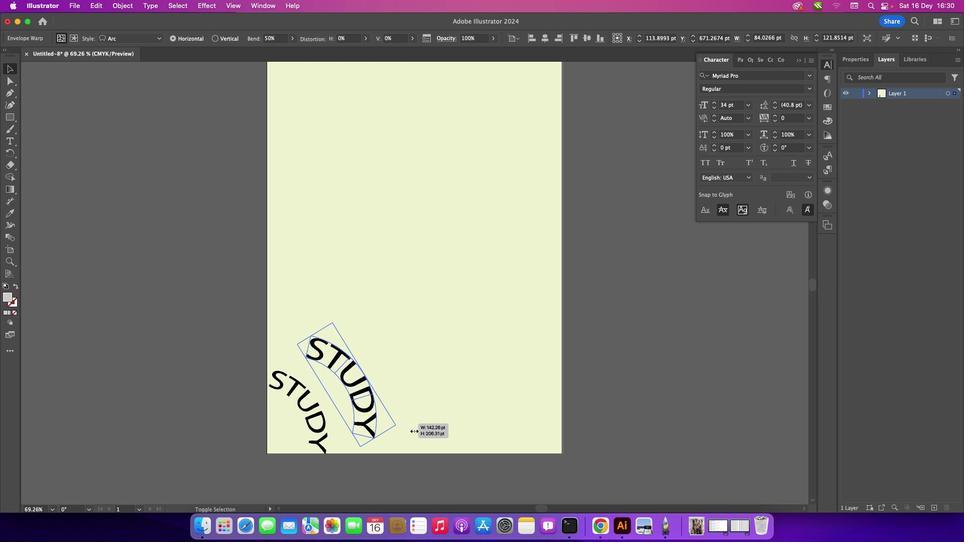 
Action: Mouse pressed left at (356, 392)
Screenshot: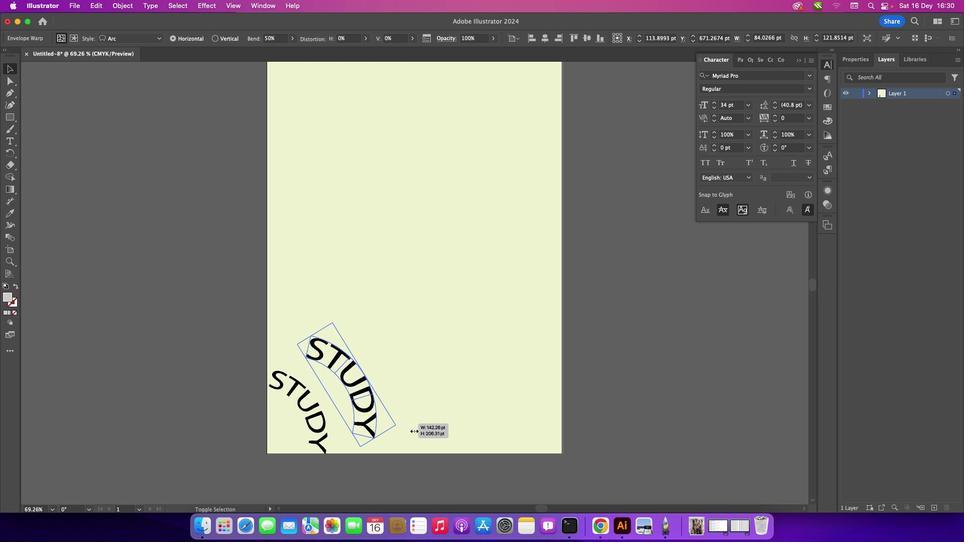 
Action: Mouse moved to (397, 419)
Screenshot: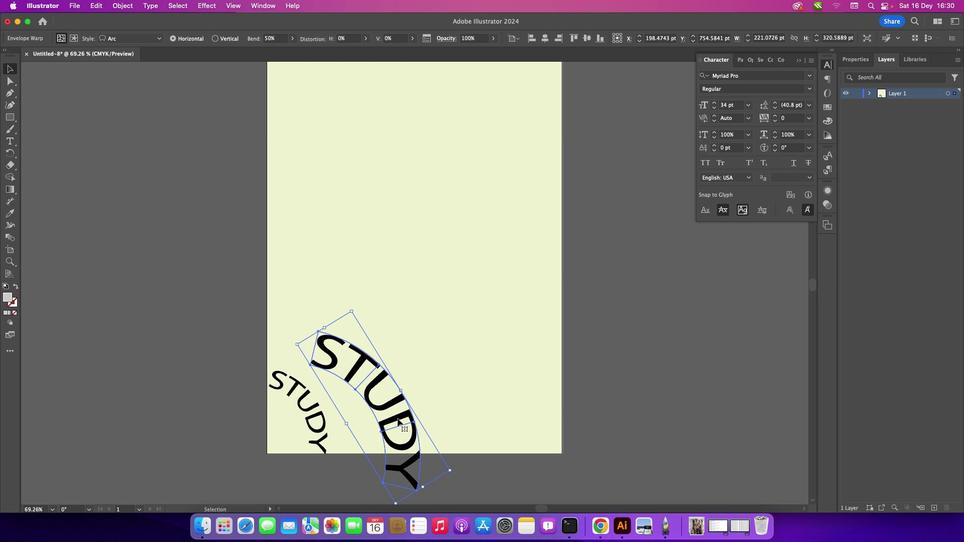 
Action: Mouse pressed left at (397, 419)
Screenshot: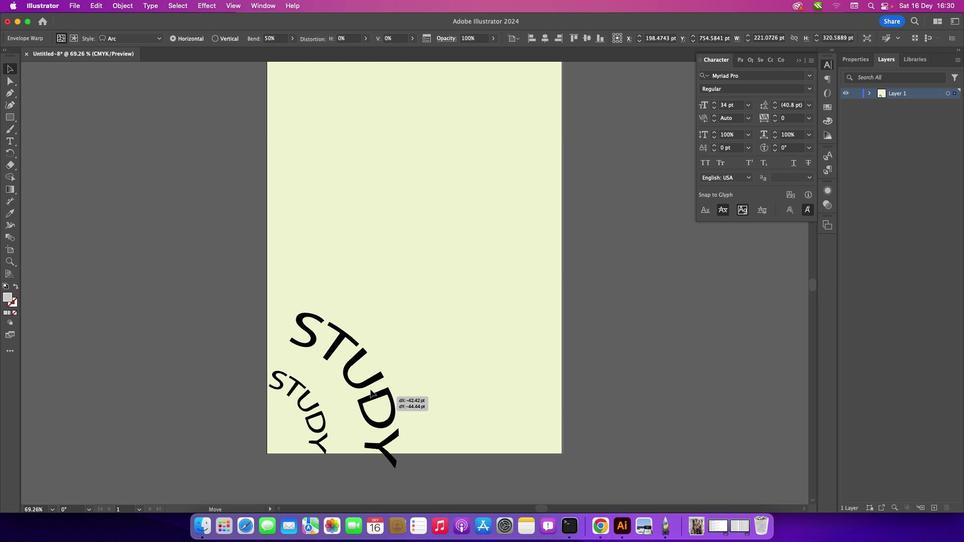 
Action: Mouse moved to (362, 436)
Screenshot: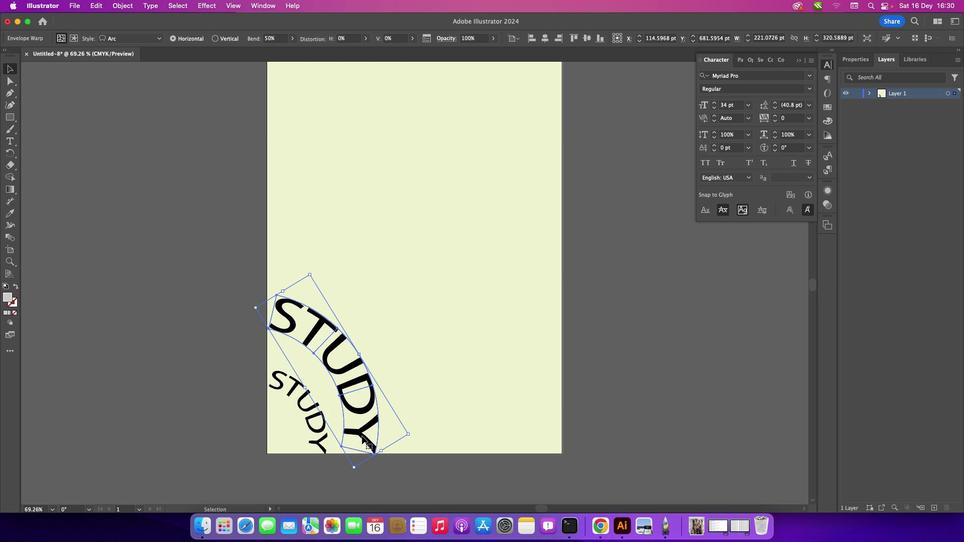 
Action: Mouse pressed left at (362, 436)
Screenshot: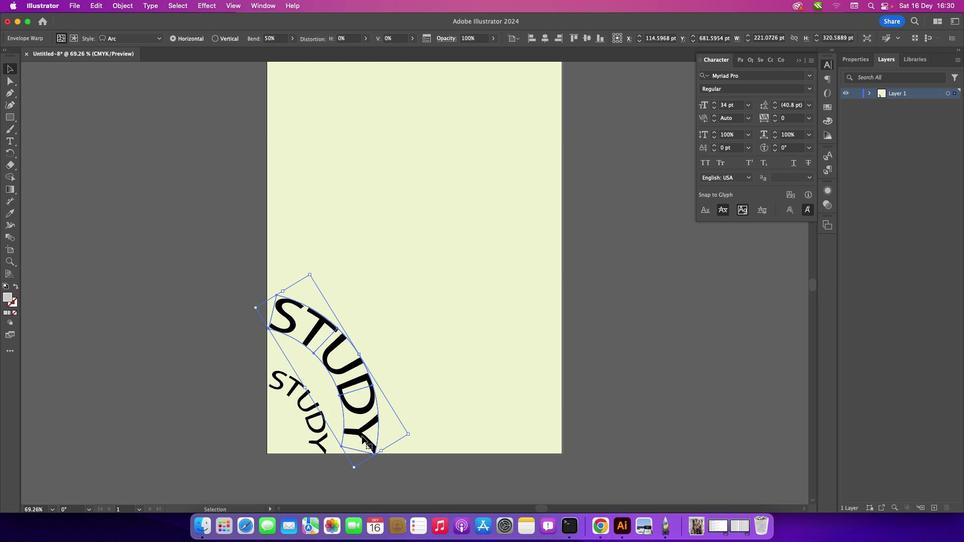 
Action: Mouse pressed left at (362, 436)
Screenshot: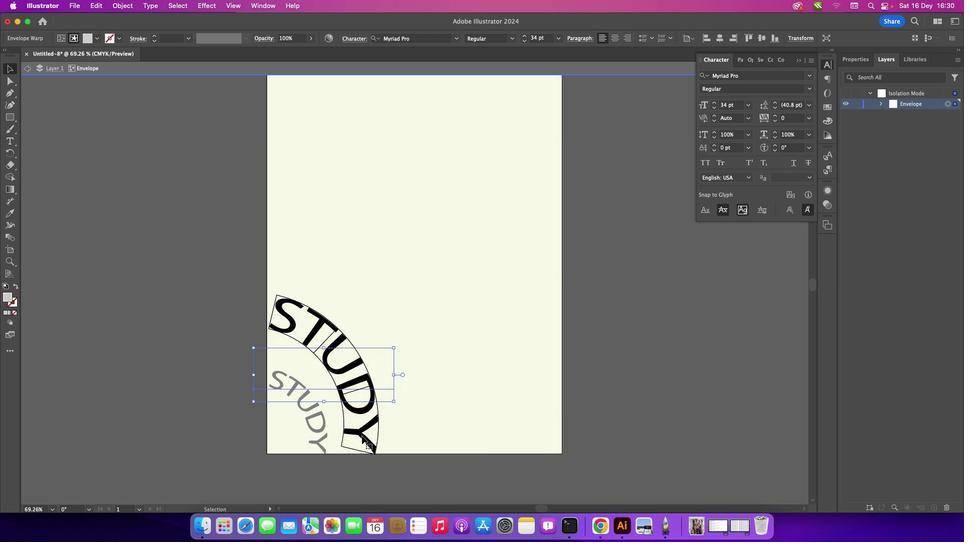 
Action: Mouse moved to (383, 368)
Screenshot: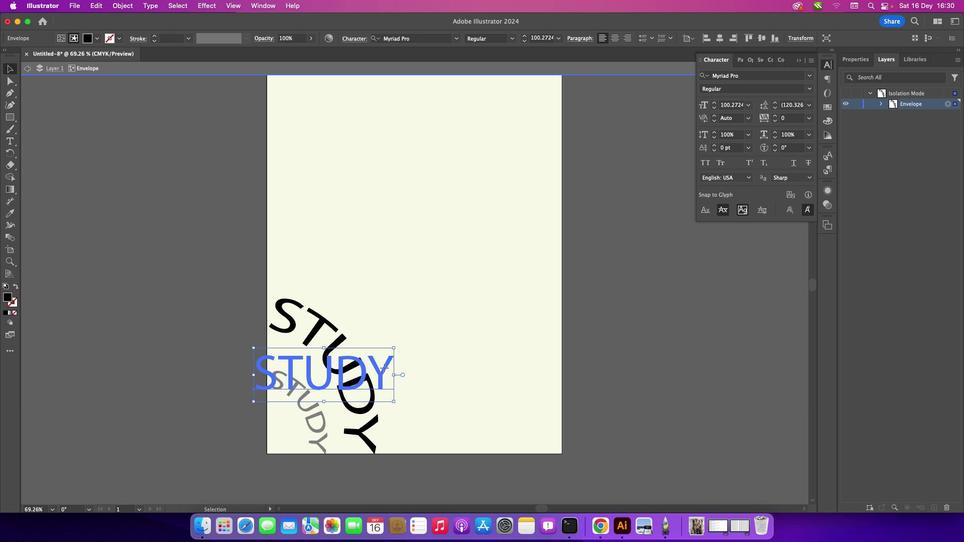 
Action: Mouse pressed left at (383, 368)
Screenshot: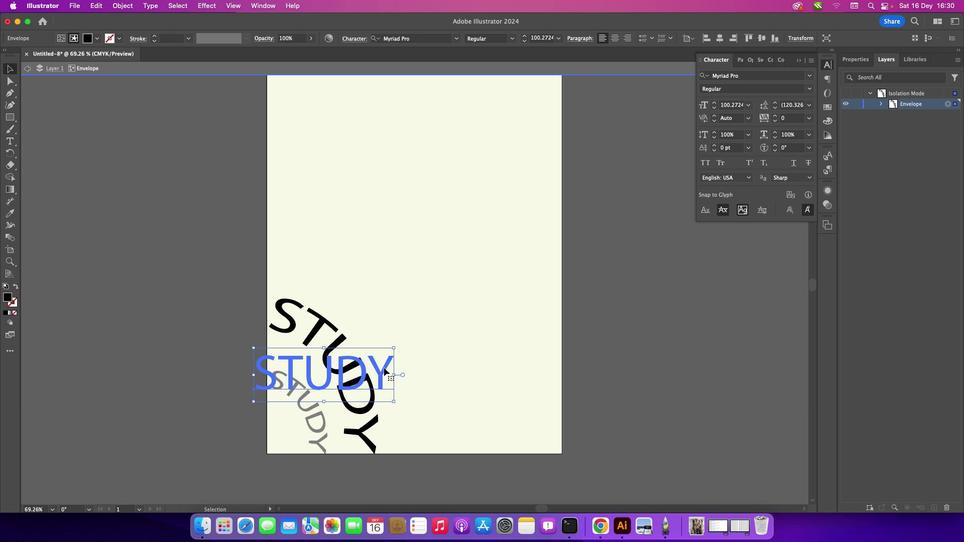 
Action: Mouse pressed left at (383, 368)
Screenshot: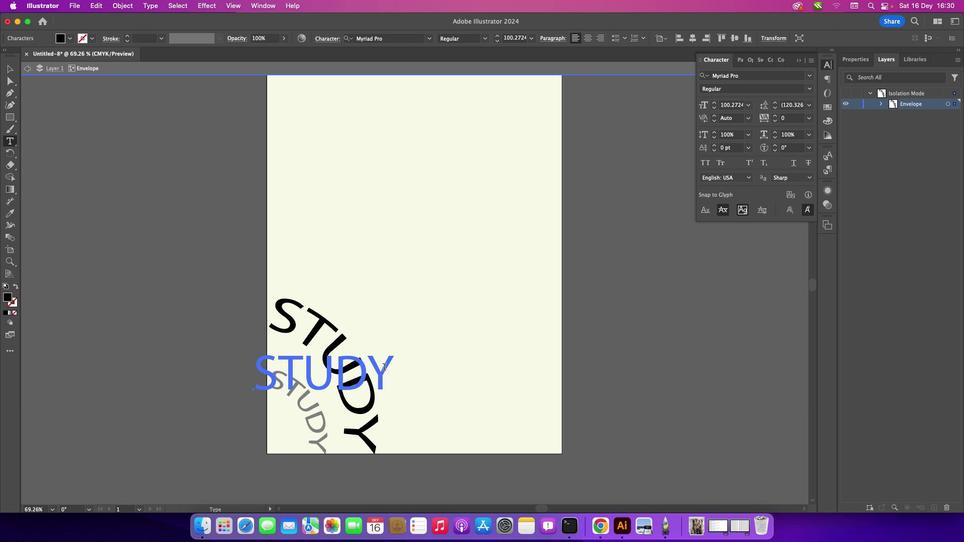 
Action: Mouse moved to (385, 368)
Screenshot: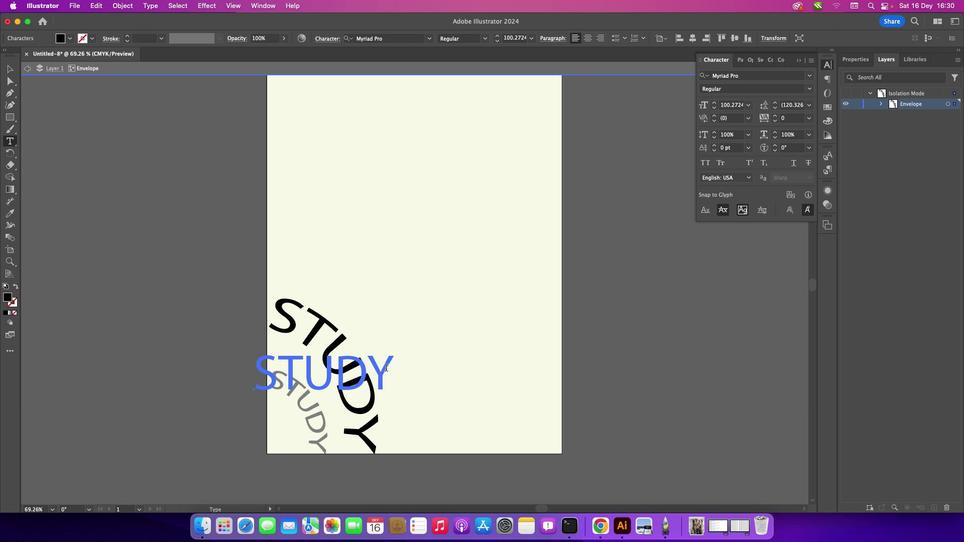 
Action: Mouse pressed left at (385, 368)
Screenshot: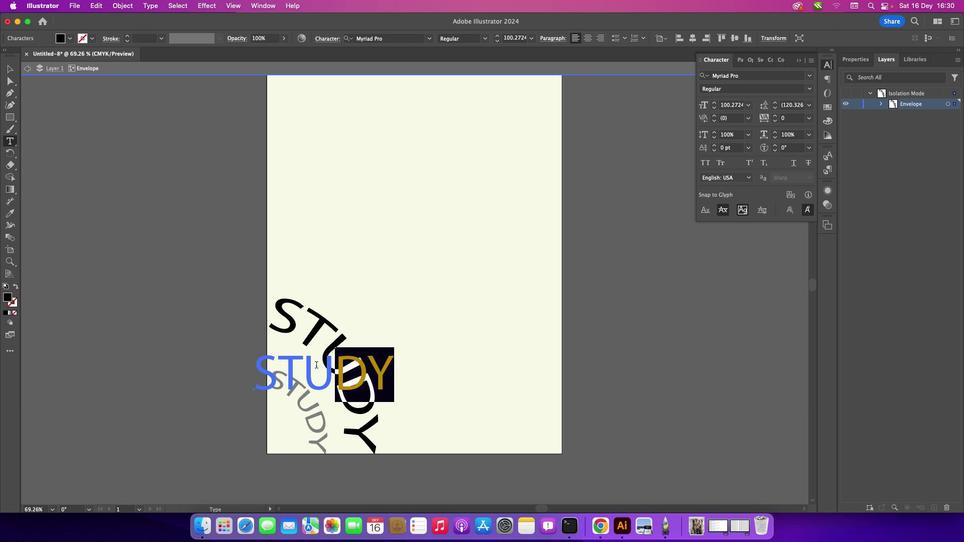 
Action: Mouse moved to (289, 376)
Screenshot: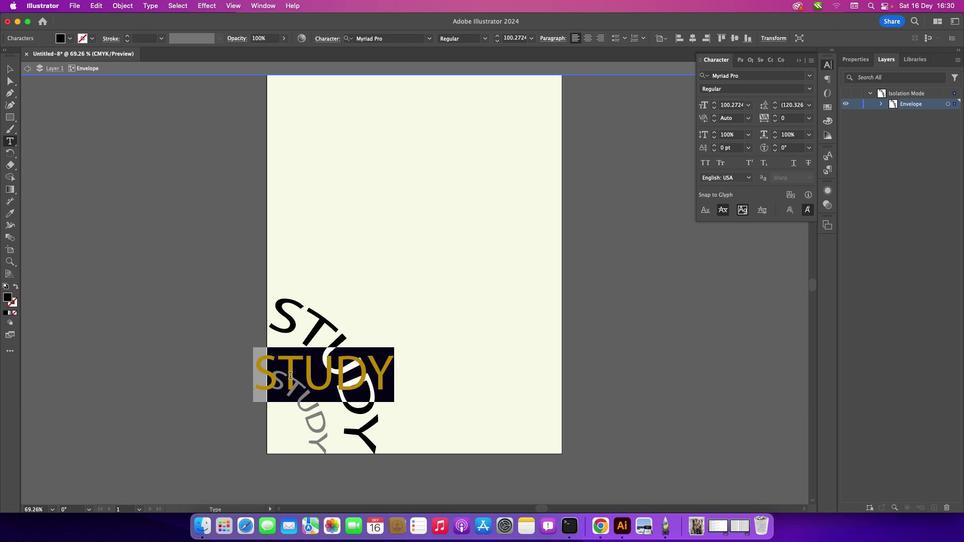 
Action: Key pressed Key.caps_lock'f'Key.backspaceKey.caps_lock'F''O''N''T''S'
Screenshot: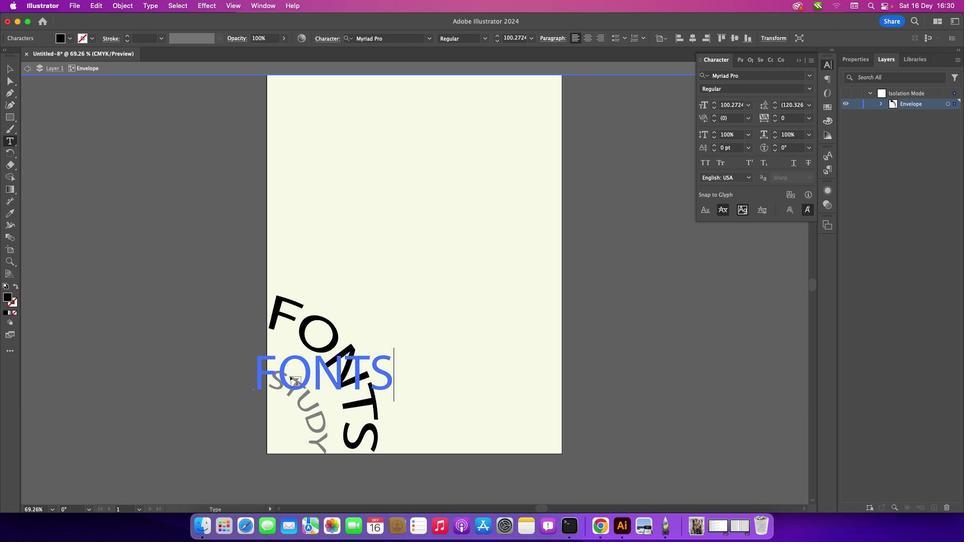 
Action: Mouse moved to (13, 67)
Screenshot: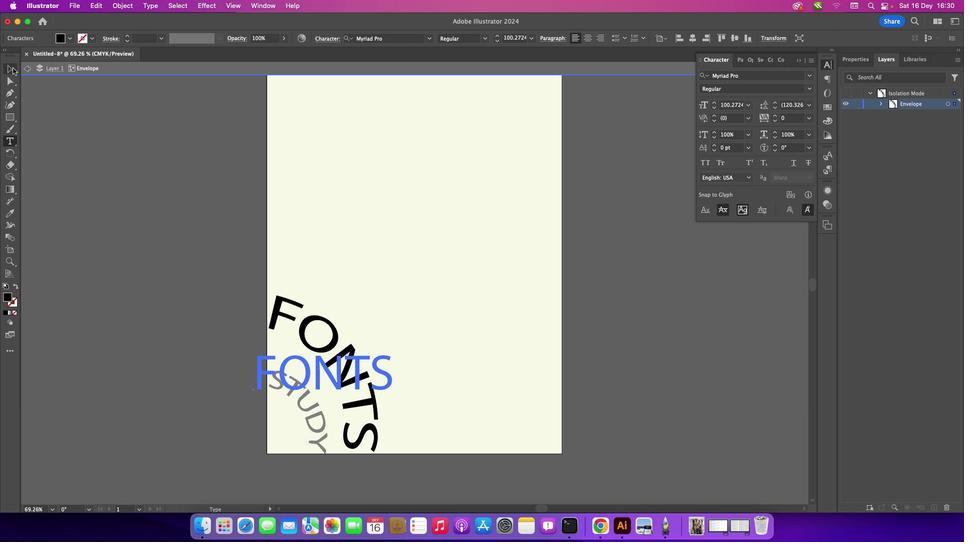 
Action: Mouse pressed left at (13, 67)
Screenshot: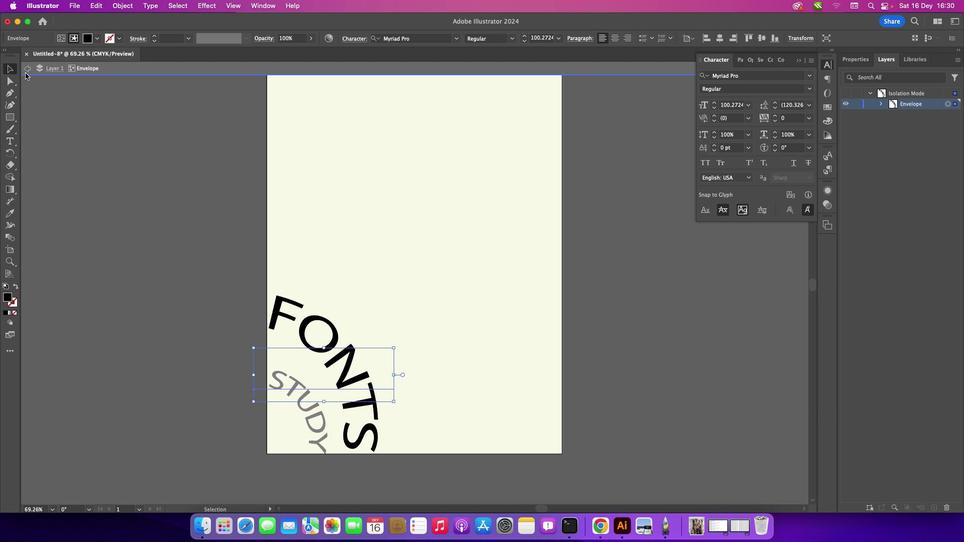 
Action: Mouse moved to (30, 71)
Screenshot: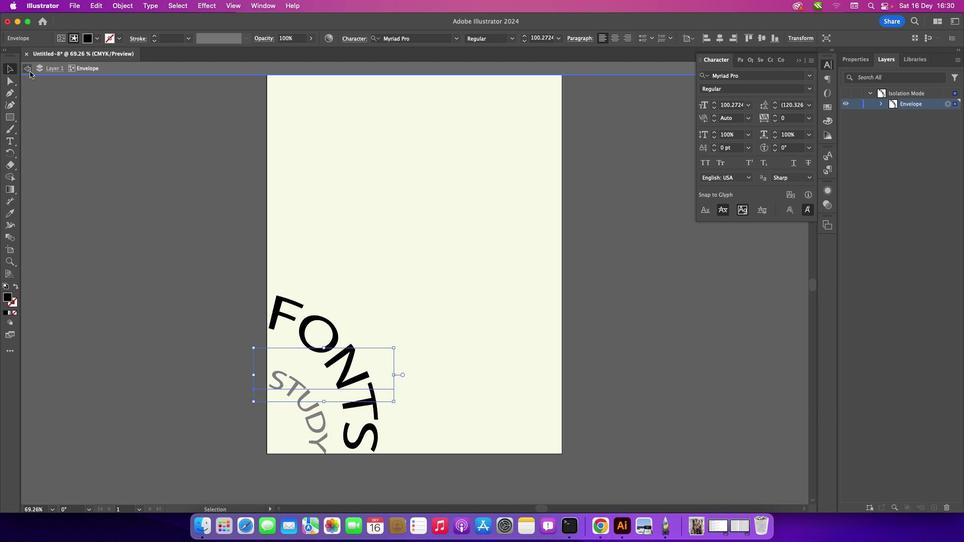 
Action: Mouse pressed left at (30, 71)
Screenshot: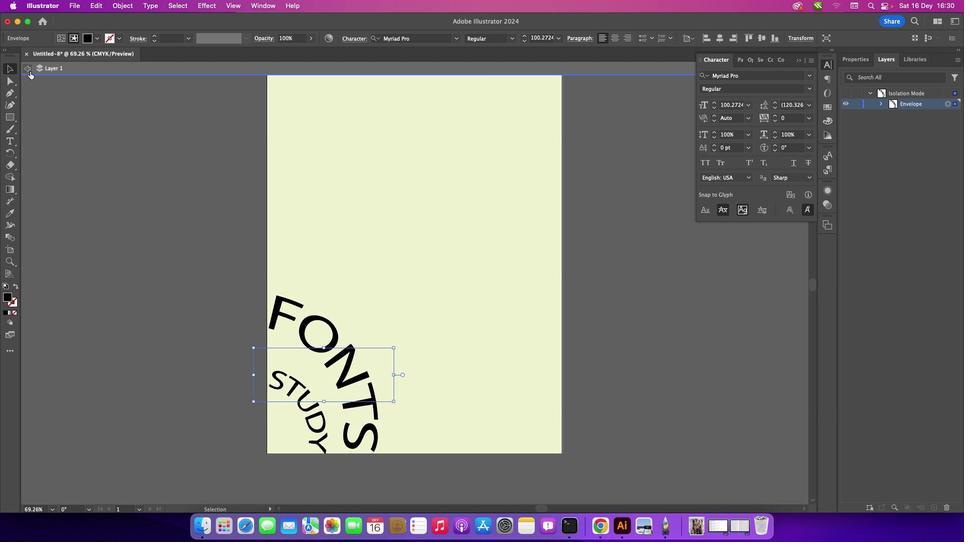 
Action: Mouse moved to (195, 201)
Screenshot: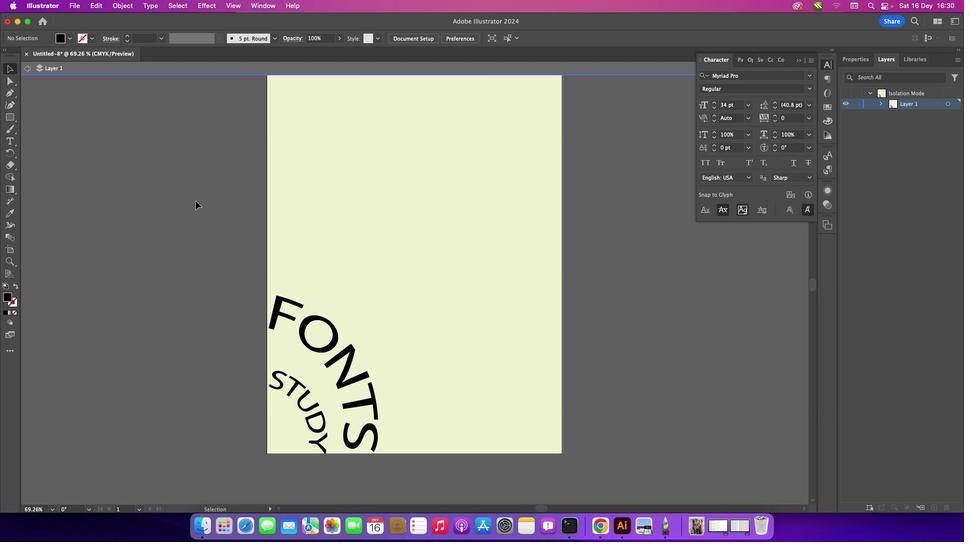
Action: Mouse pressed left at (195, 201)
Screenshot: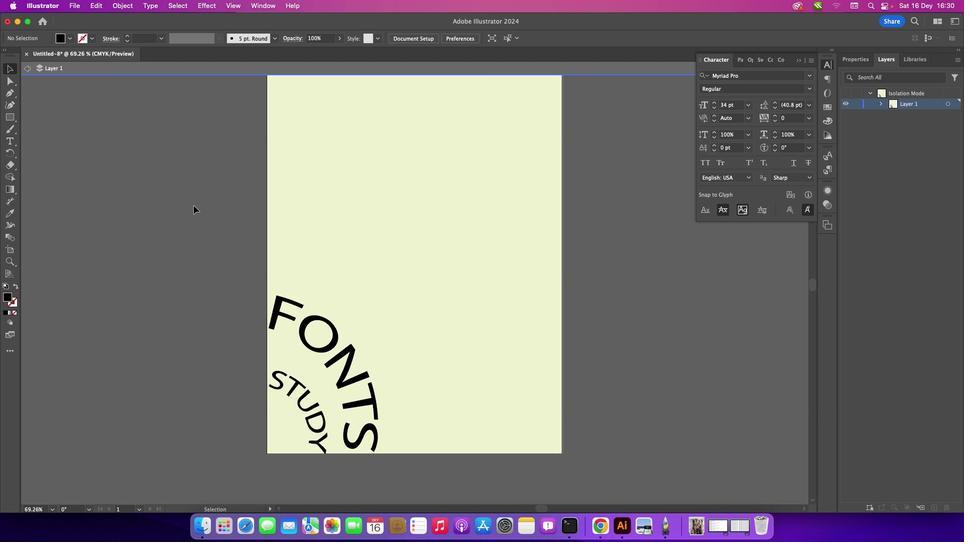 
Action: Mouse moved to (164, 258)
Screenshot: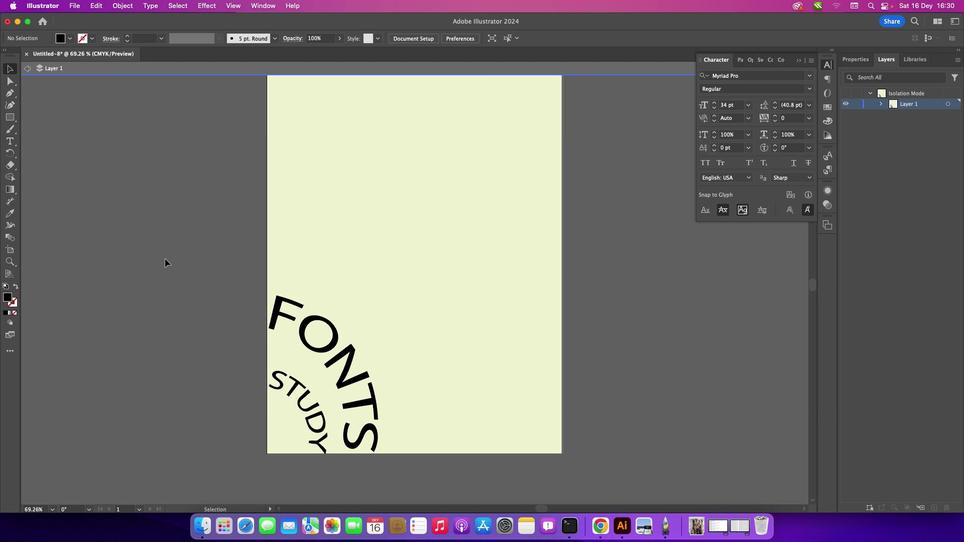 
Action: Mouse pressed left at (164, 258)
Screenshot: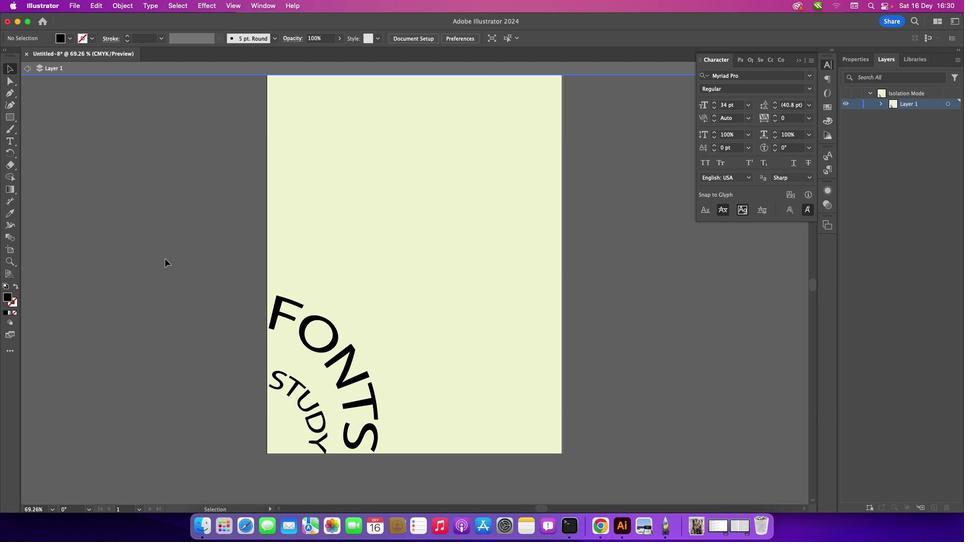 
Action: Mouse moved to (21, 68)
Screenshot: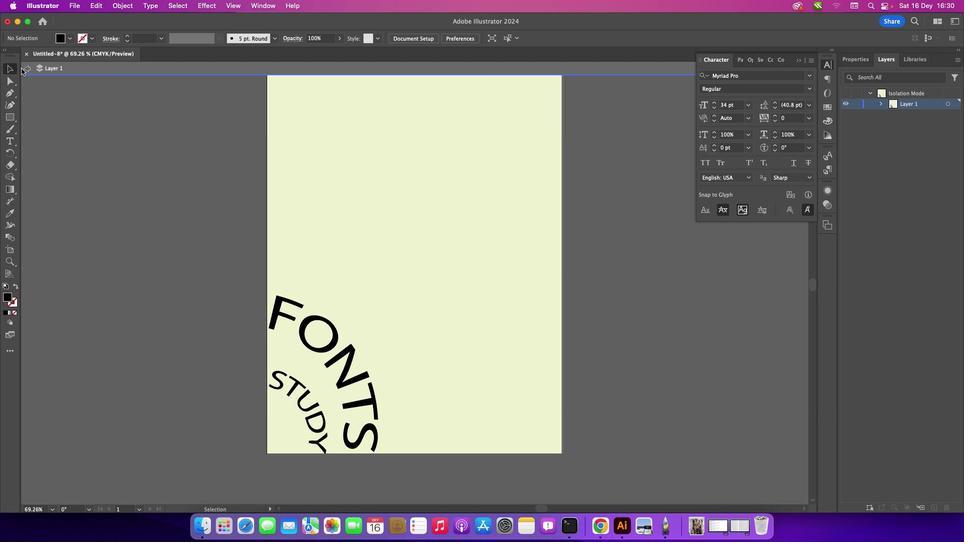 
Action: Mouse pressed left at (21, 68)
Screenshot: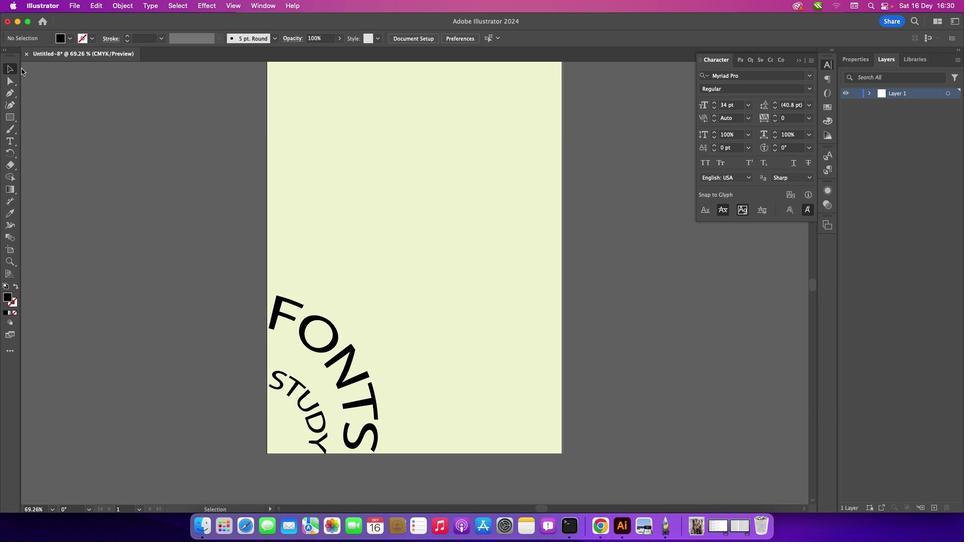 
Action: Mouse moved to (336, 342)
Screenshot: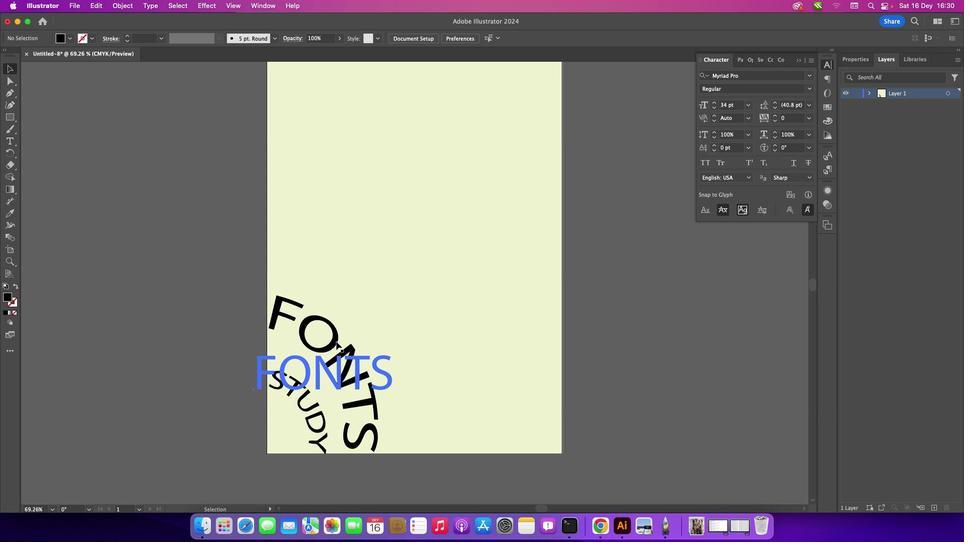 
Action: Mouse pressed left at (336, 342)
Screenshot: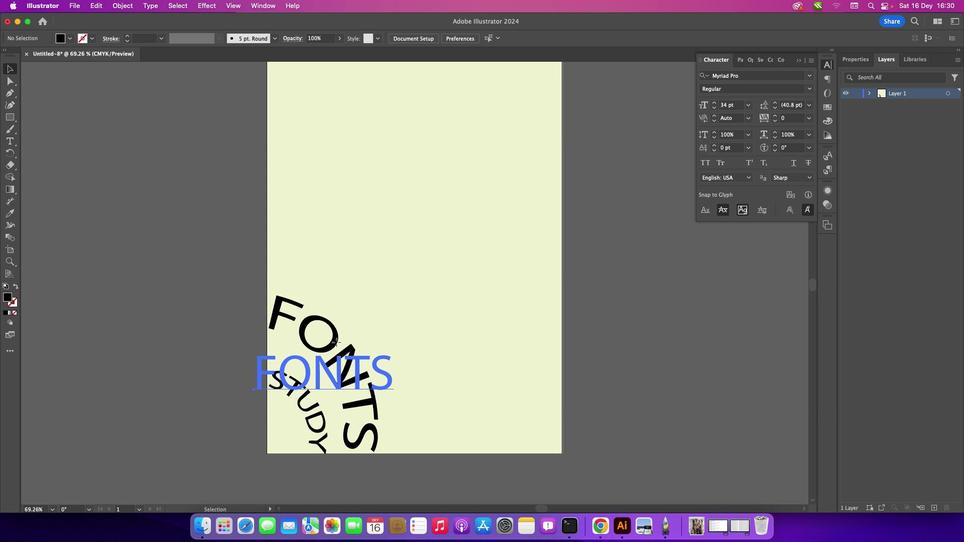 
Action: Mouse moved to (334, 345)
Screenshot: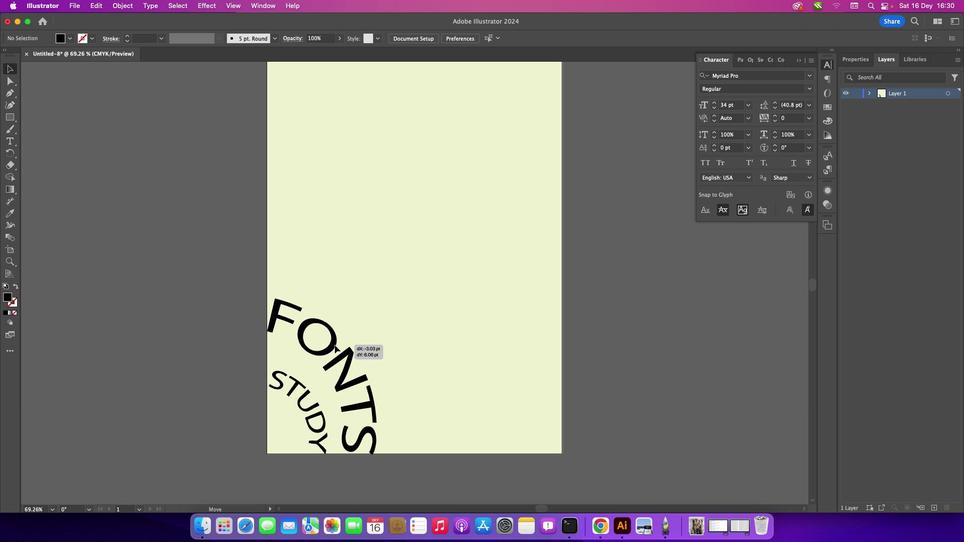 
Action: Key pressed Key.alt
Screenshot: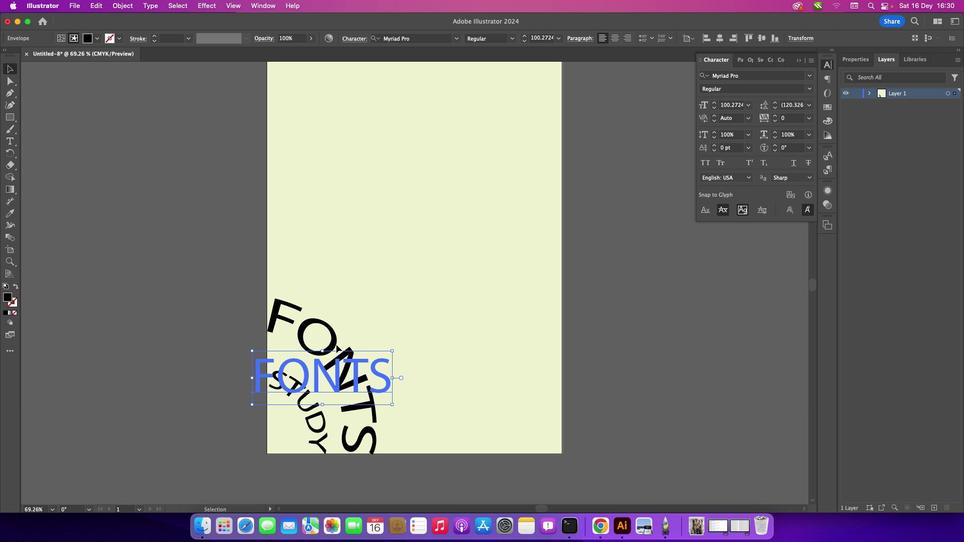 
Action: Mouse moved to (334, 345)
Screenshot: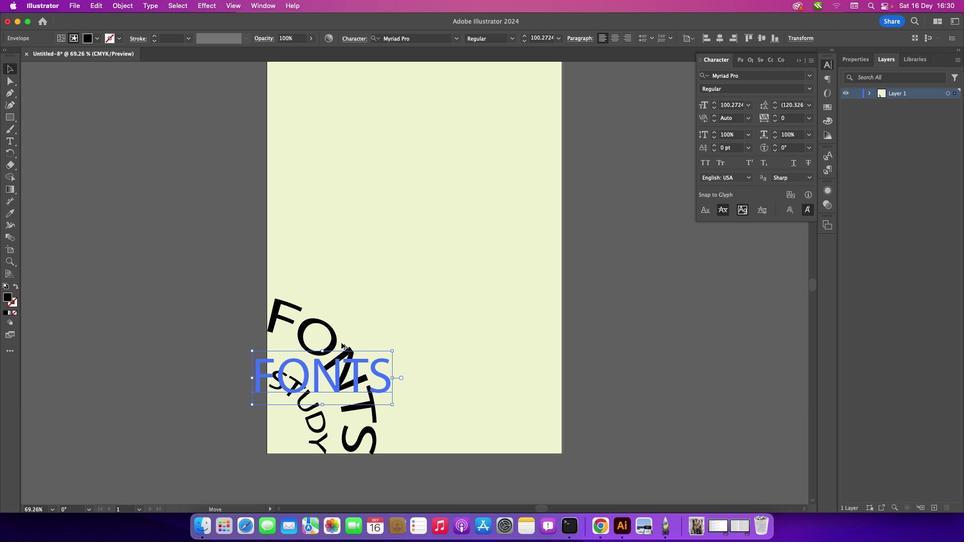 
Action: Mouse pressed left at (334, 345)
Screenshot: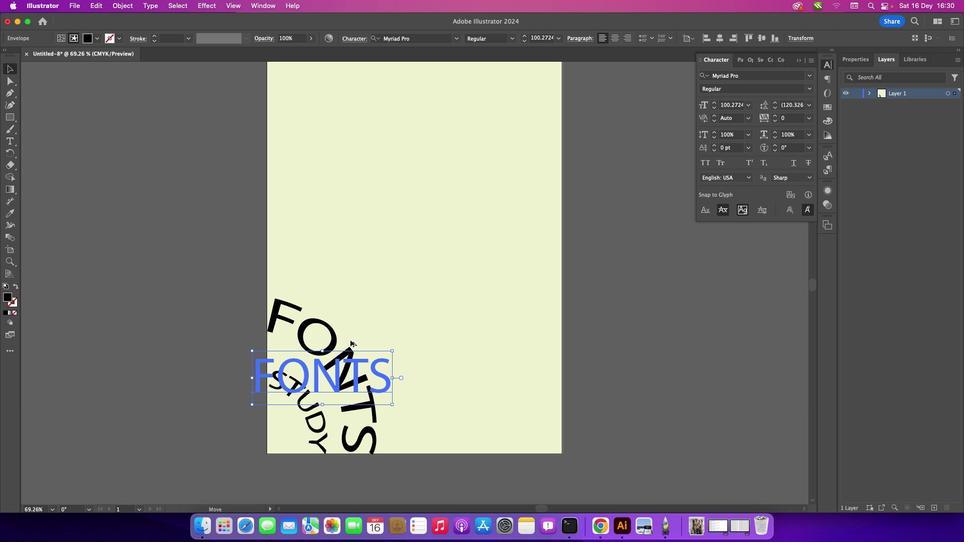 
Action: Mouse moved to (436, 310)
Screenshot: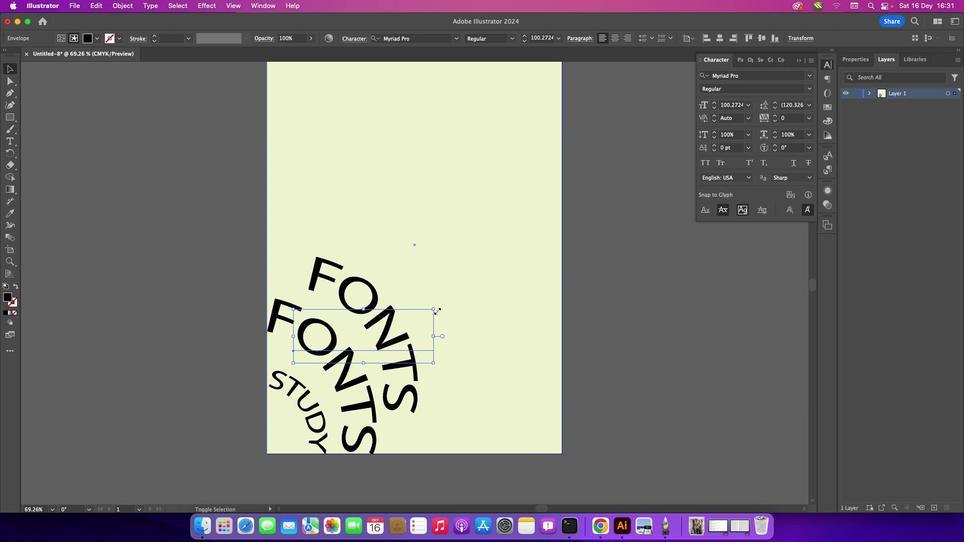 
Action: Key pressed Key.shift
Screenshot: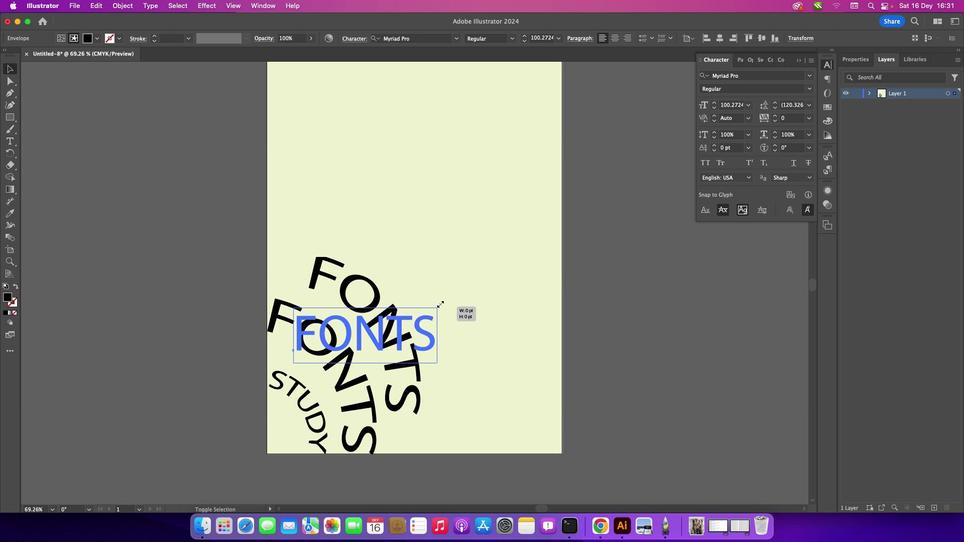 
Action: Mouse pressed left at (436, 310)
Screenshot: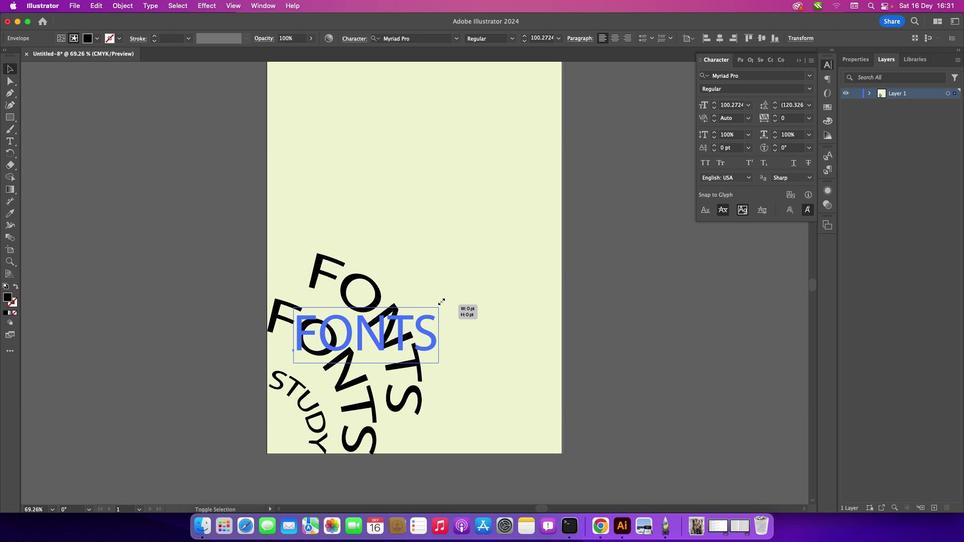 
Action: Mouse moved to (450, 274)
Screenshot: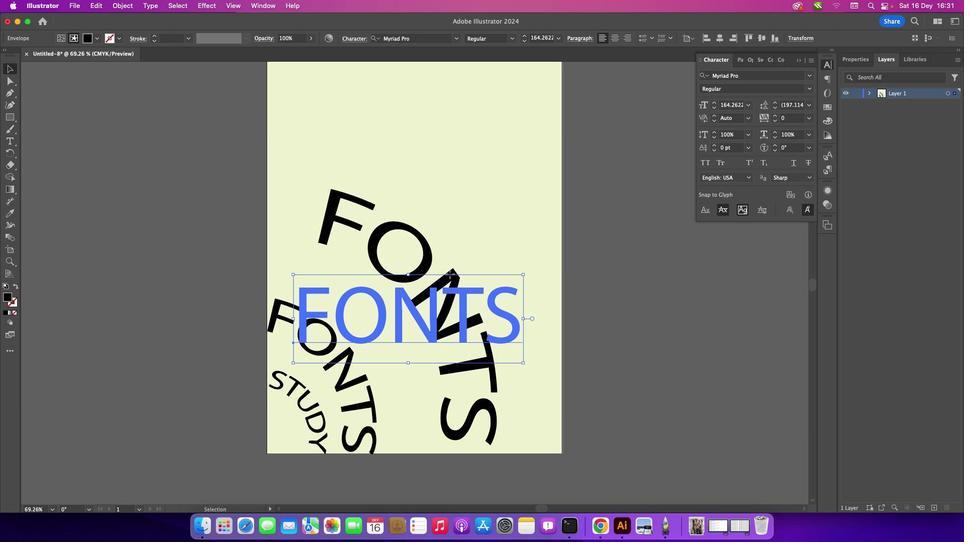 
Action: Mouse pressed left at (450, 274)
Screenshot: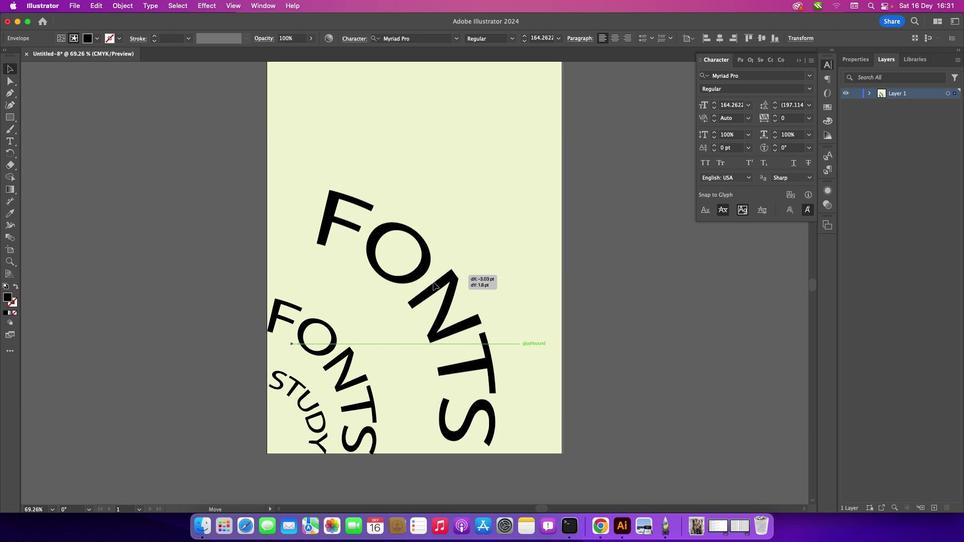
Action: Mouse moved to (461, 329)
Screenshot: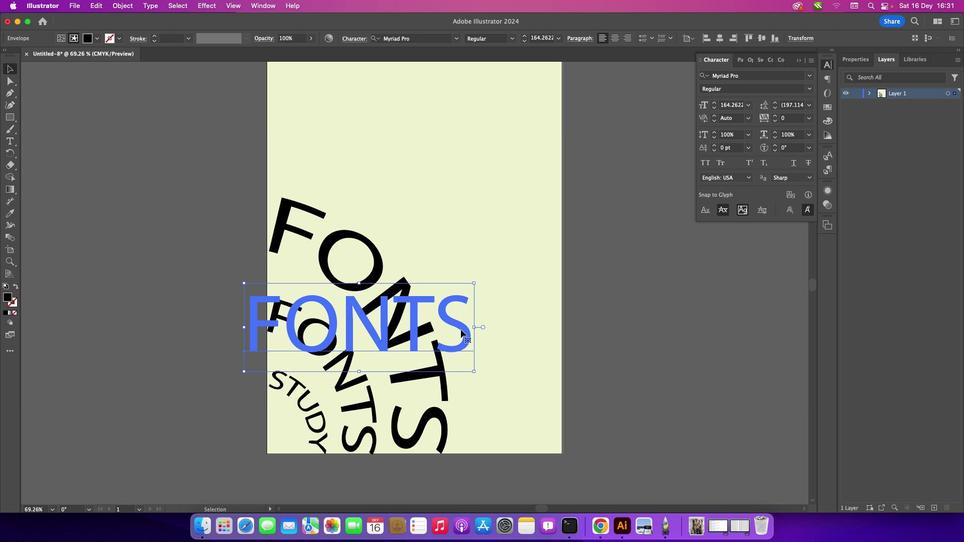 
Action: Mouse pressed left at (461, 329)
Screenshot: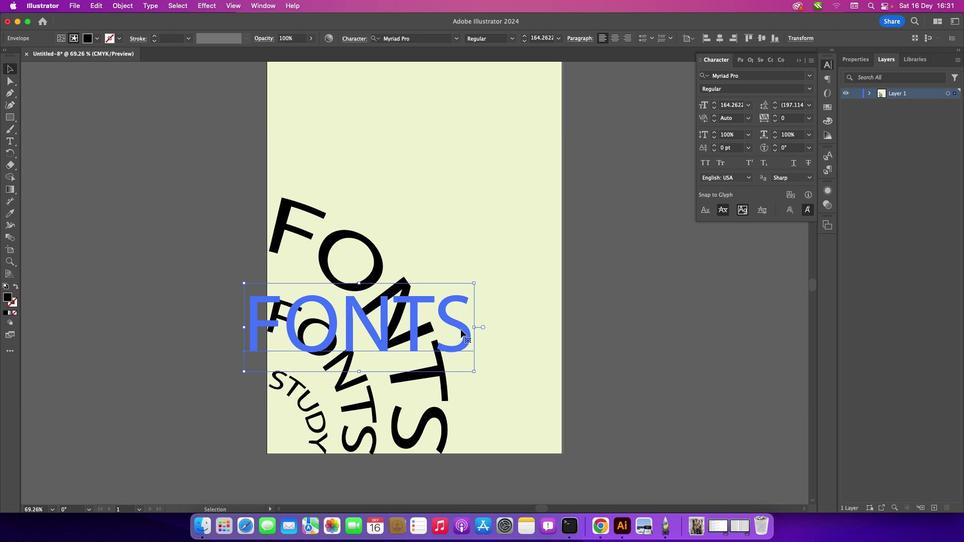 
Action: Mouse pressed left at (461, 329)
Screenshot: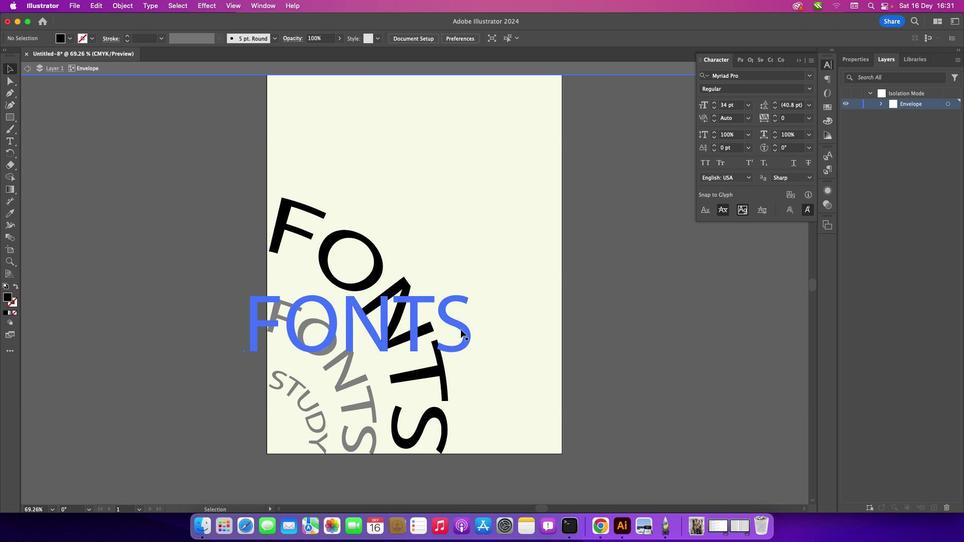 
Action: Mouse moved to (451, 319)
Screenshot: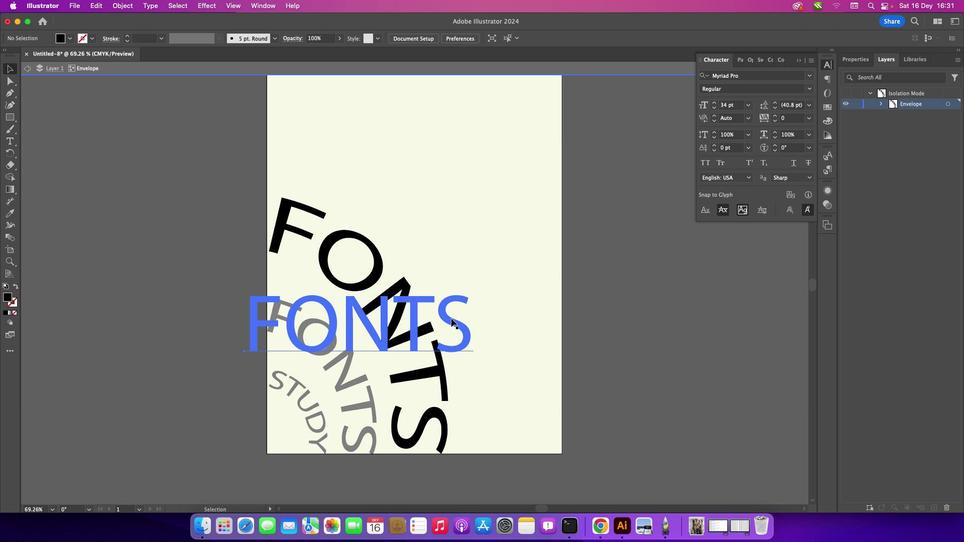 
Action: Mouse pressed left at (451, 319)
Screenshot: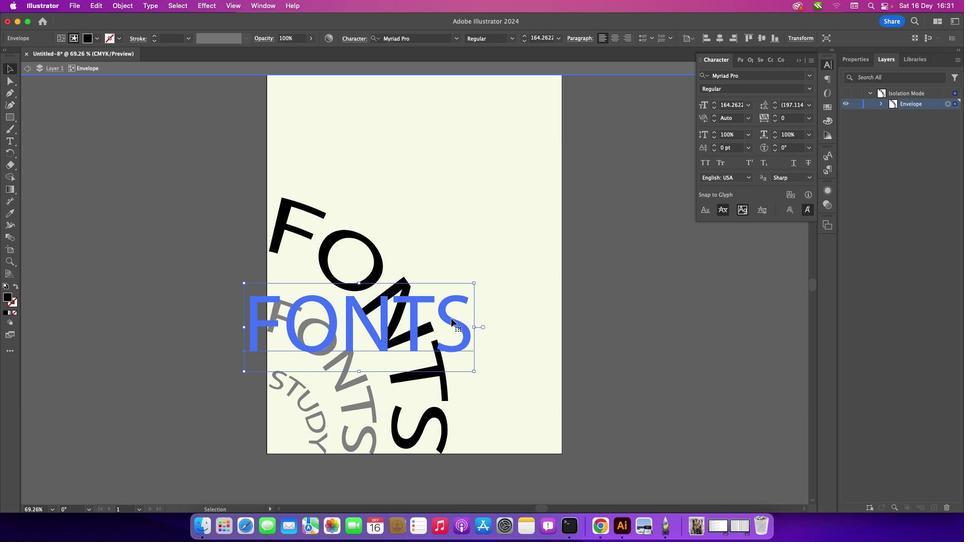 
Action: Mouse pressed left at (451, 319)
Screenshot: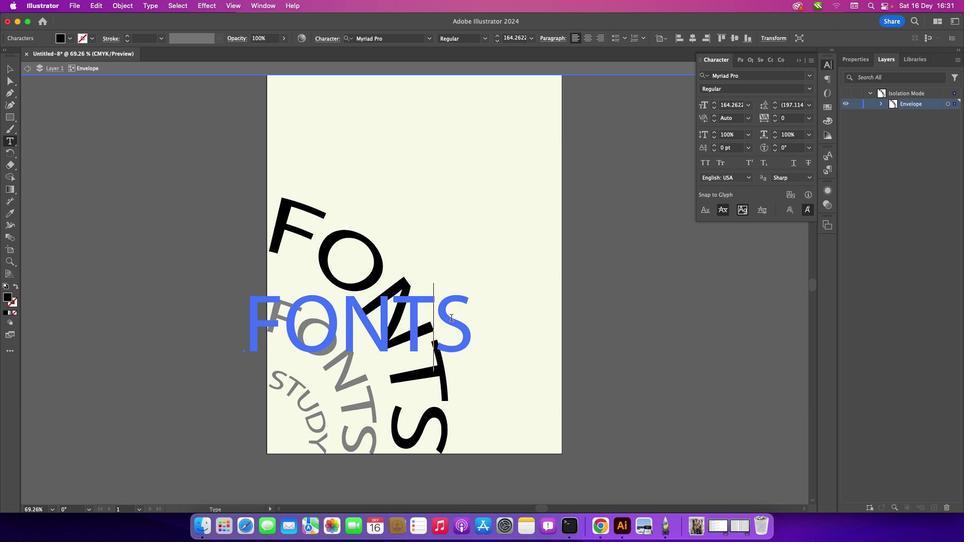 
Action: Mouse moved to (462, 320)
Screenshot: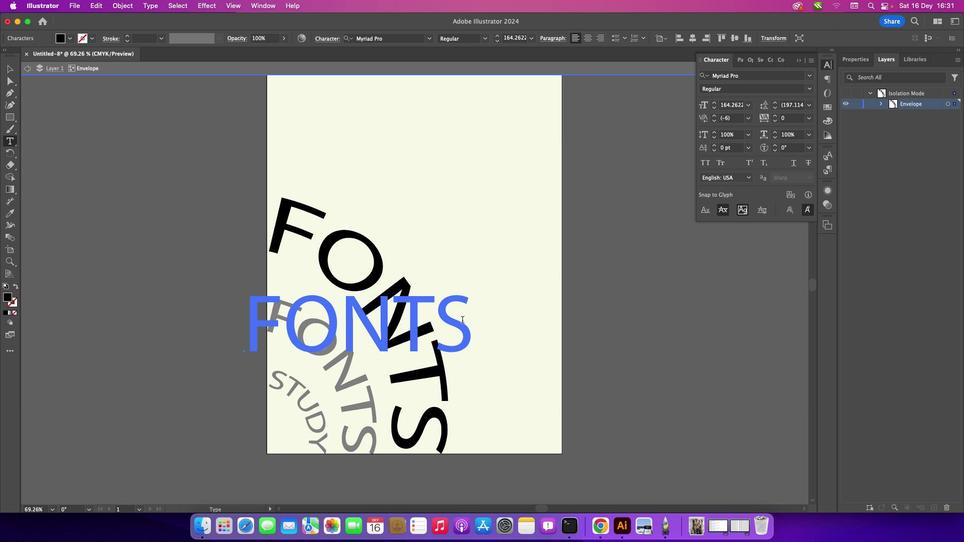 
Action: Mouse pressed left at (462, 320)
Screenshot: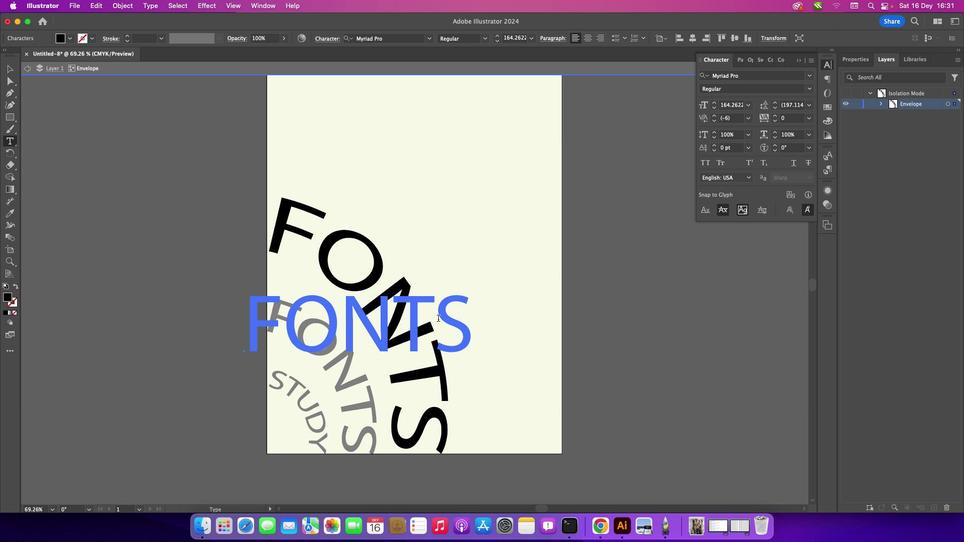 
Action: Mouse moved to (454, 337)
Screenshot: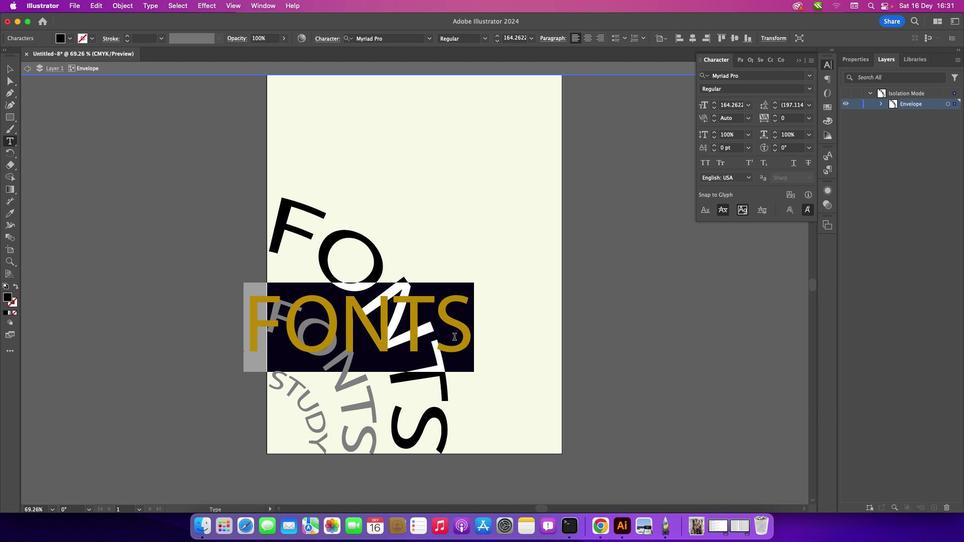 
Action: Key pressed 'T''Y''P''O''G''R''A''P''H''Y'
Screenshot: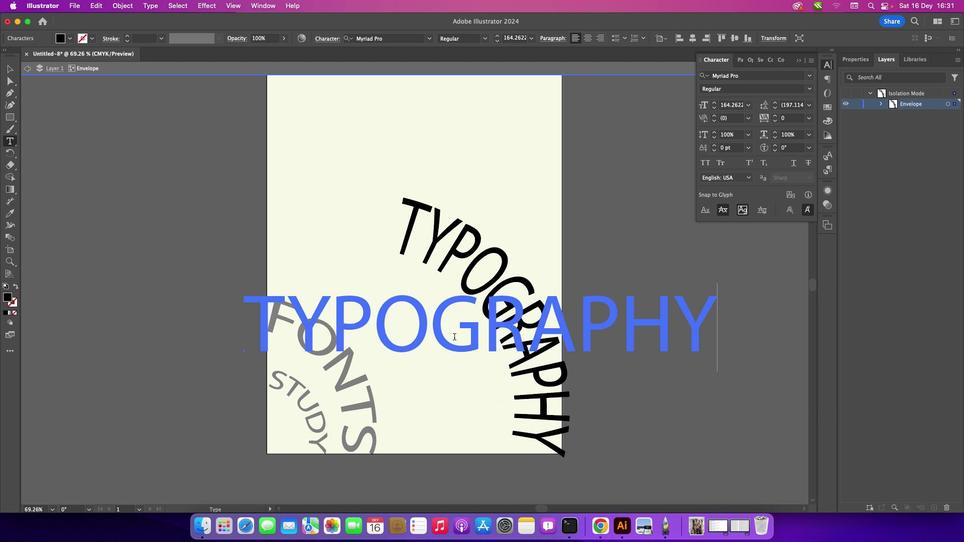 
Action: Mouse moved to (12, 68)
Screenshot: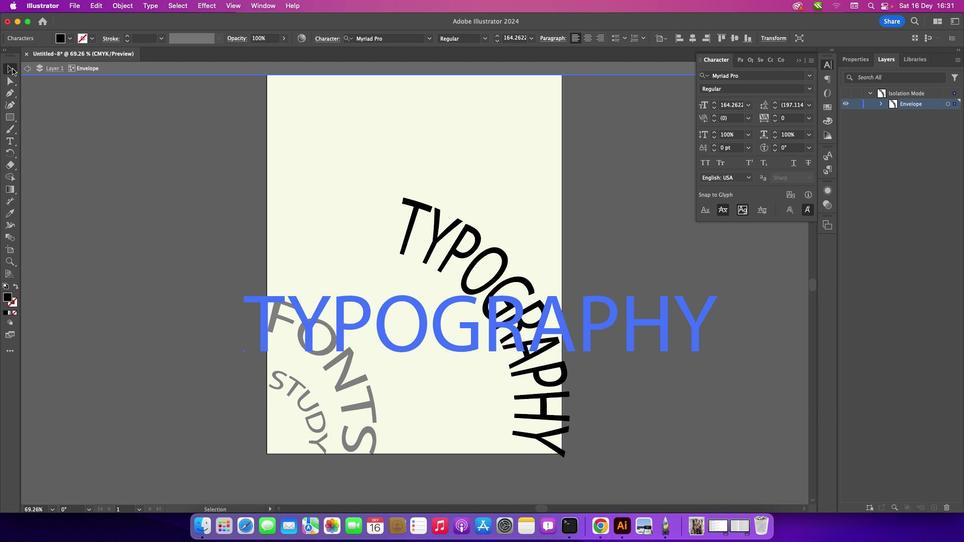
Action: Mouse pressed left at (12, 68)
Screenshot: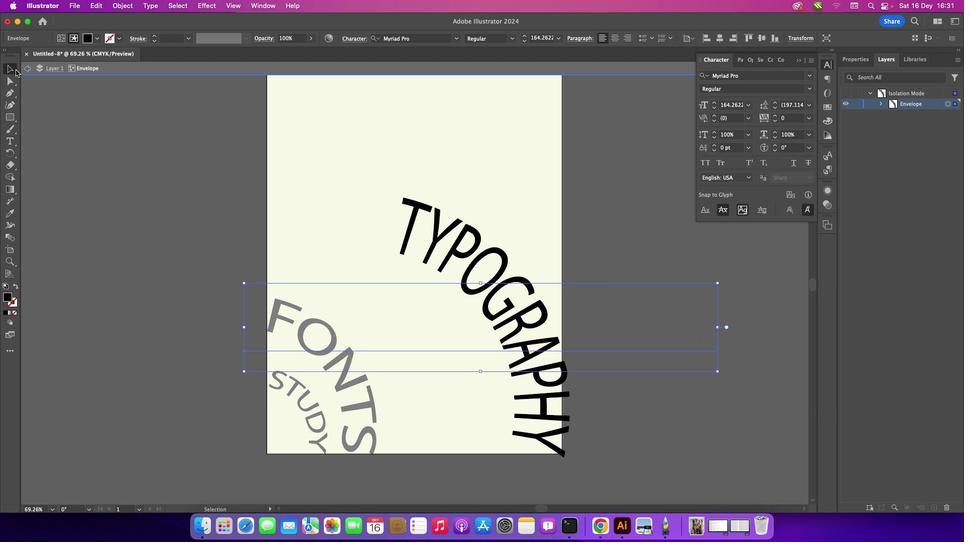 
Action: Mouse moved to (28, 68)
Screenshot: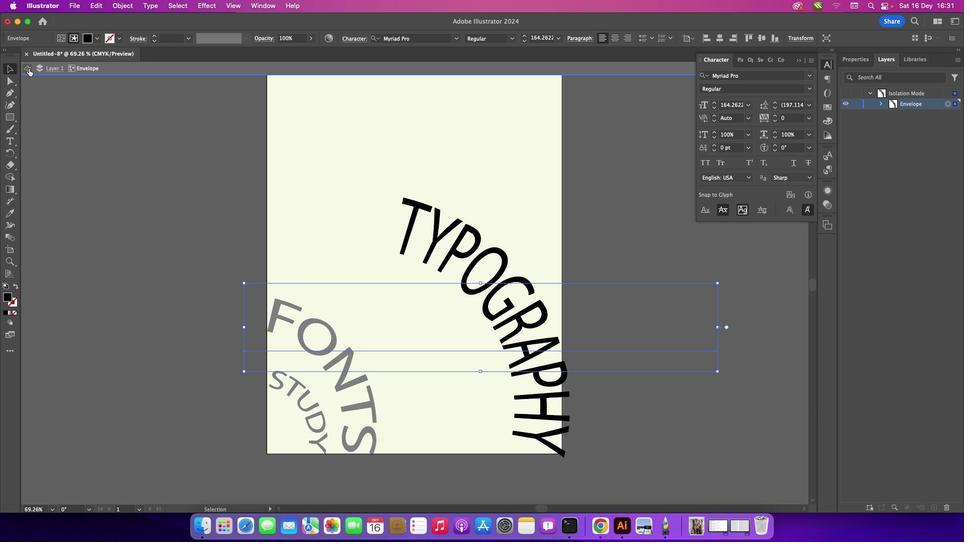 
Action: Mouse pressed left at (28, 68)
Screenshot: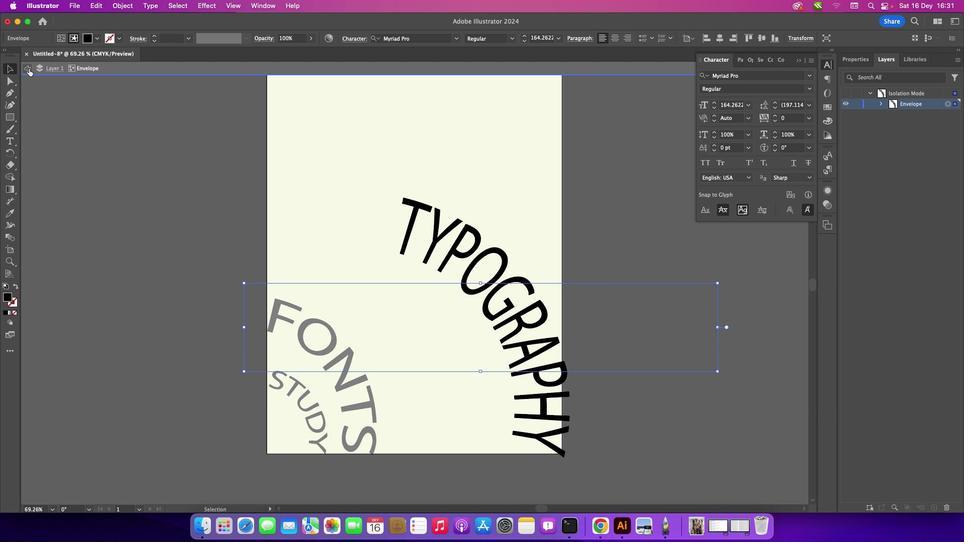 
Action: Mouse moved to (514, 279)
Screenshot: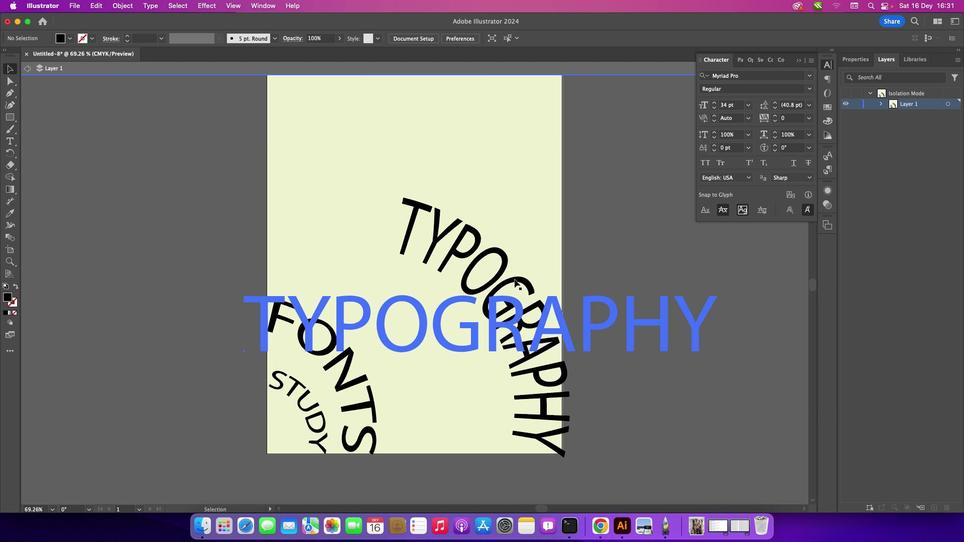 
Action: Mouse pressed left at (514, 279)
Screenshot: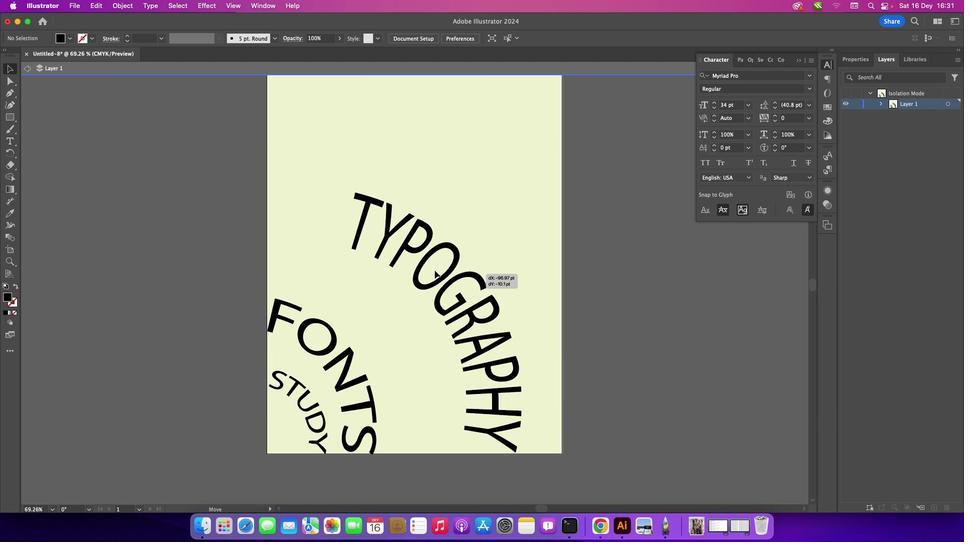 
Action: Mouse moved to (224, 217)
Screenshot: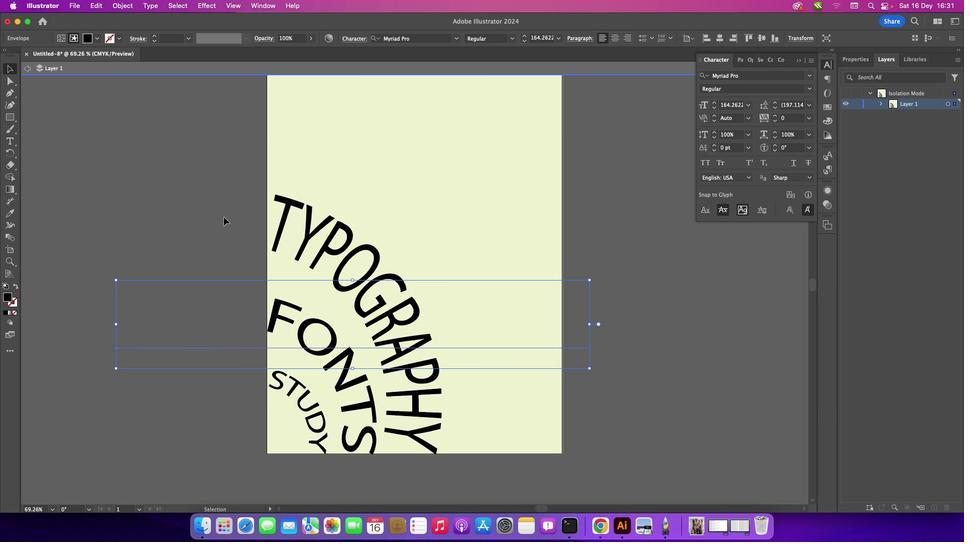 
Action: Mouse pressed left at (224, 217)
Screenshot: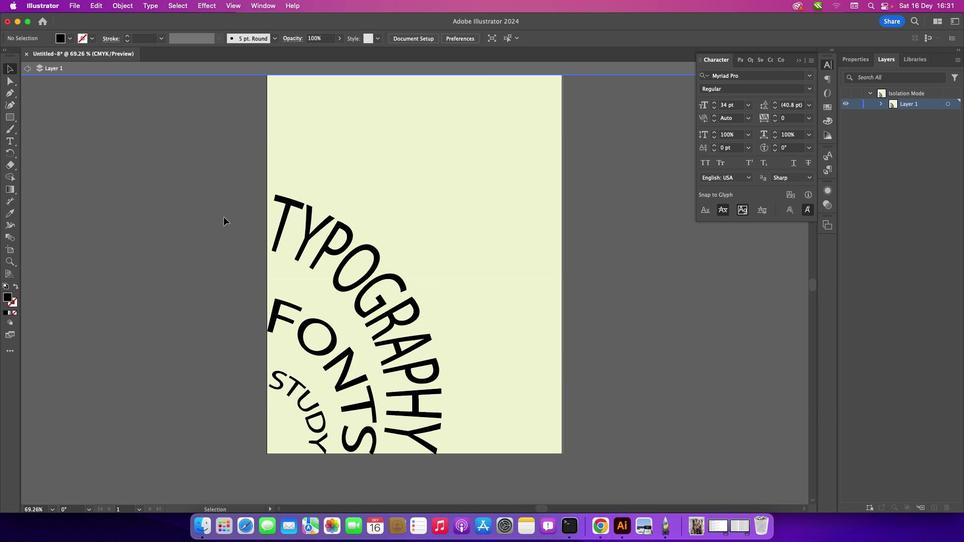 
Action: Mouse moved to (25, 65)
Screenshot: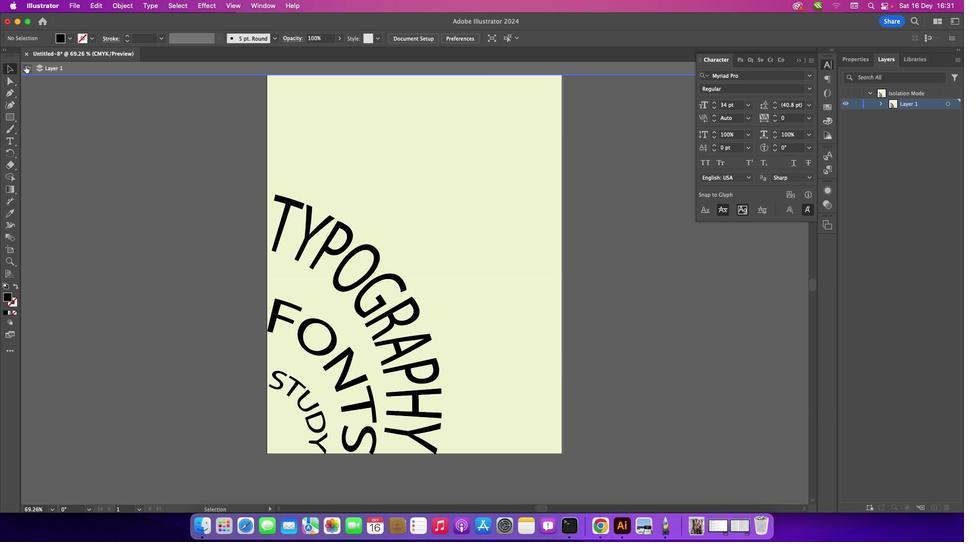 
Action: Mouse pressed left at (25, 65)
Screenshot: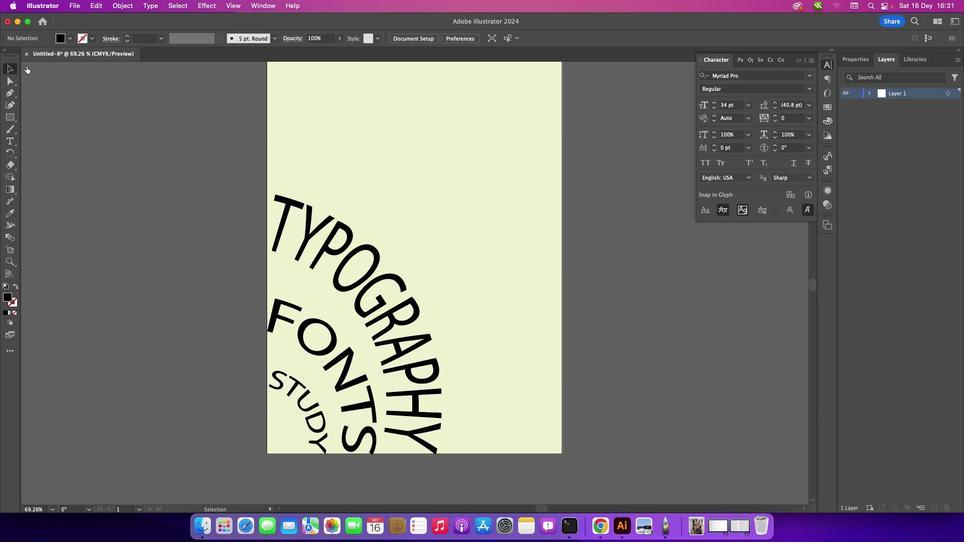 
Action: Mouse moved to (144, 159)
Screenshot: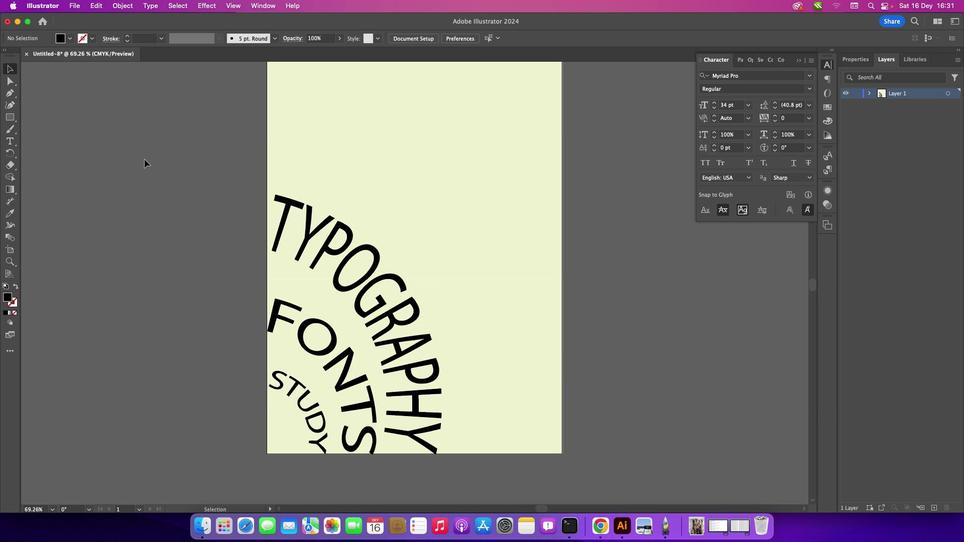 
Action: Mouse pressed left at (144, 159)
Screenshot: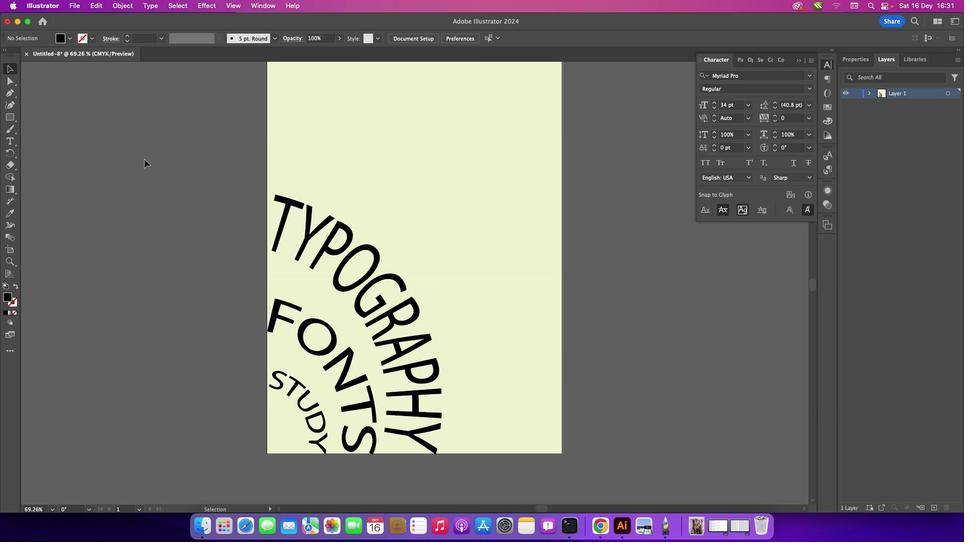 
Action: Mouse moved to (307, 406)
Screenshot: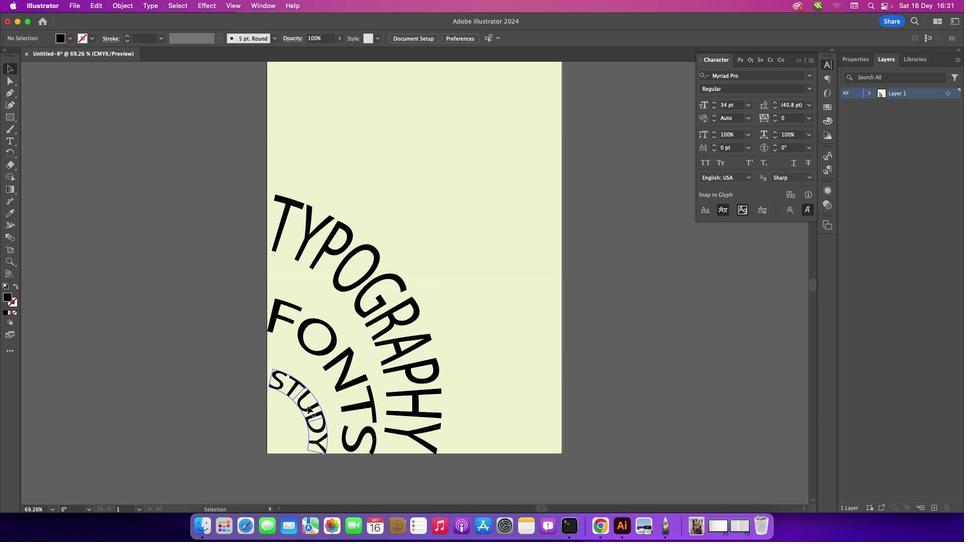 
Action: Mouse pressed left at (307, 406)
Screenshot: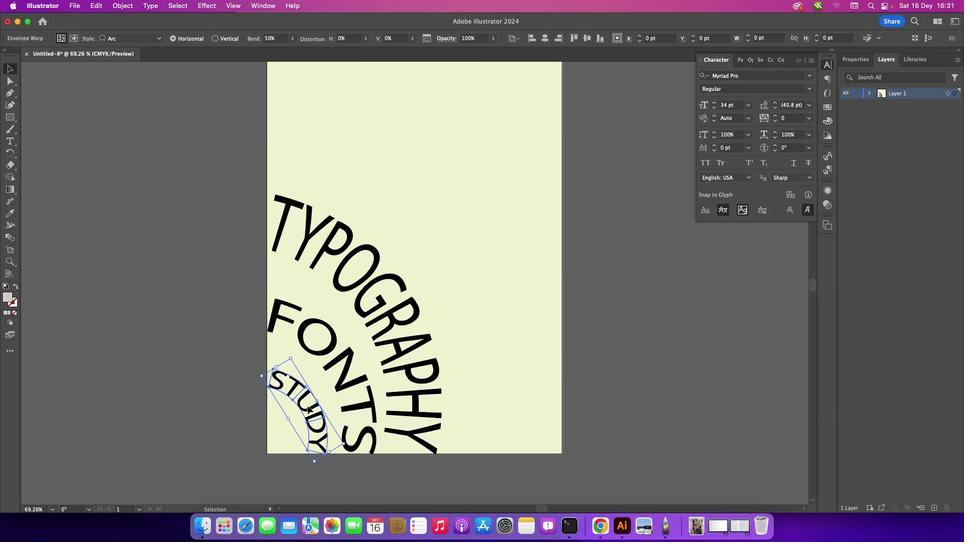 
Action: Mouse moved to (113, 292)
Screenshot: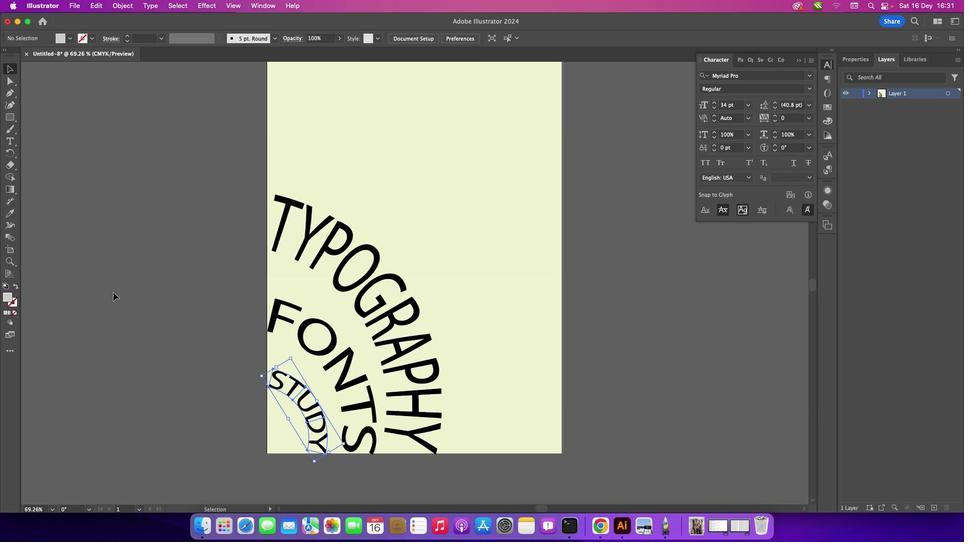 
Action: Mouse pressed left at (113, 292)
Screenshot: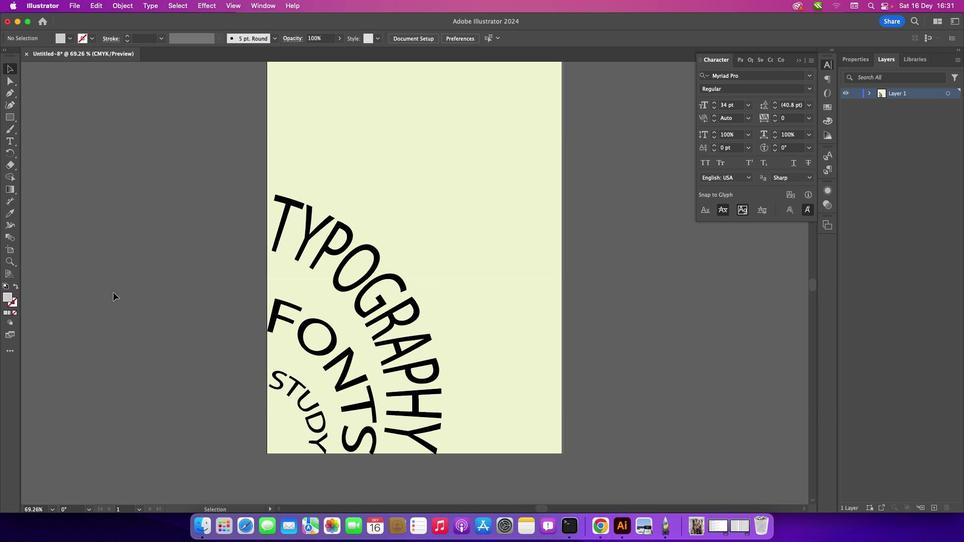
Action: Mouse moved to (306, 401)
Screenshot: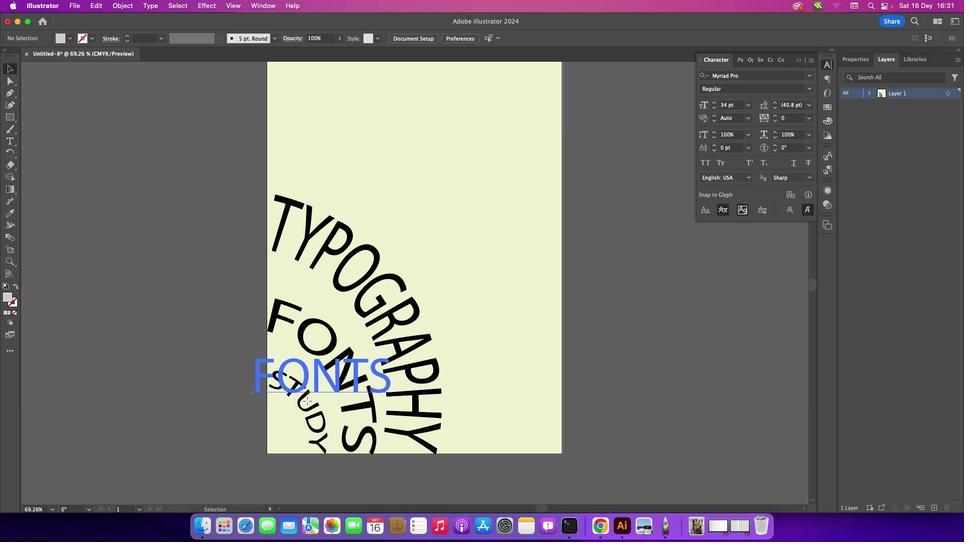 
Action: Mouse pressed left at (306, 401)
Screenshot: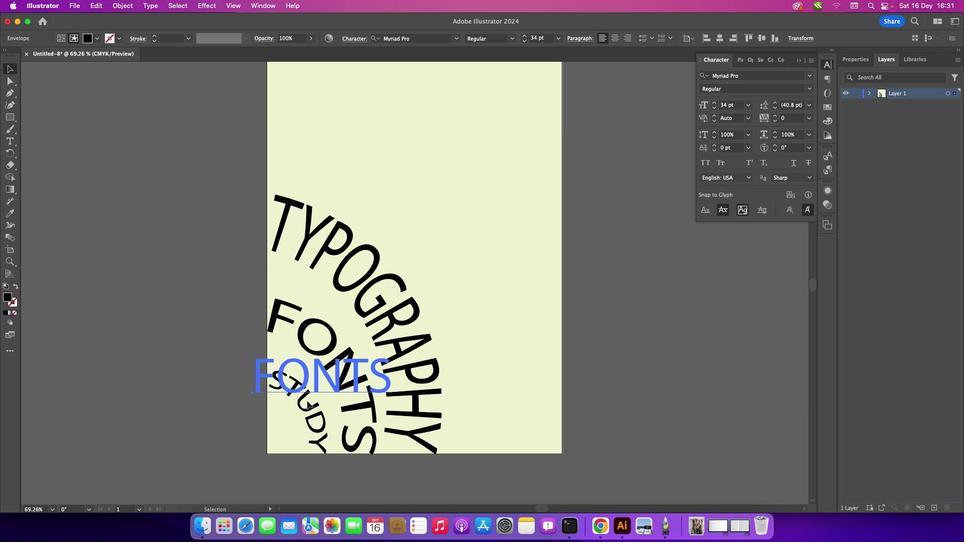 
Action: Mouse moved to (5, 295)
Screenshot: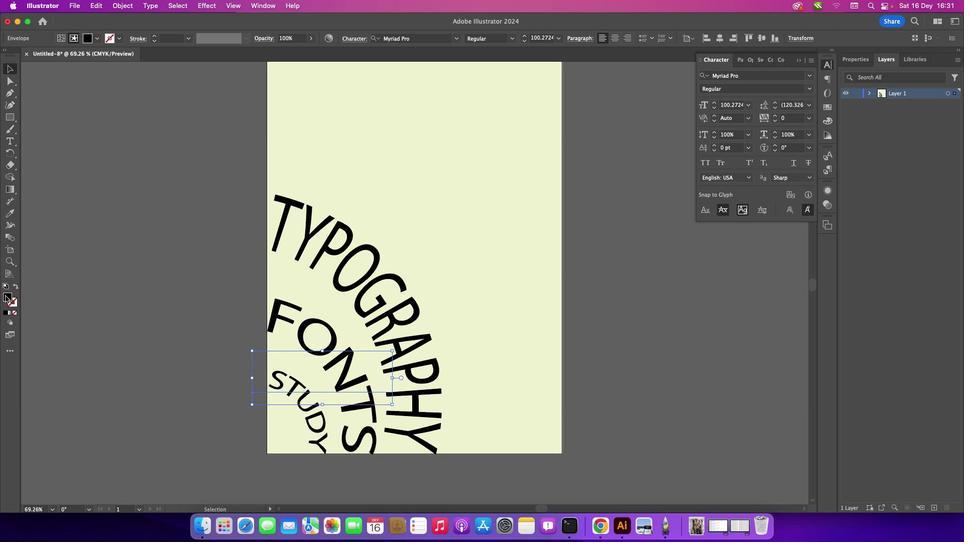 
Action: Mouse pressed left at (5, 295)
Screenshot: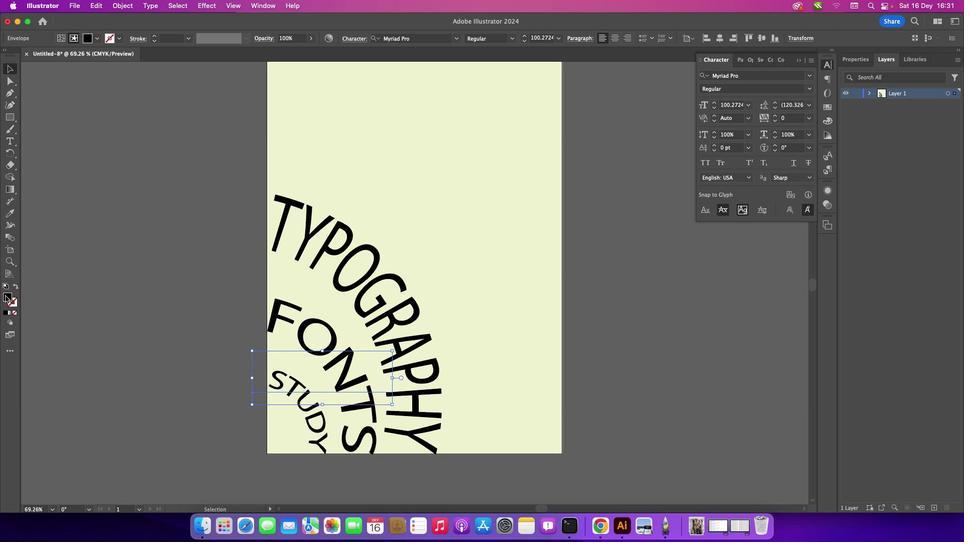 
Action: Mouse pressed left at (5, 295)
Screenshot: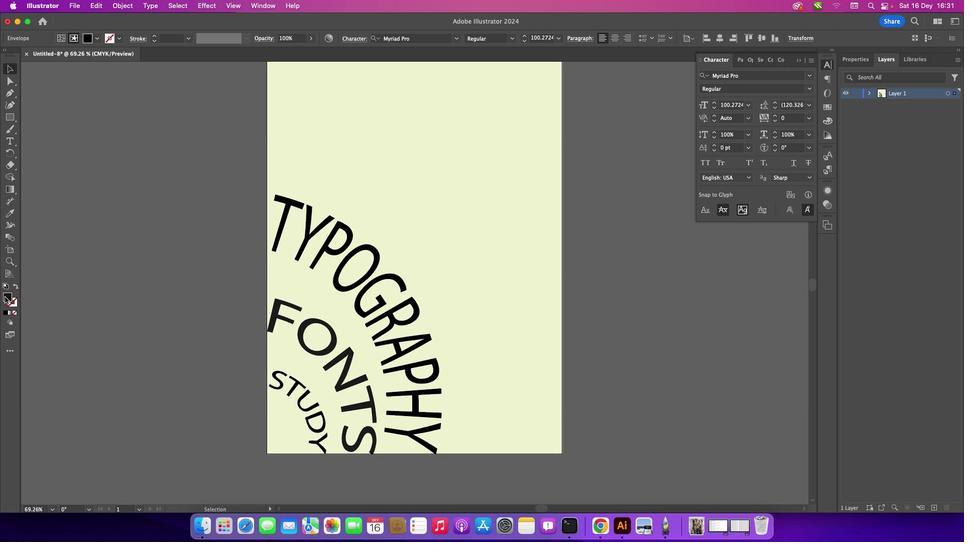 
Action: Mouse moved to (607, 293)
Screenshot: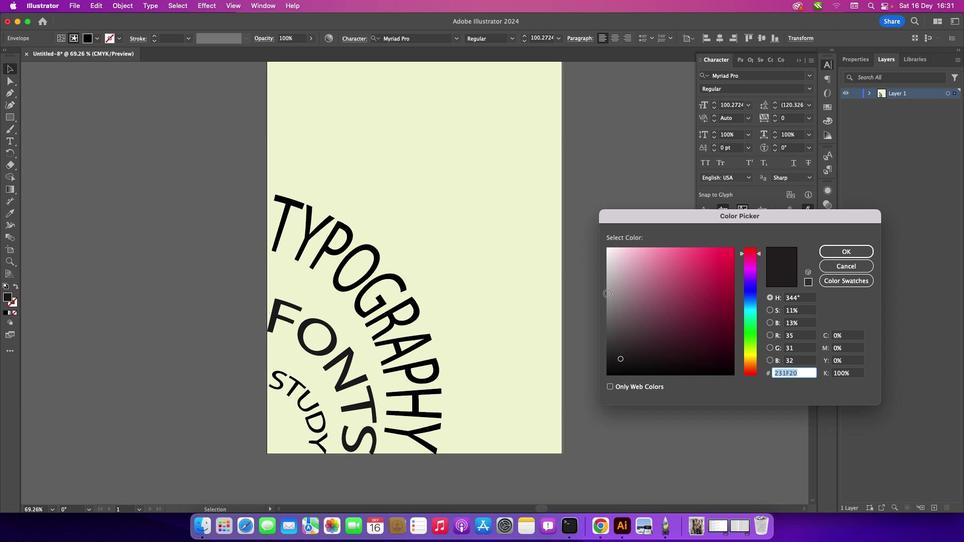 
Action: Mouse pressed left at (607, 293)
Screenshot: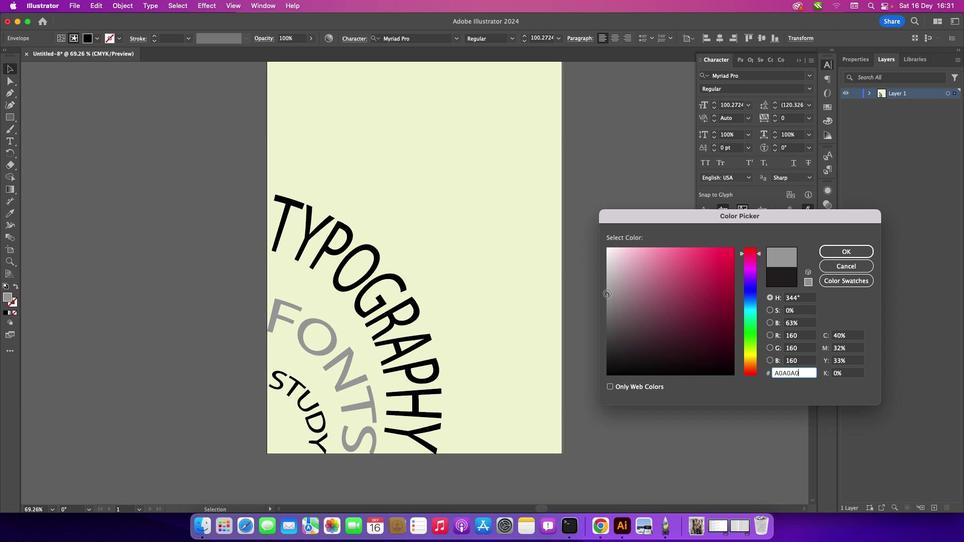 
Action: Mouse moved to (613, 276)
Screenshot: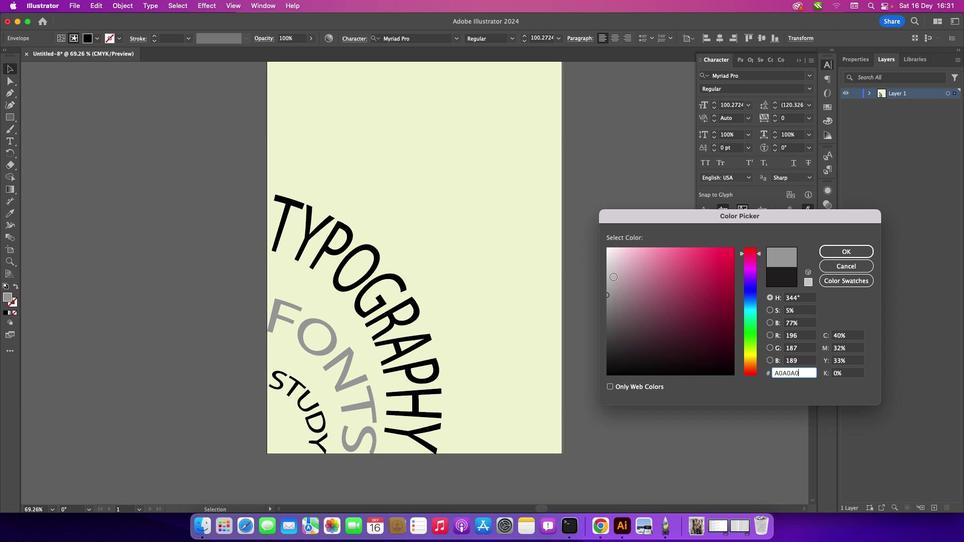 
Action: Mouse pressed left at (613, 276)
Screenshot: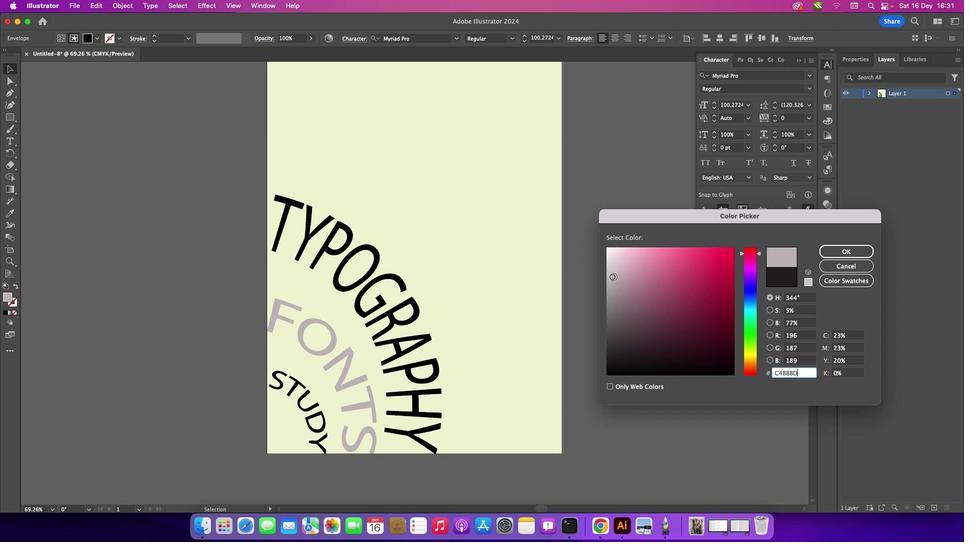 
Action: Mouse moved to (606, 268)
Screenshot: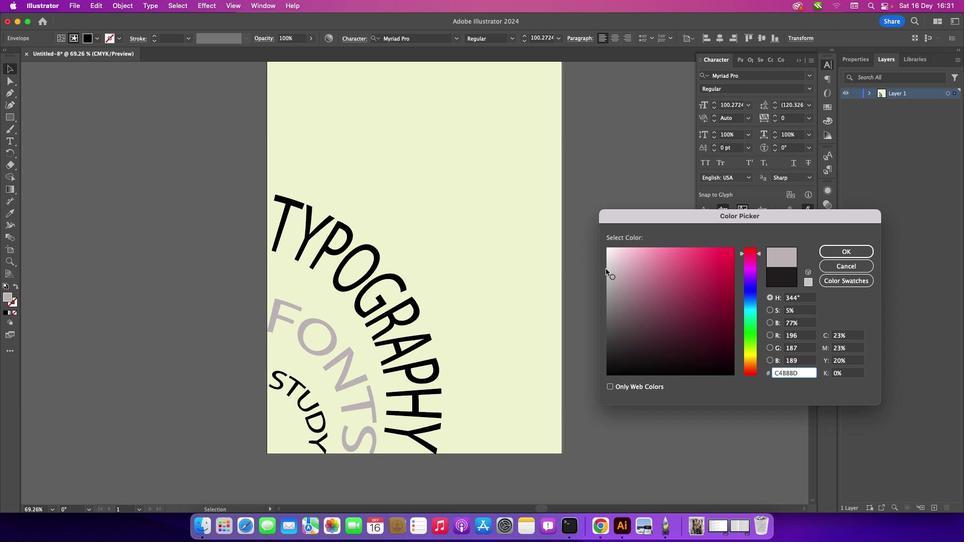 
Action: Mouse pressed left at (606, 268)
Screenshot: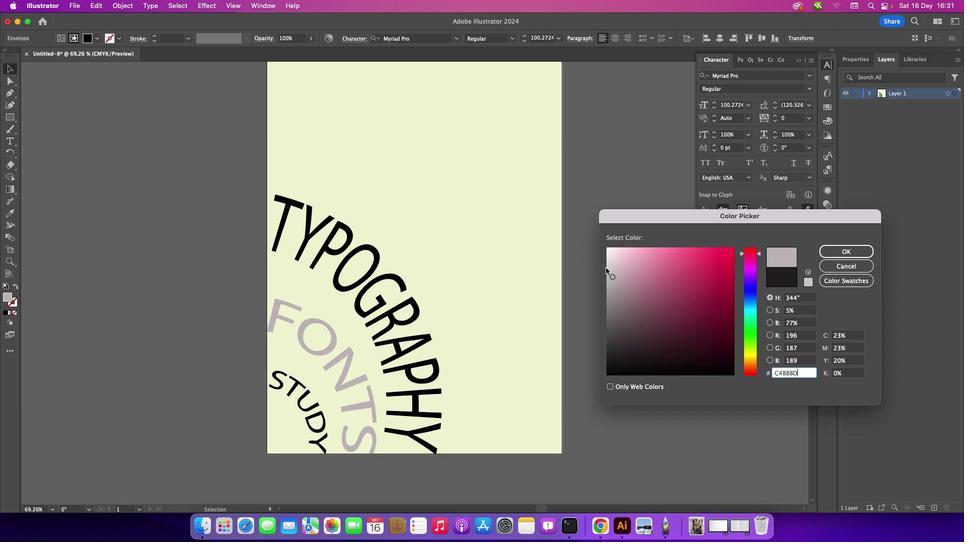 
Action: Mouse moved to (610, 258)
Screenshot: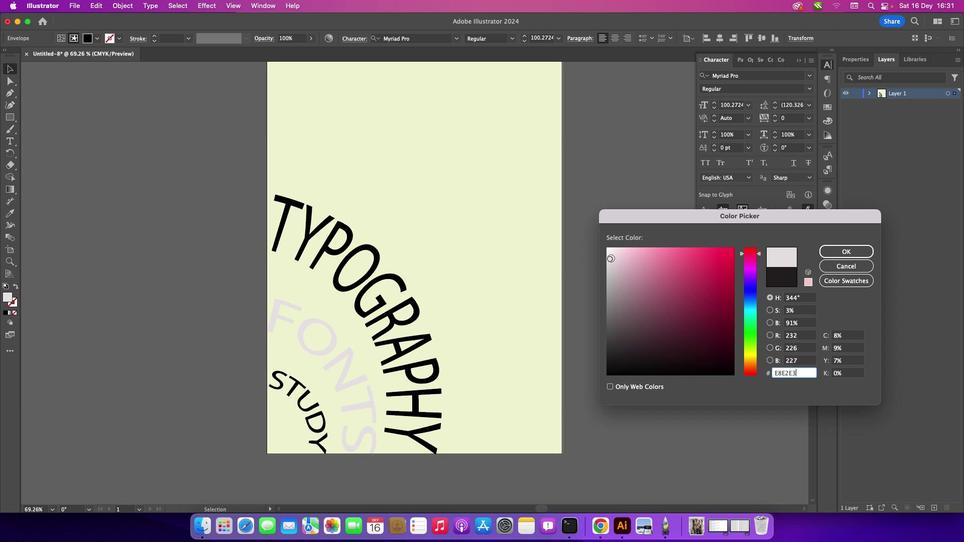 
Action: Mouse pressed left at (610, 258)
Screenshot: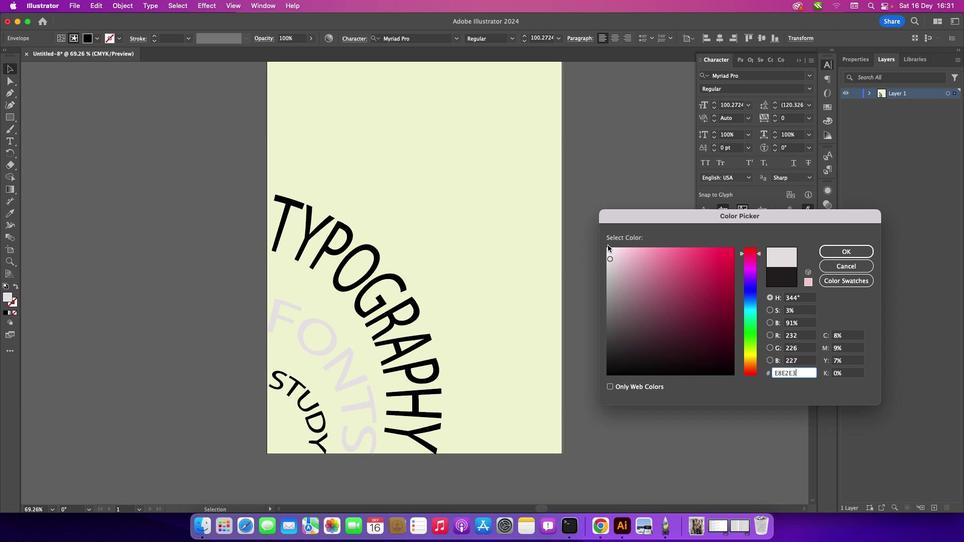 
Action: Mouse moved to (609, 257)
Screenshot: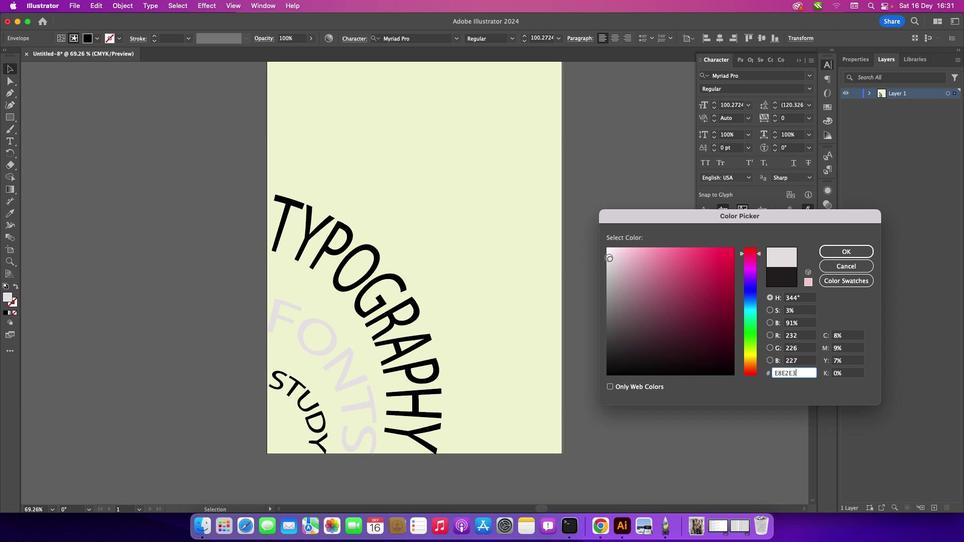 
Action: Mouse pressed left at (609, 257)
Screenshot: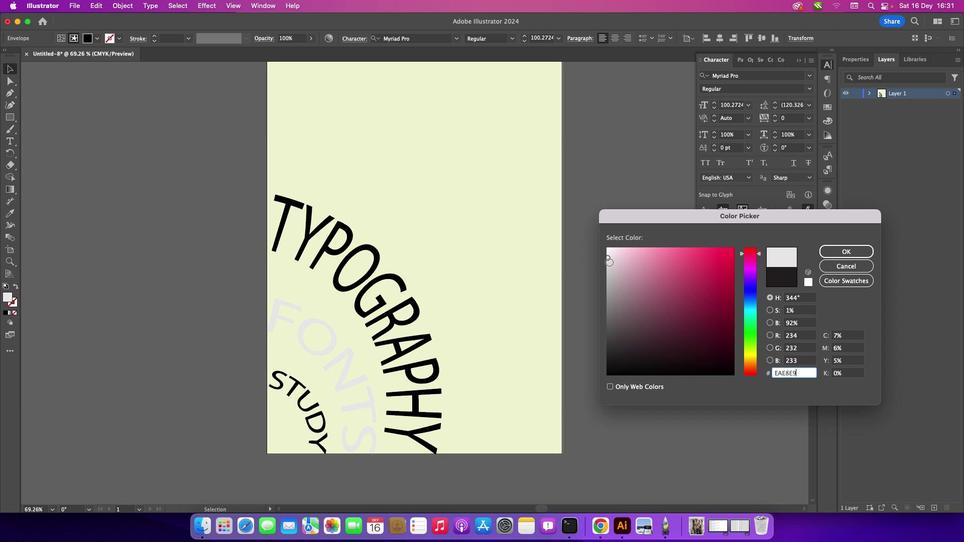 
Action: Mouse moved to (609, 264)
Screenshot: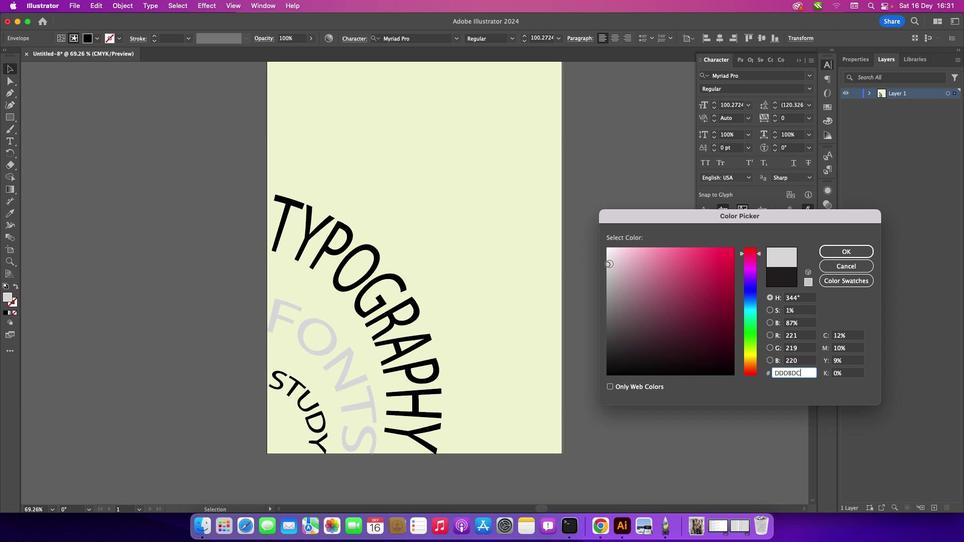 
Action: Mouse pressed left at (609, 264)
Screenshot: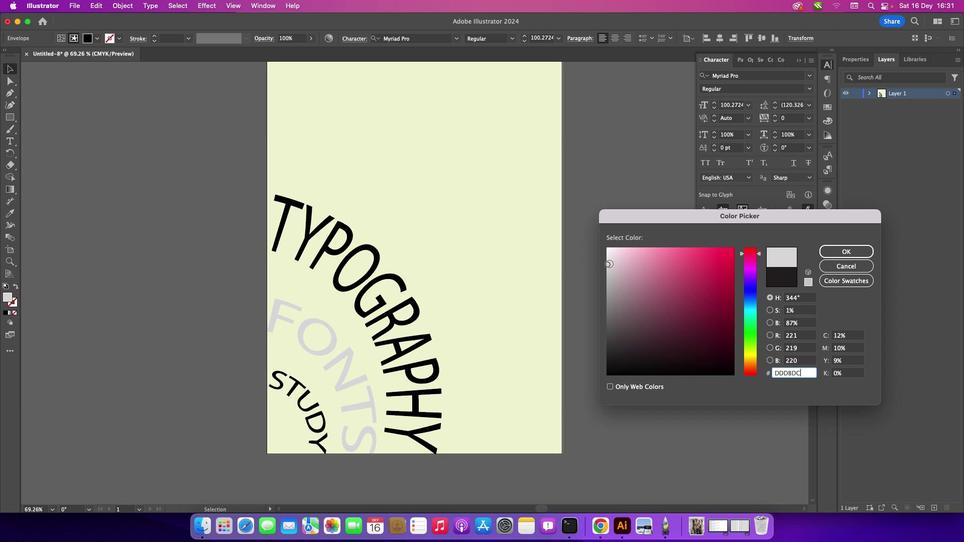 
Action: Mouse moved to (608, 267)
Screenshot: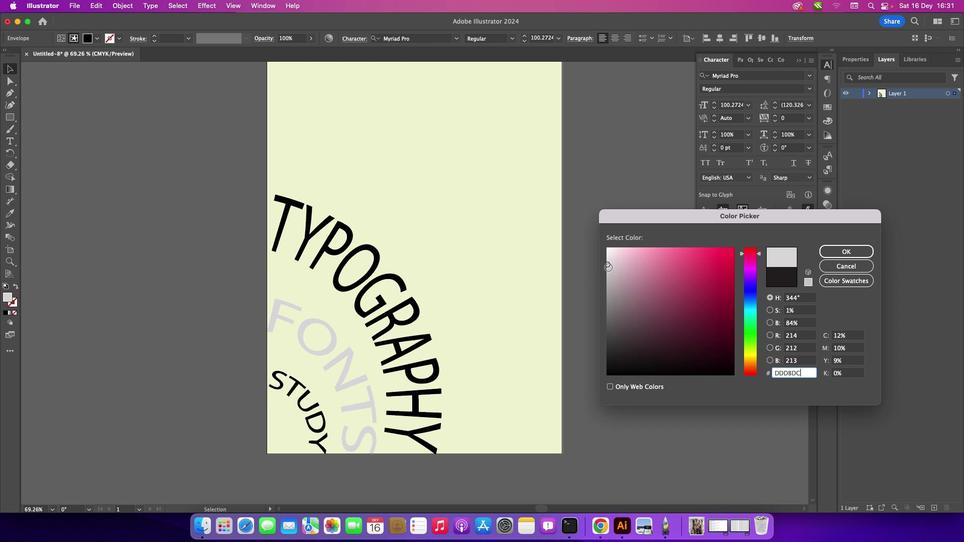 
Action: Mouse pressed left at (608, 267)
Screenshot: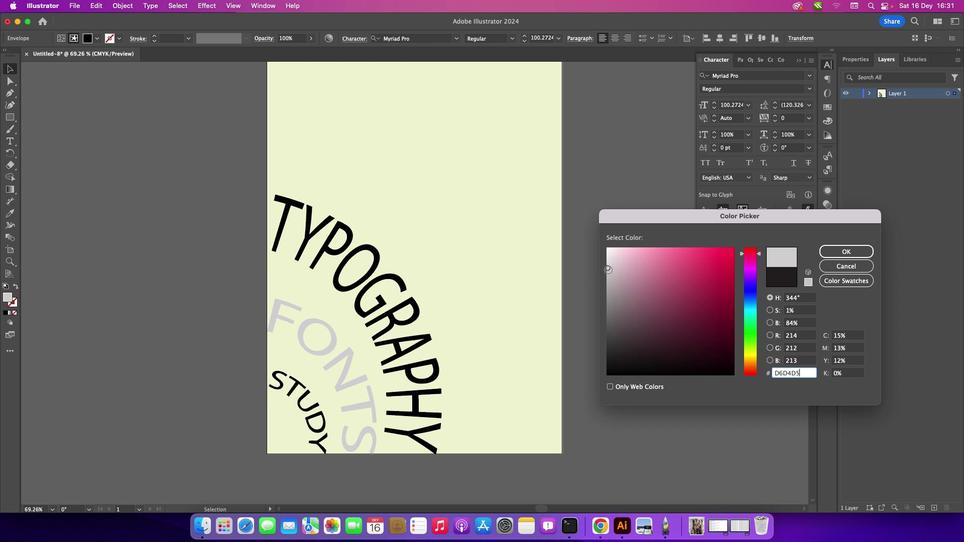 
Action: Mouse moved to (608, 271)
Screenshot: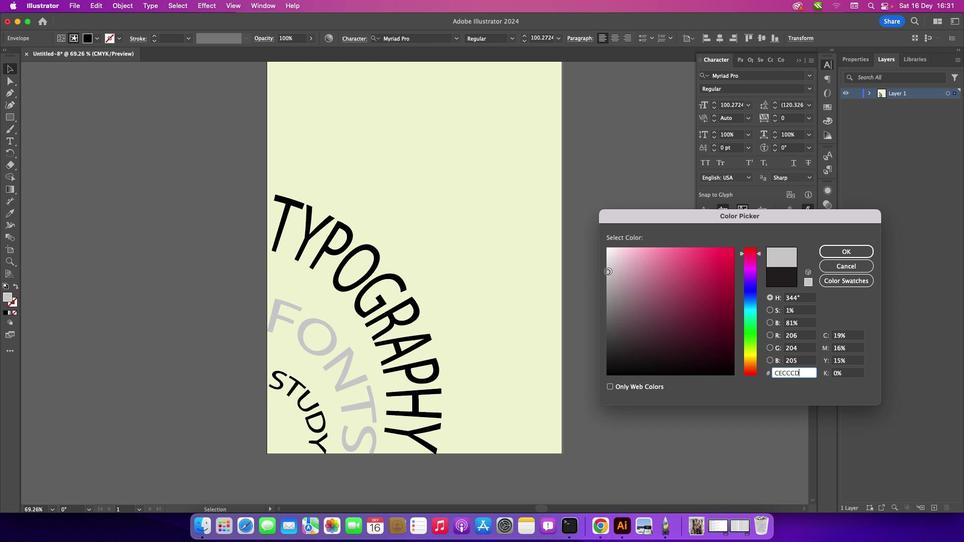 
Action: Mouse pressed left at (608, 271)
Screenshot: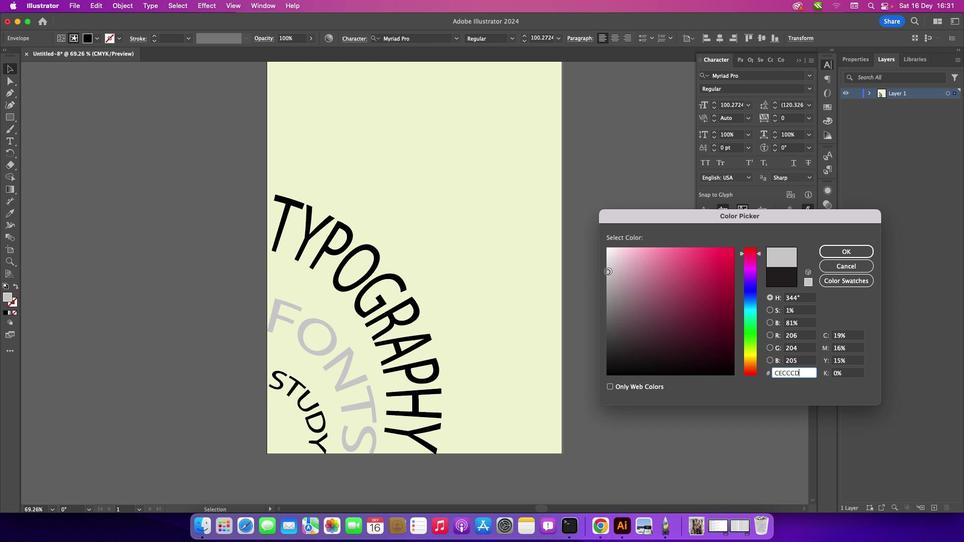 
Action: Mouse moved to (858, 252)
Screenshot: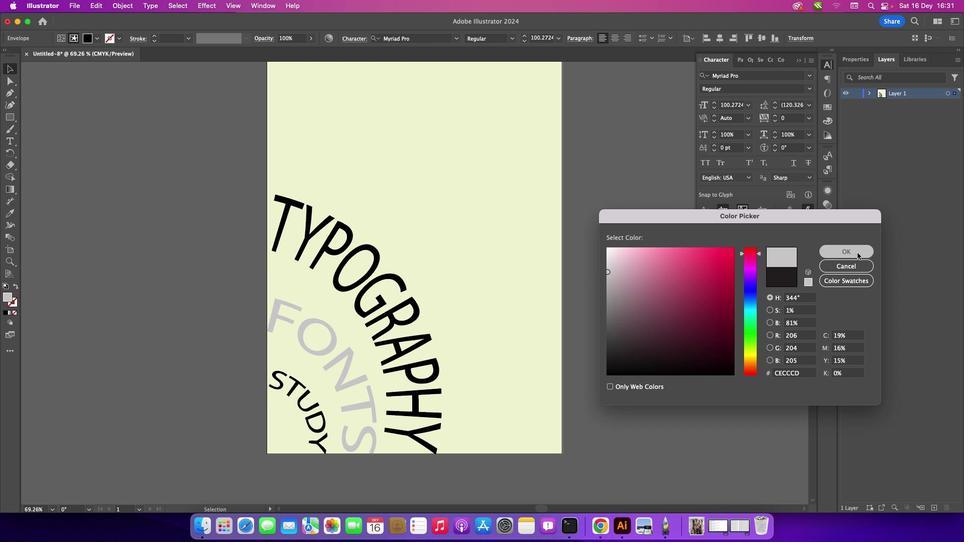 
Action: Mouse pressed left at (858, 252)
Screenshot: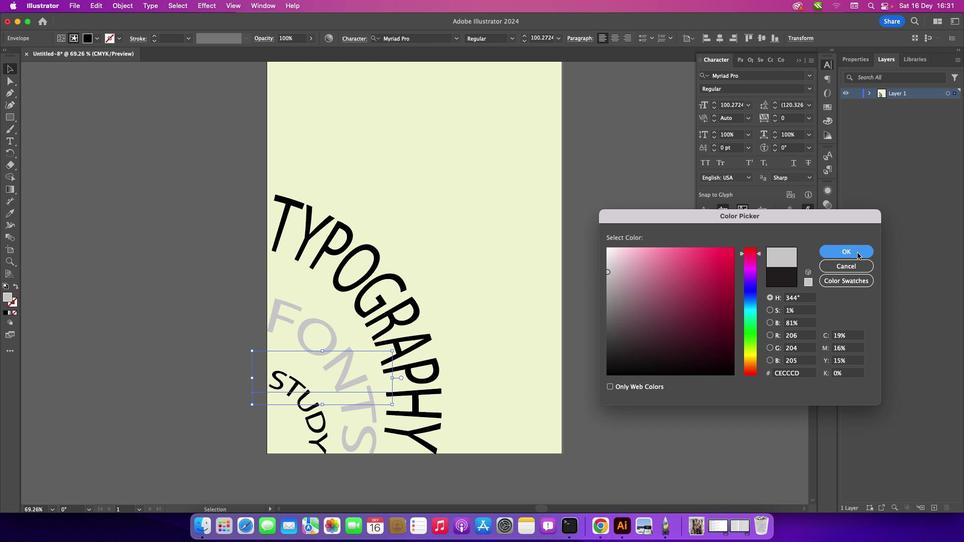 
Action: Mouse moved to (382, 275)
Screenshot: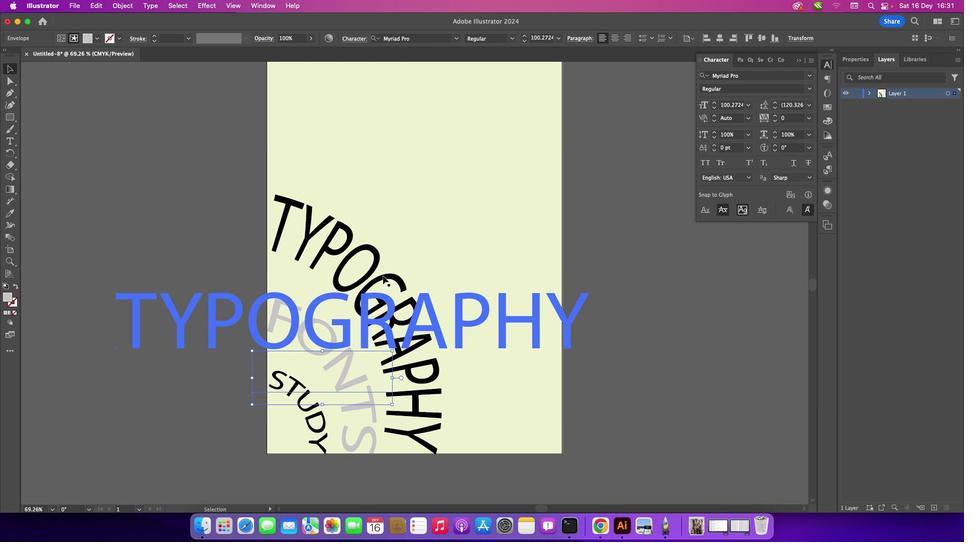 
Action: Mouse pressed left at (382, 275)
Screenshot: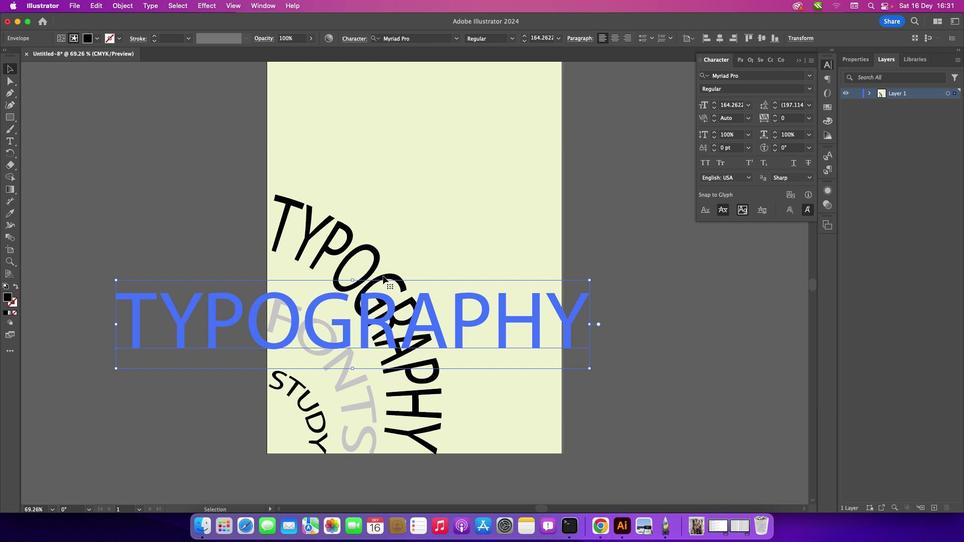 
Action: Mouse moved to (7, 218)
Screenshot: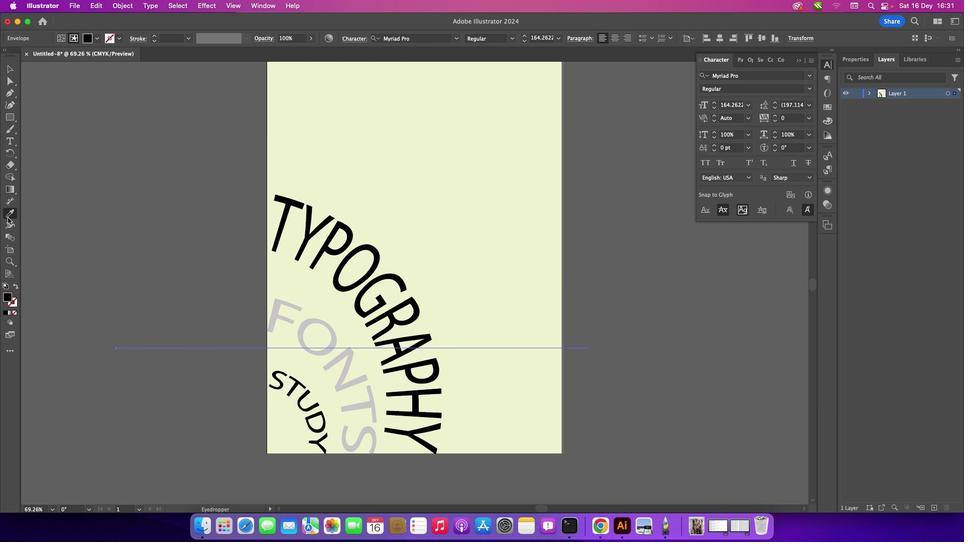 
Action: Mouse pressed left at (7, 218)
Screenshot: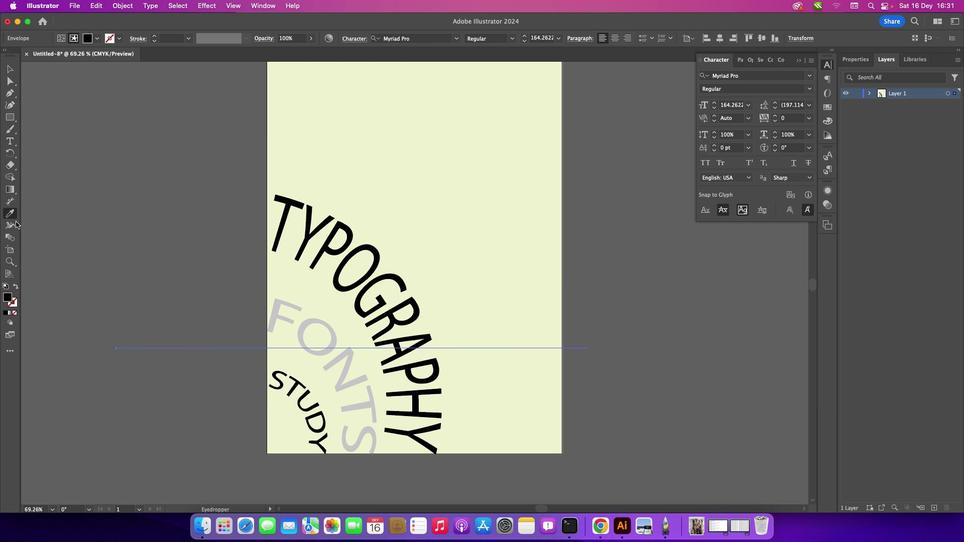 
Action: Mouse moved to (346, 386)
Screenshot: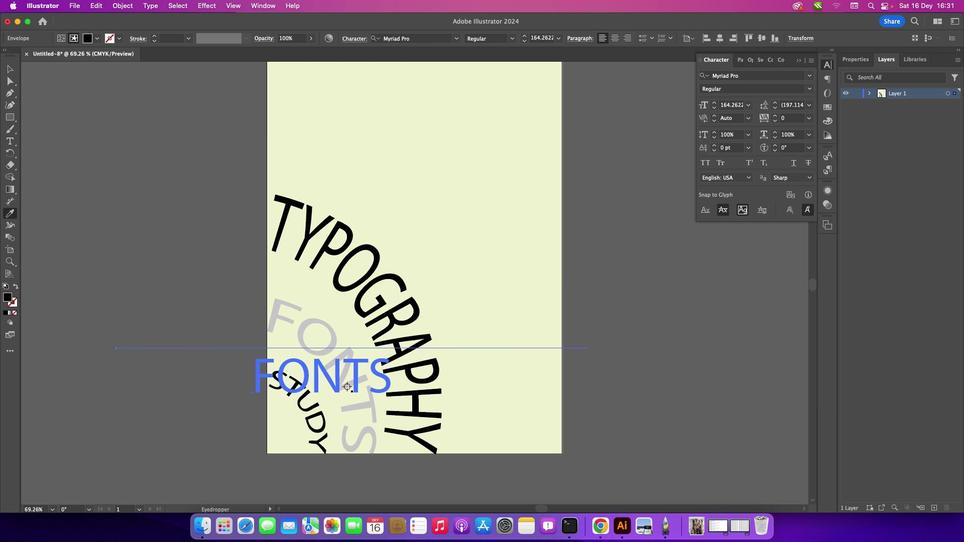 
Action: Mouse pressed left at (346, 386)
Screenshot: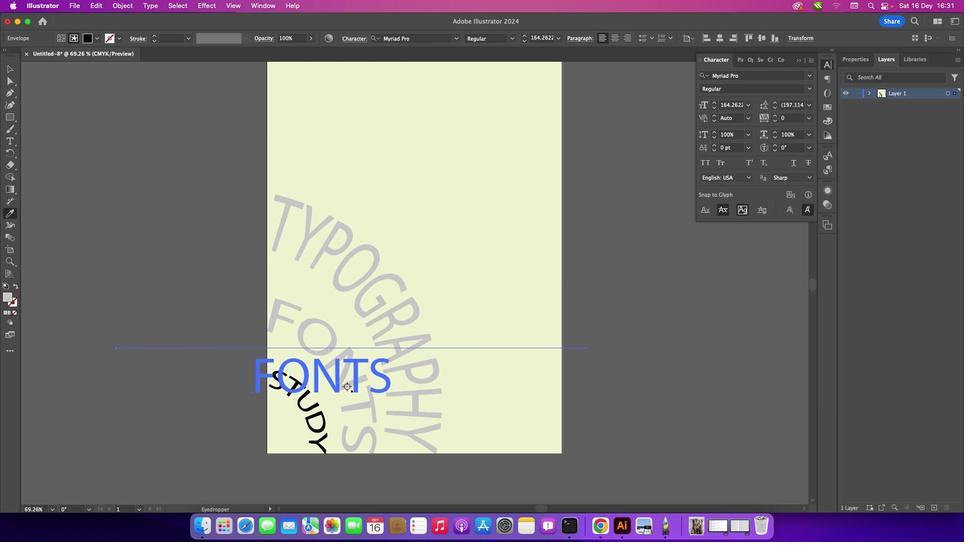 
Action: Mouse moved to (3, 63)
Screenshot: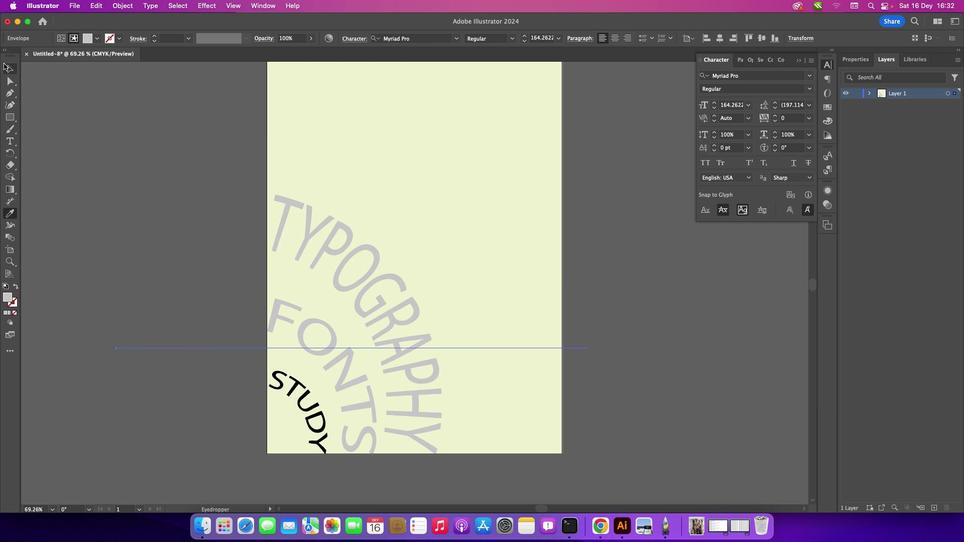 
Action: Mouse pressed left at (3, 63)
Screenshot: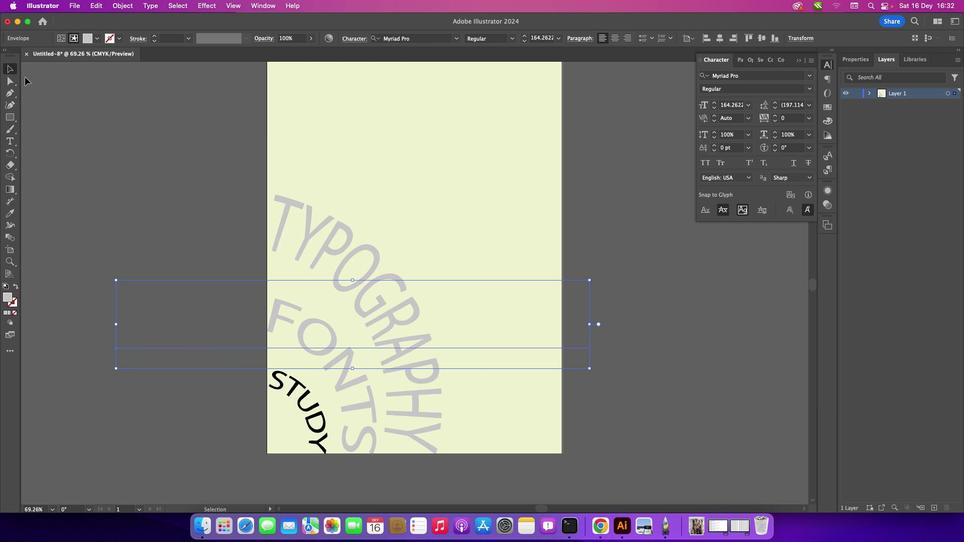
Action: Mouse moved to (85, 124)
Screenshot: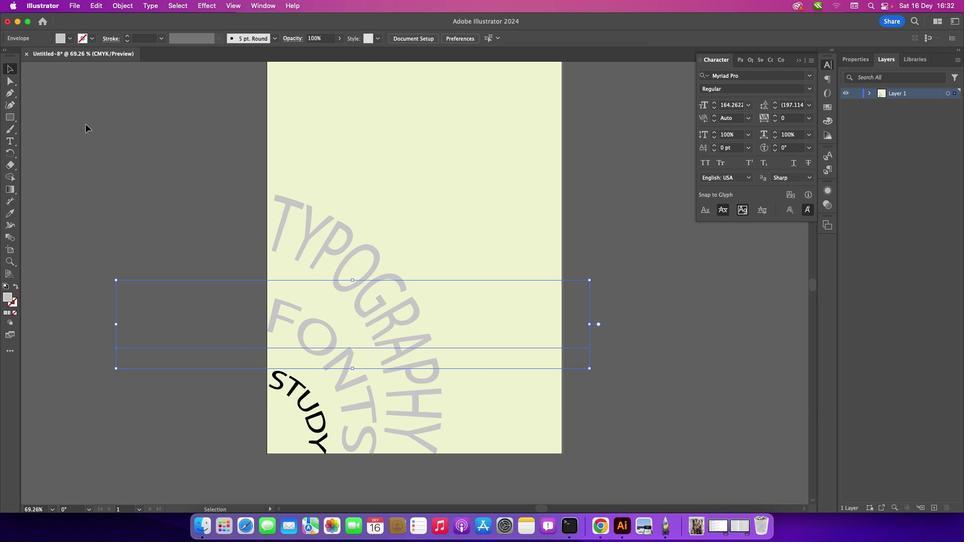 
Action: Mouse pressed left at (85, 124)
Screenshot: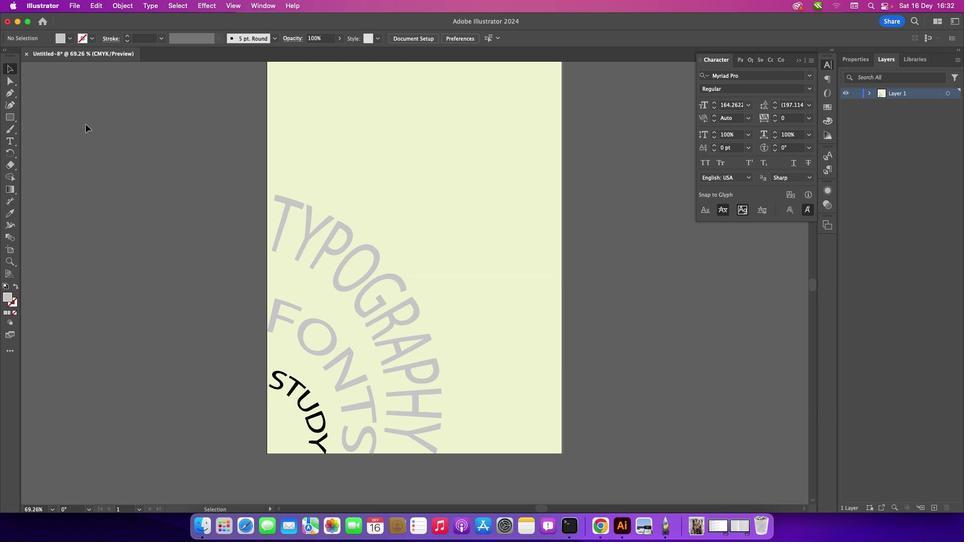 
Action: Mouse moved to (307, 419)
Screenshot: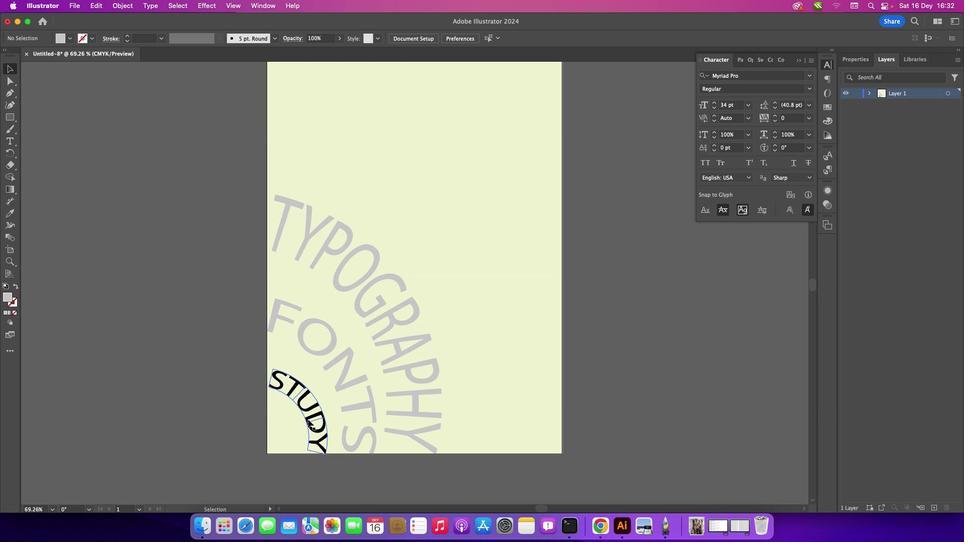 
Action: Mouse pressed left at (307, 419)
Screenshot: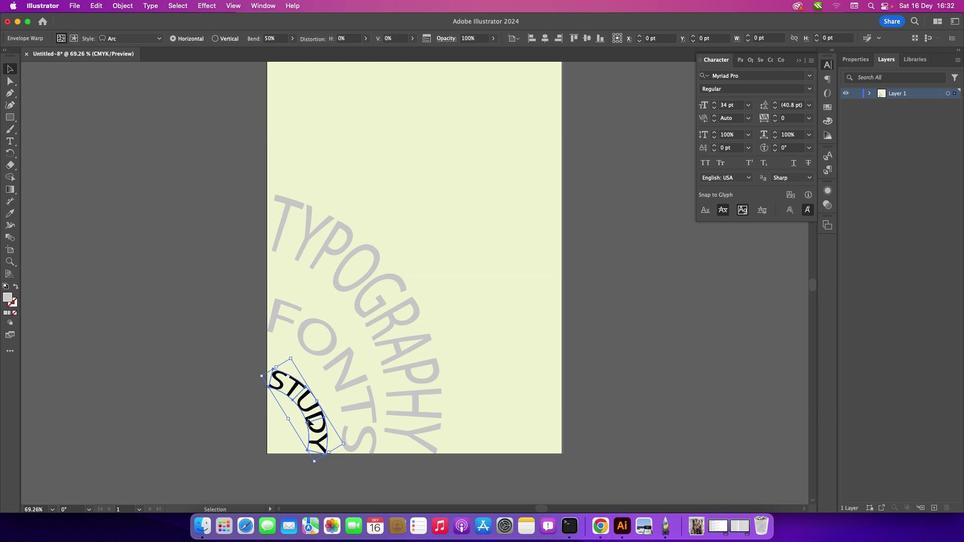 
Action: Mouse moved to (12, 215)
Screenshot: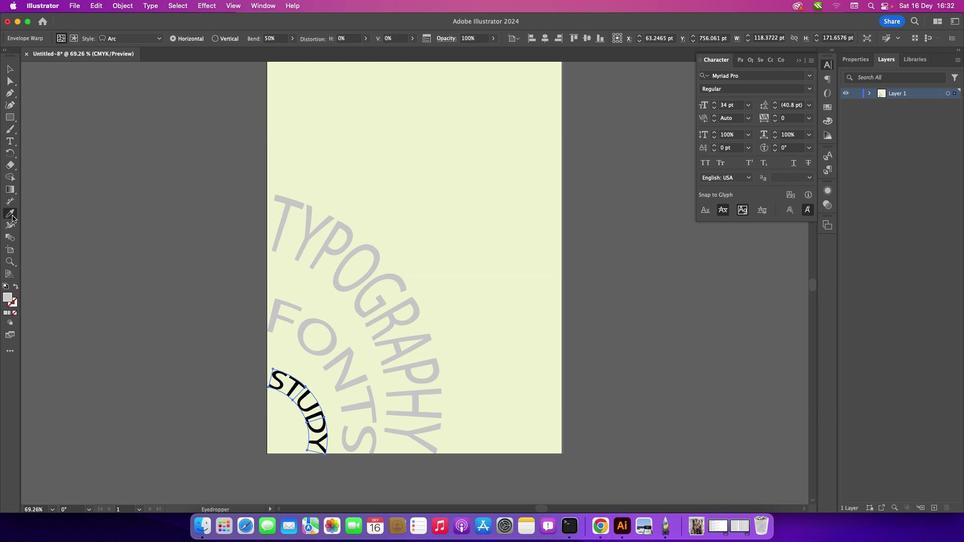 
Action: Mouse pressed left at (12, 215)
Screenshot: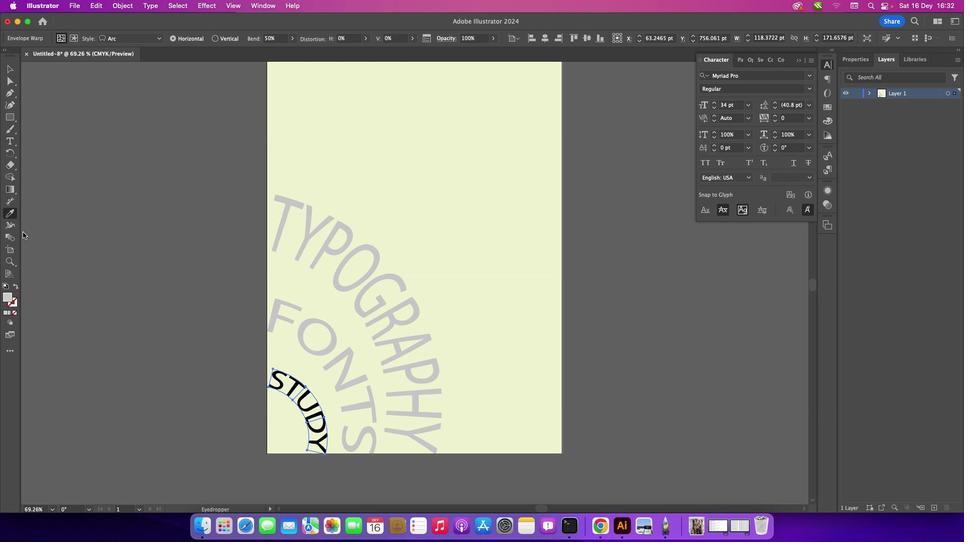 
Action: Mouse moved to (299, 337)
Screenshot: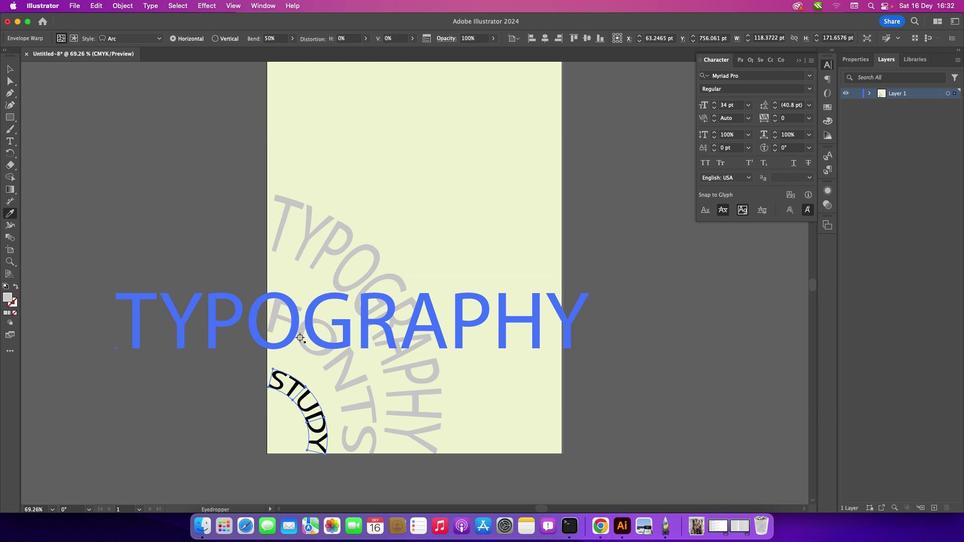 
Action: Mouse pressed left at (299, 337)
Screenshot: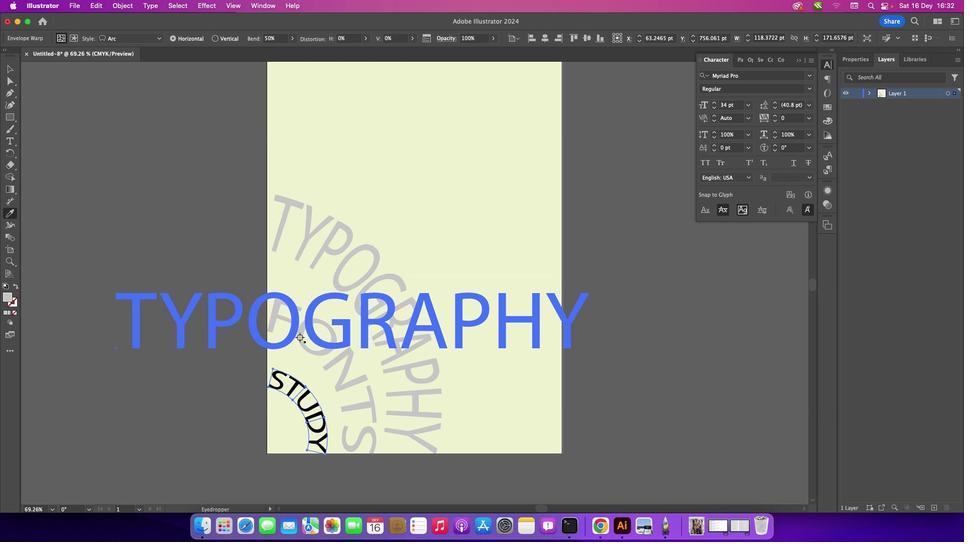 
Action: Mouse moved to (275, 309)
Screenshot: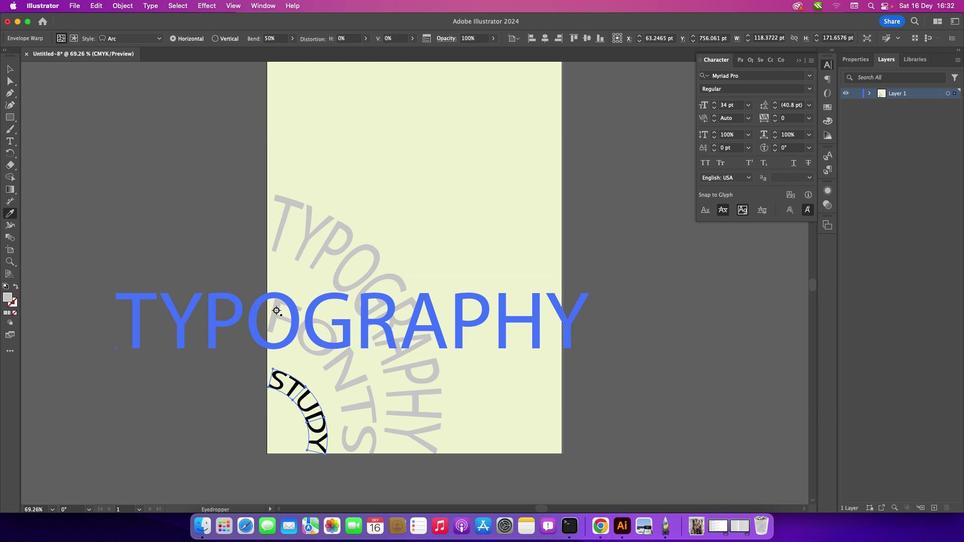 
Action: Mouse pressed left at (275, 309)
Screenshot: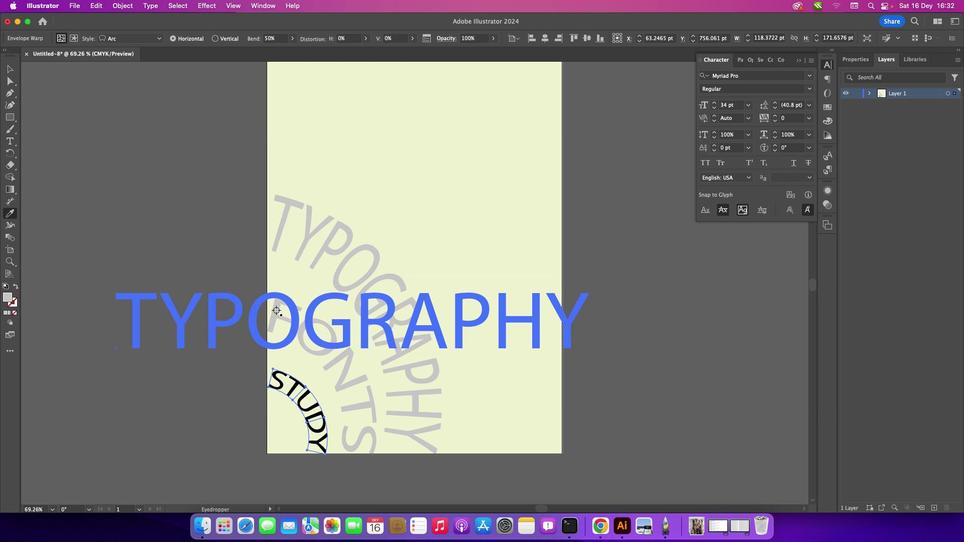 
Action: Mouse moved to (8, 66)
Screenshot: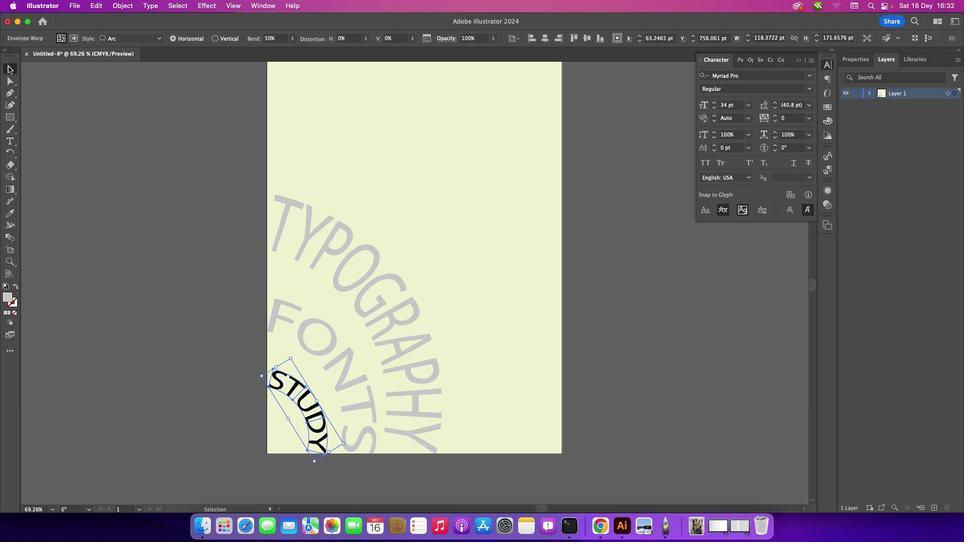 
Action: Mouse pressed left at (8, 66)
Screenshot: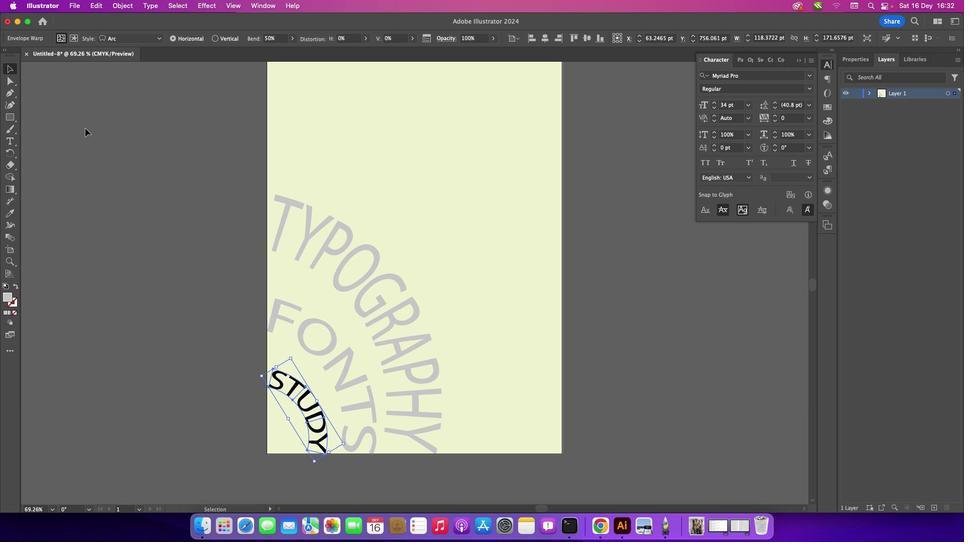 
Action: Mouse moved to (129, 168)
Screenshot: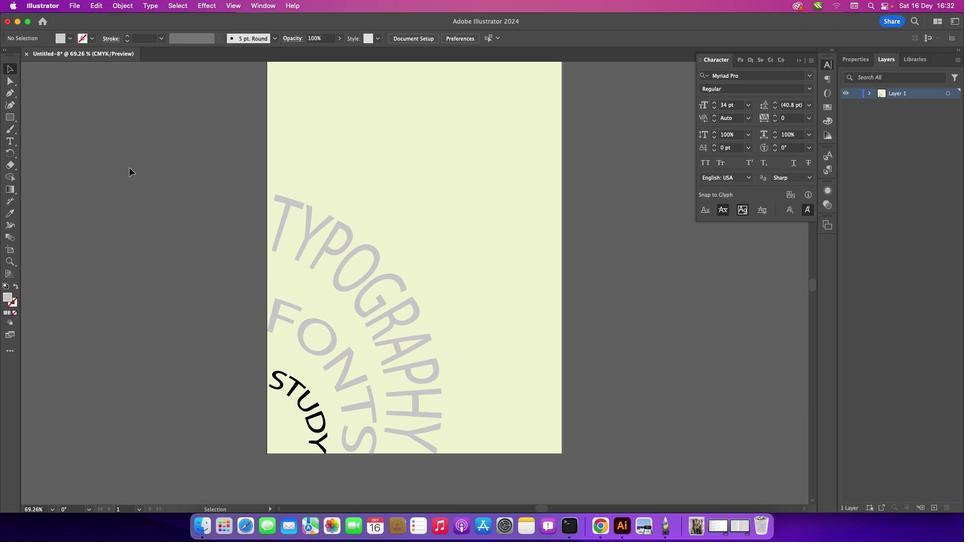 
Action: Mouse pressed left at (129, 168)
Screenshot: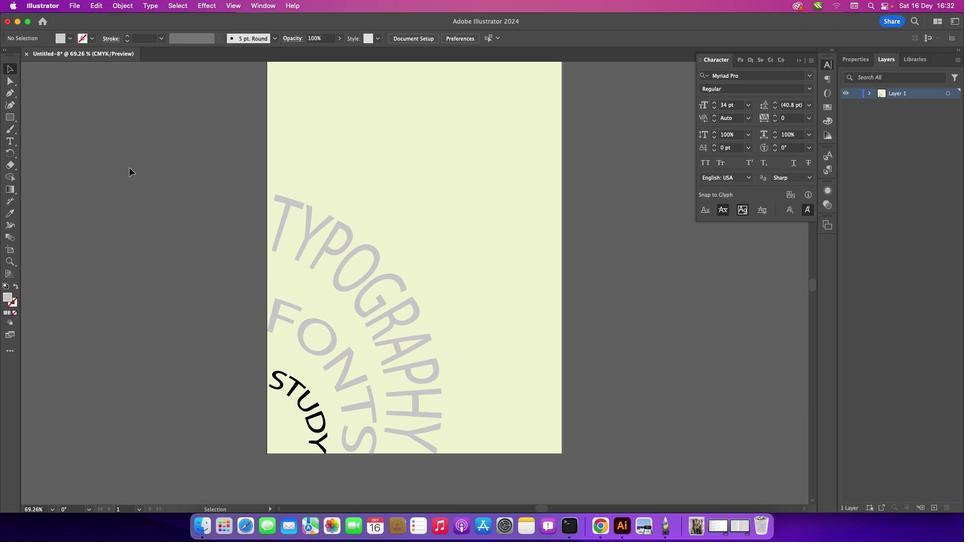 
Action: Mouse moved to (315, 410)
Screenshot: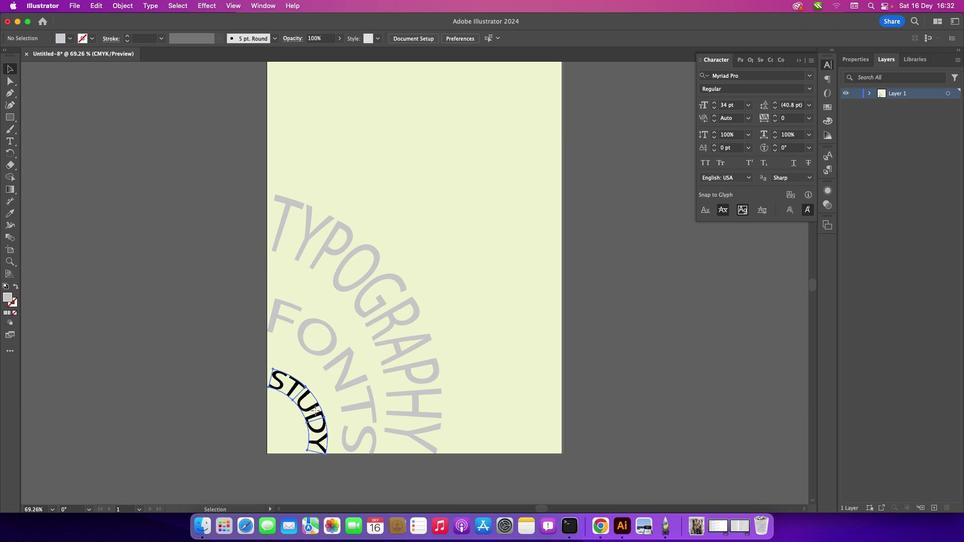
Action: Mouse pressed left at (315, 410)
Screenshot: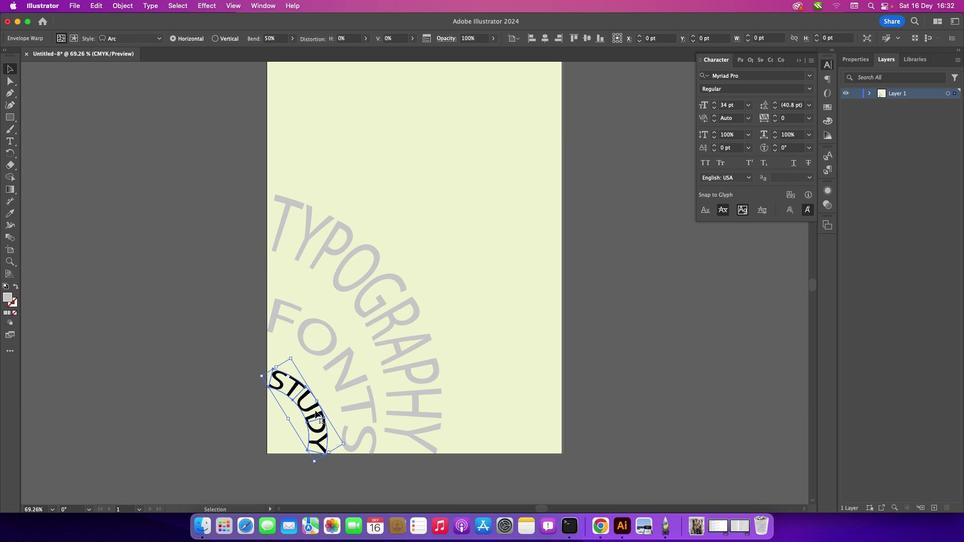 
Action: Mouse moved to (177, 252)
Screenshot: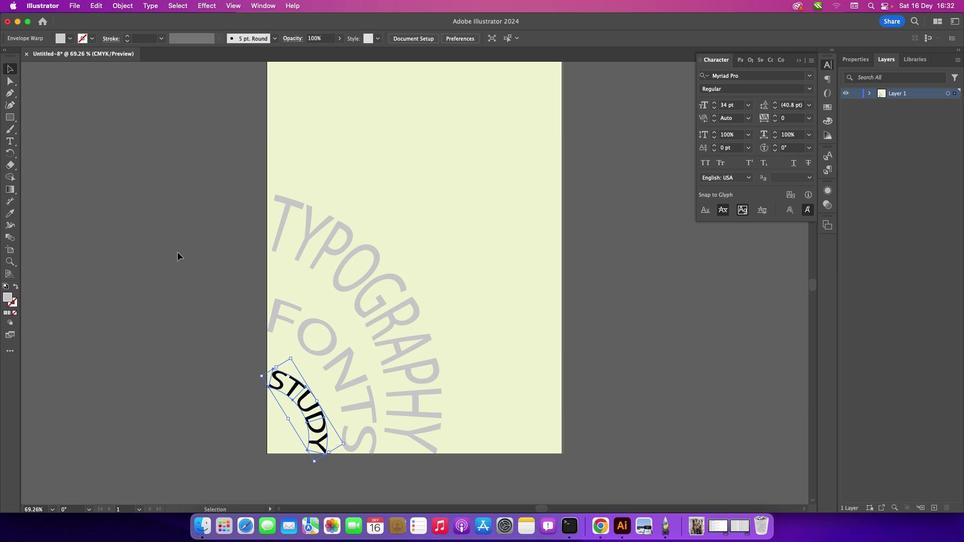 
Action: Mouse pressed left at (177, 252)
Screenshot: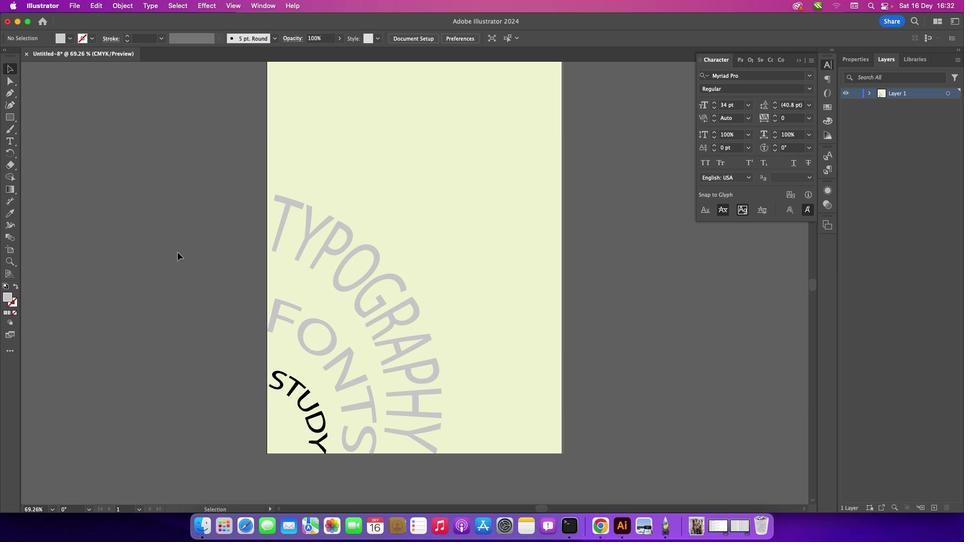 
Action: Mouse moved to (314, 410)
Screenshot: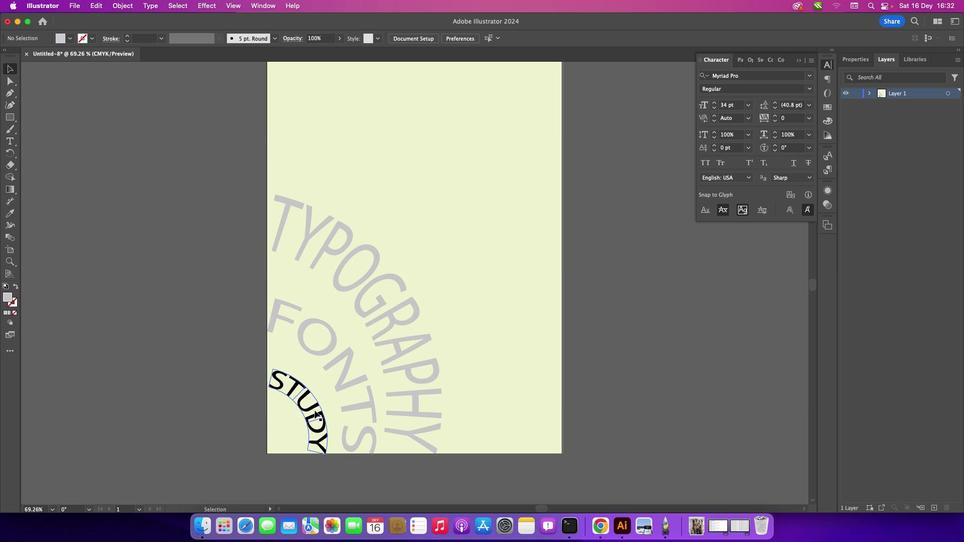 
Action: Mouse pressed left at (314, 410)
Screenshot: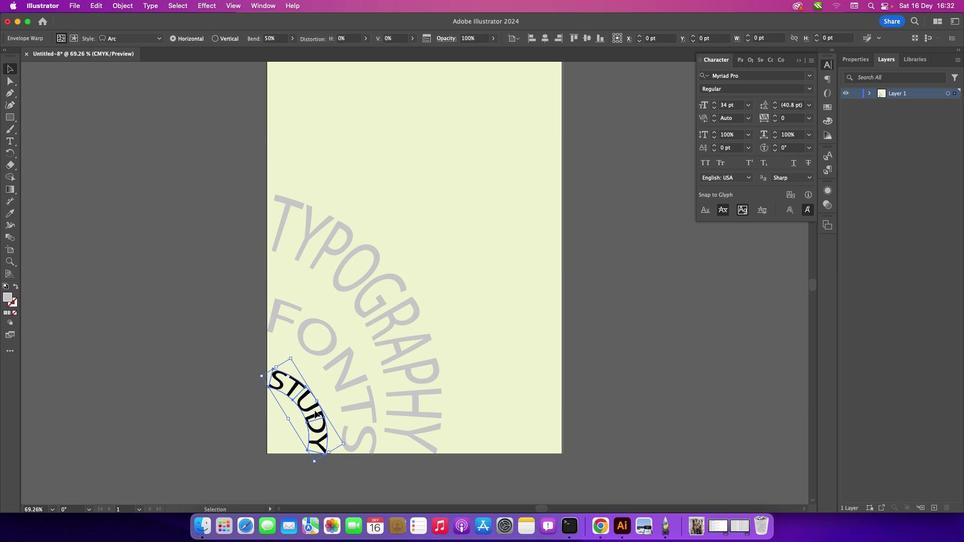 
Action: Mouse moved to (8, 300)
Screenshot: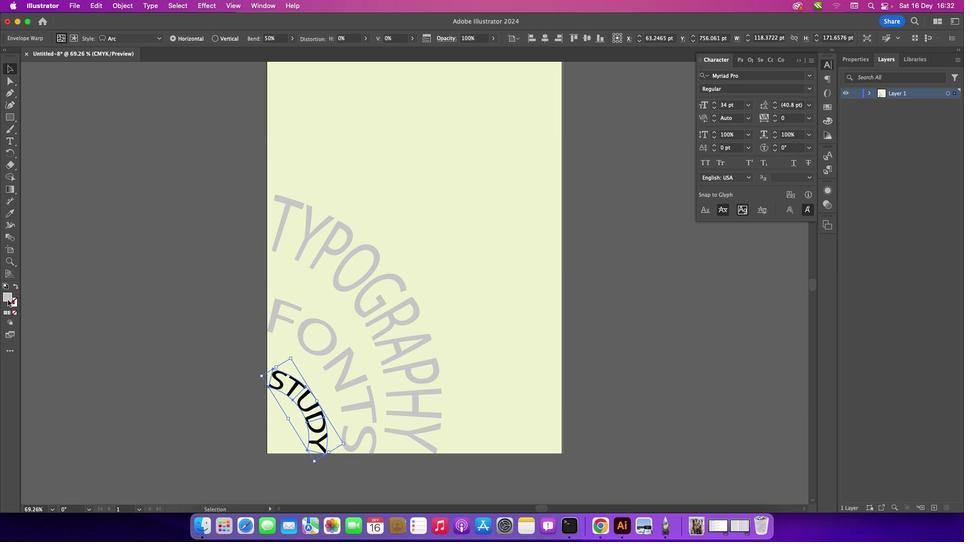 
Action: Mouse pressed left at (8, 300)
Screenshot: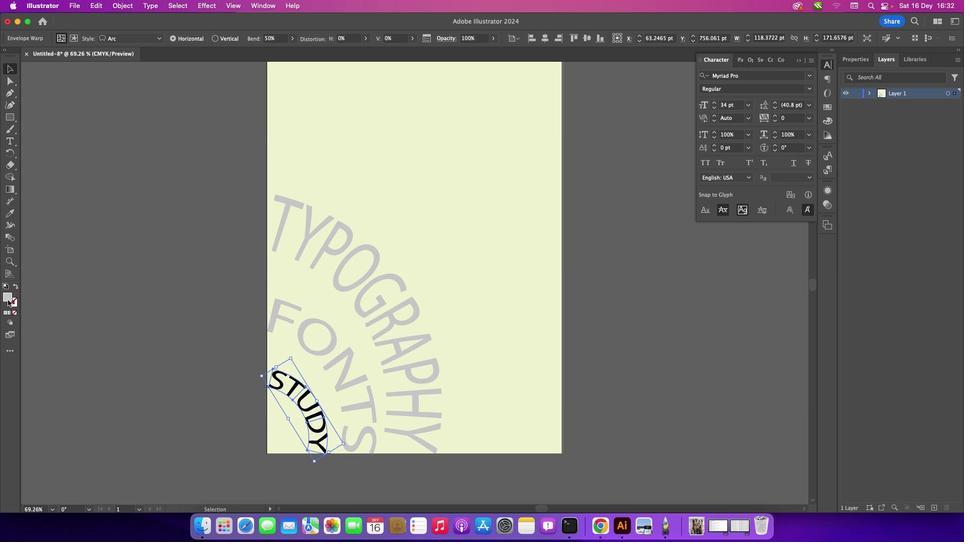 
Action: Mouse pressed left at (8, 300)
